 Task: Find connections with filter location Sagua de Tánamo with filter topic #homebuyers with filter profile language French with filter current company Verizon with filter school Miranda House College with filter industry Mattress and Blinds Manufacturing with filter service category Real Estate with filter keywords title Business Manager
Action: Mouse moved to (545, 103)
Screenshot: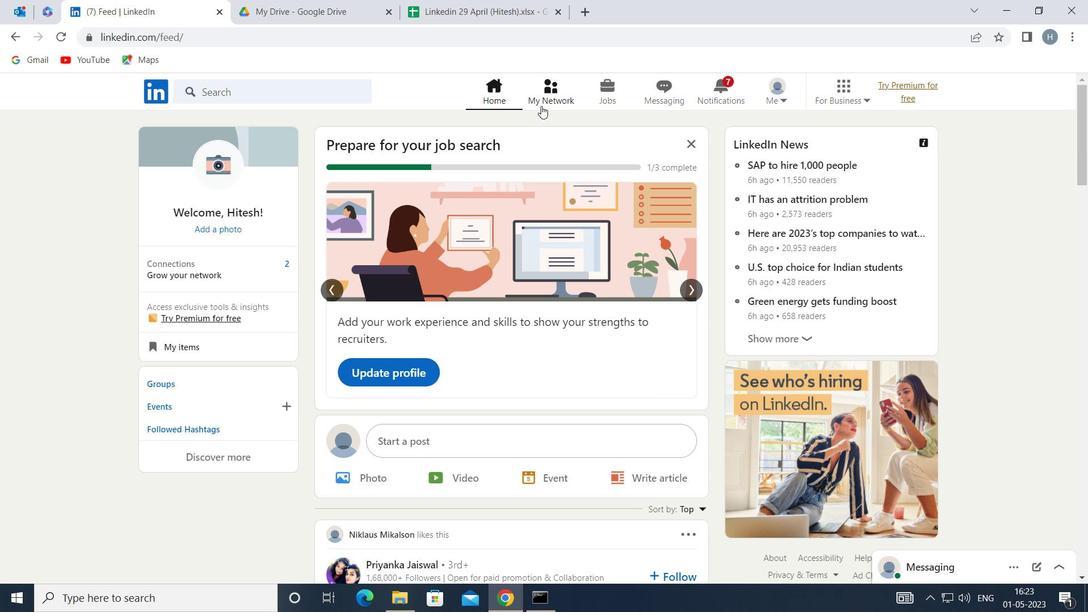 
Action: Mouse pressed left at (545, 103)
Screenshot: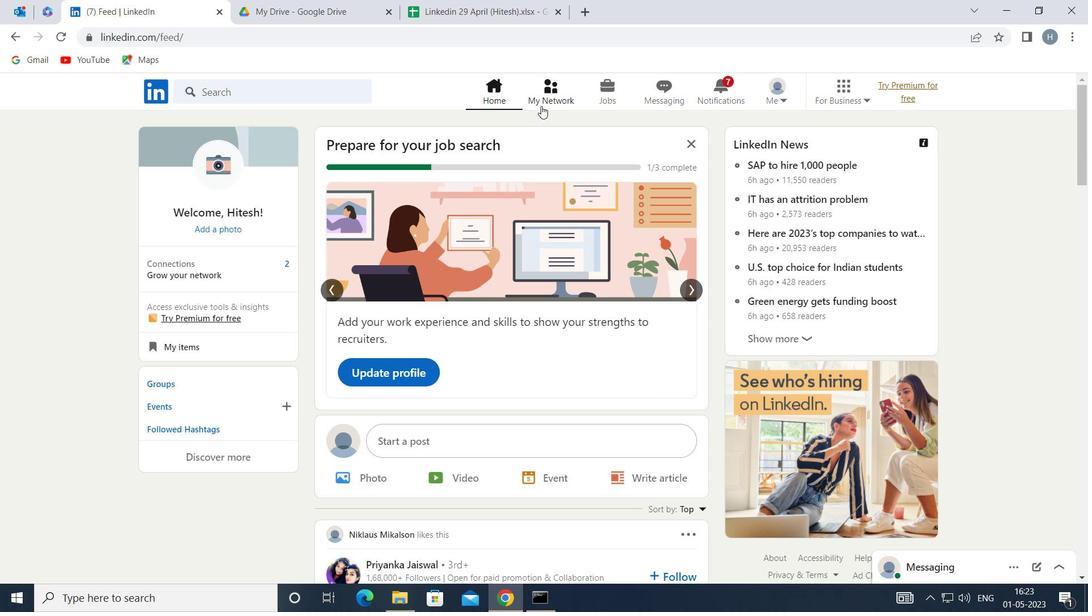
Action: Mouse moved to (318, 171)
Screenshot: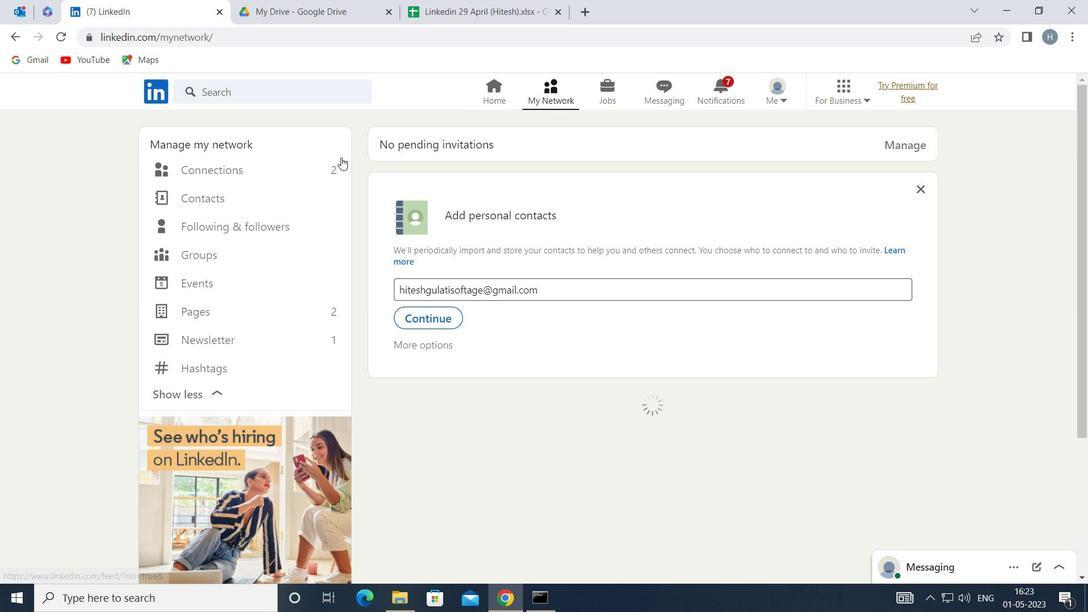 
Action: Mouse pressed left at (318, 171)
Screenshot: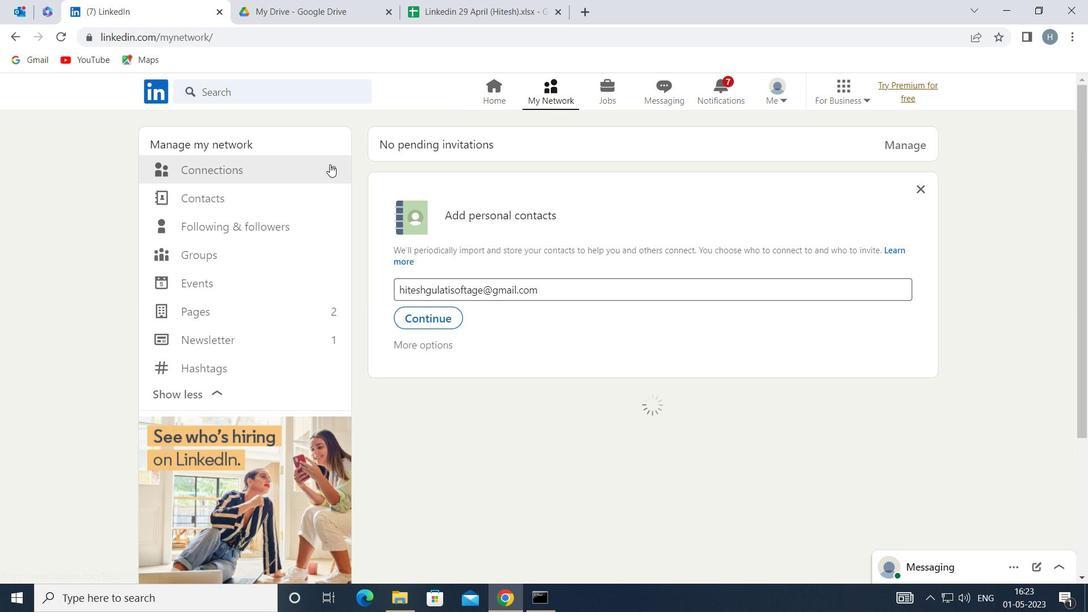 
Action: Mouse moved to (635, 167)
Screenshot: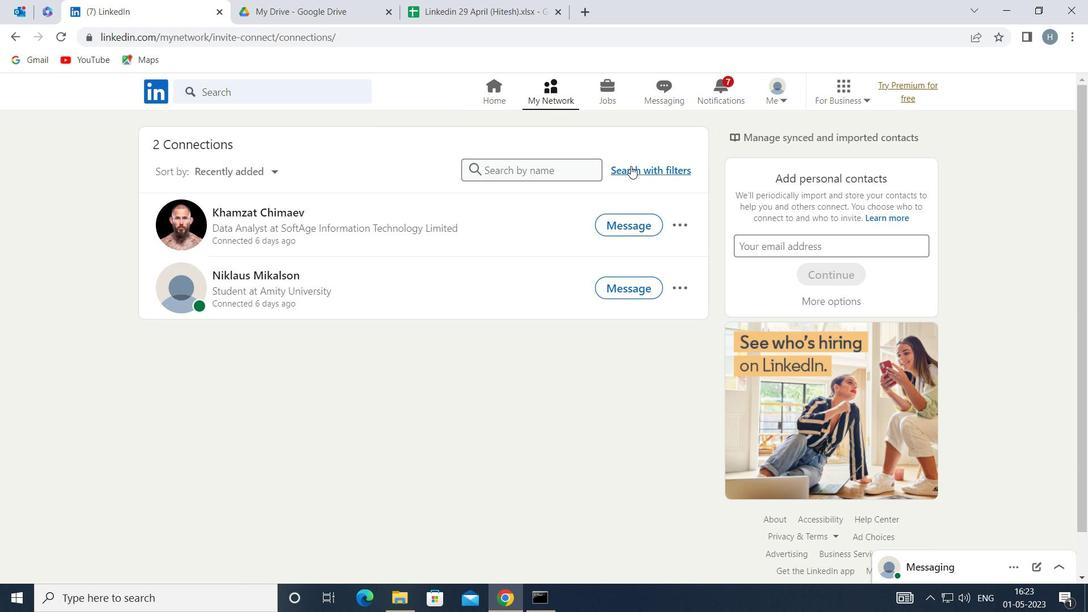 
Action: Mouse pressed left at (635, 167)
Screenshot: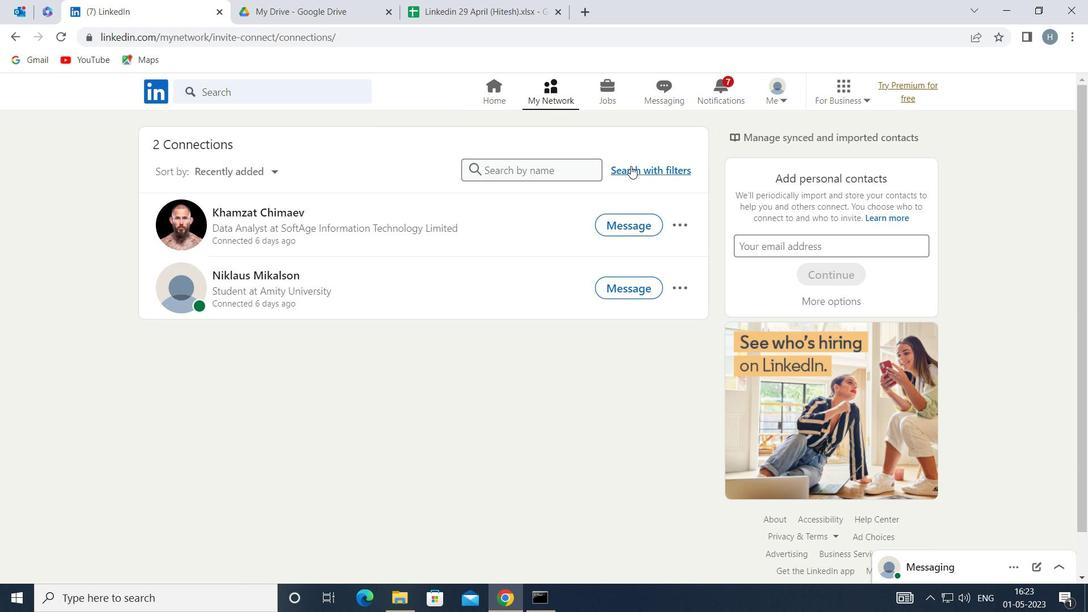 
Action: Mouse moved to (589, 132)
Screenshot: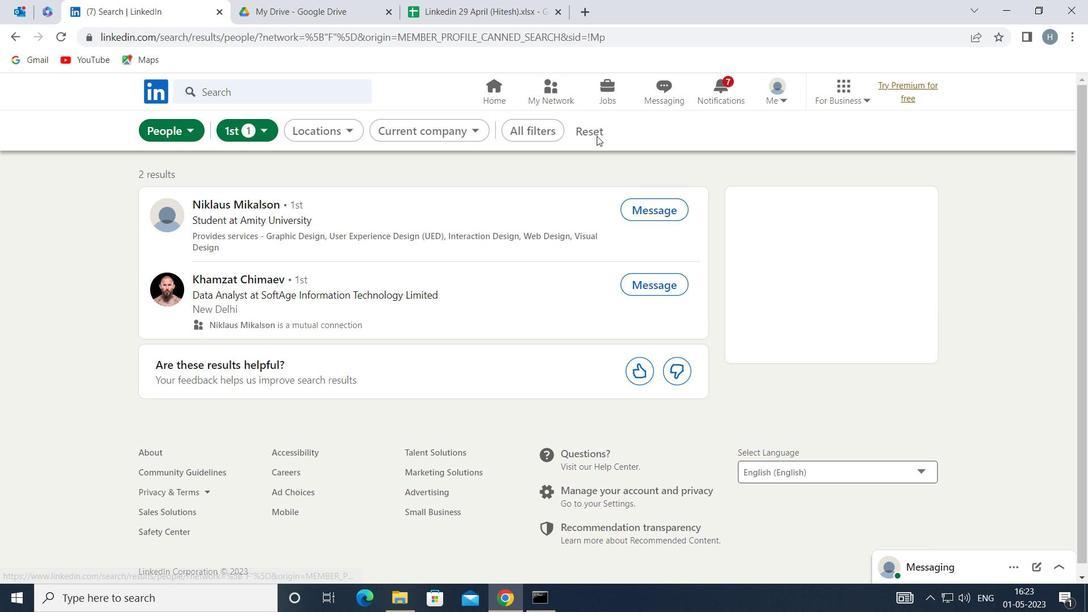 
Action: Mouse pressed left at (589, 132)
Screenshot: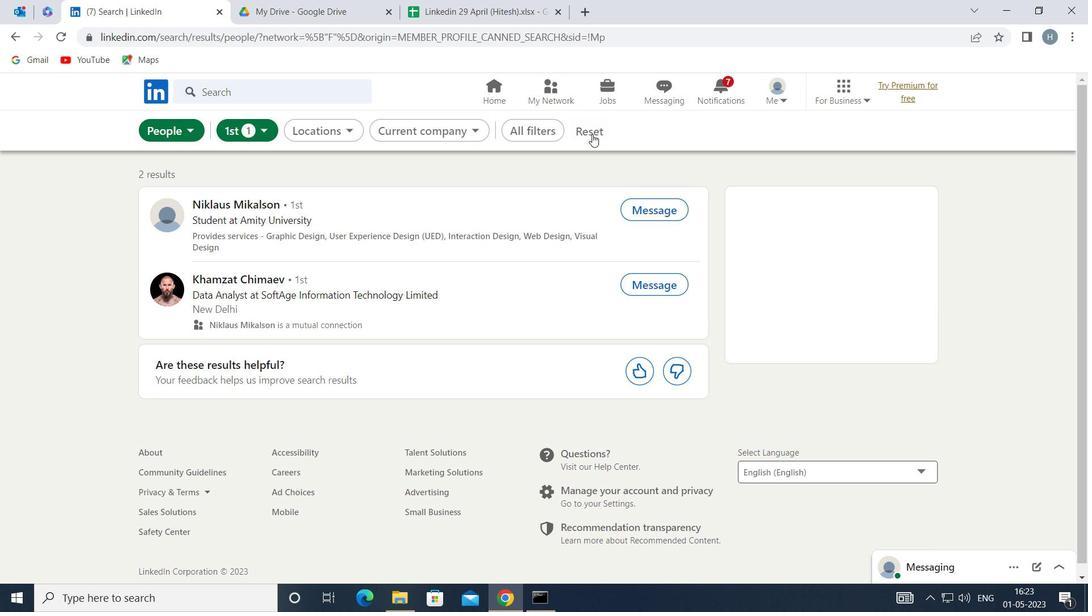 
Action: Mouse moved to (587, 129)
Screenshot: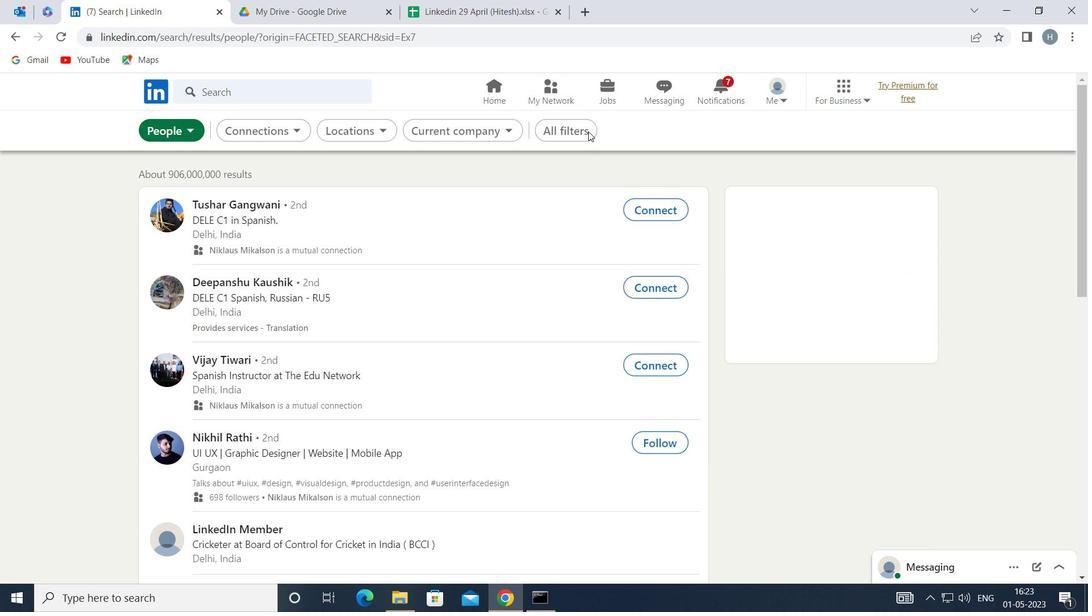 
Action: Mouse pressed left at (587, 129)
Screenshot: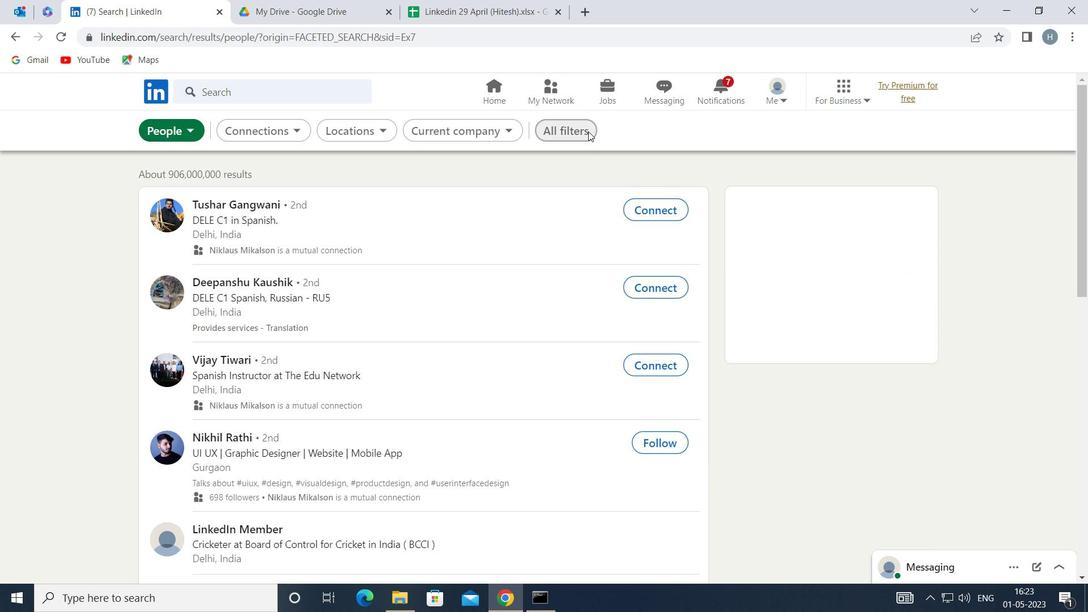 
Action: Mouse moved to (864, 320)
Screenshot: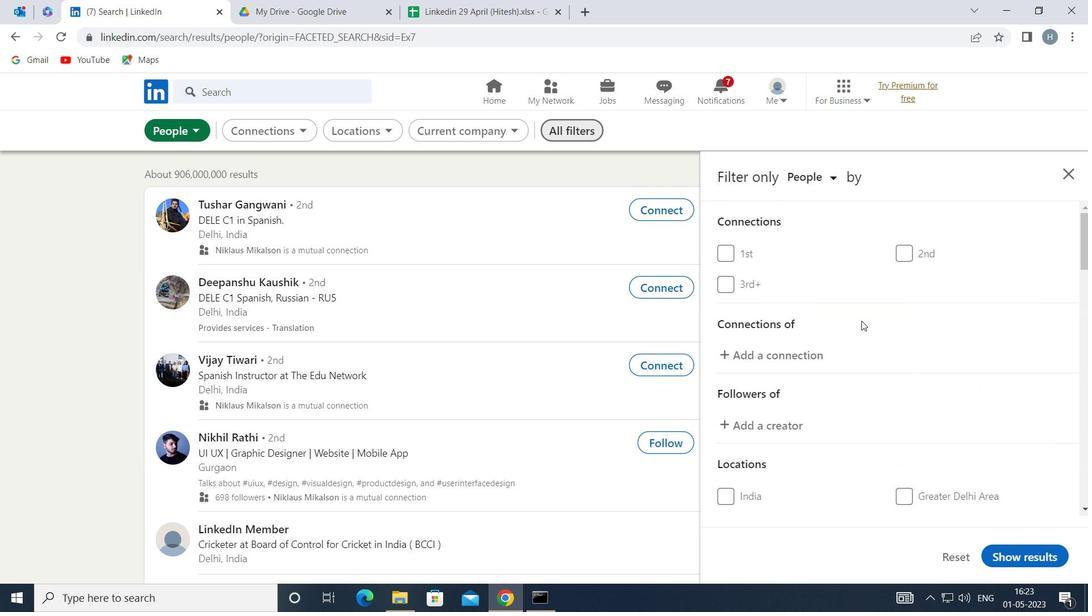 
Action: Mouse scrolled (864, 319) with delta (0, 0)
Screenshot: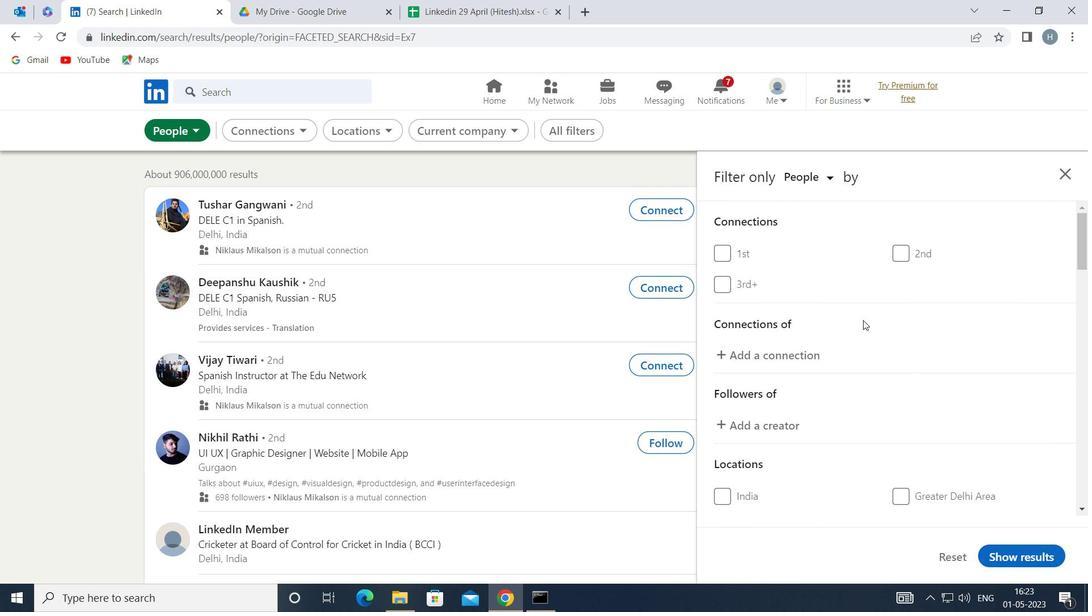 
Action: Mouse scrolled (864, 319) with delta (0, 0)
Screenshot: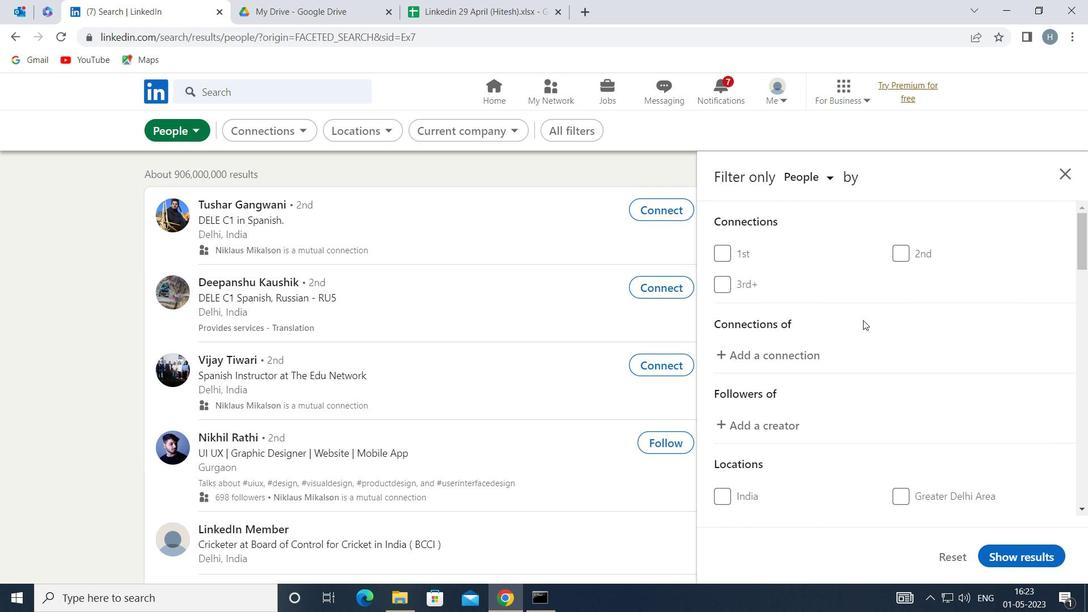 
Action: Mouse moved to (860, 317)
Screenshot: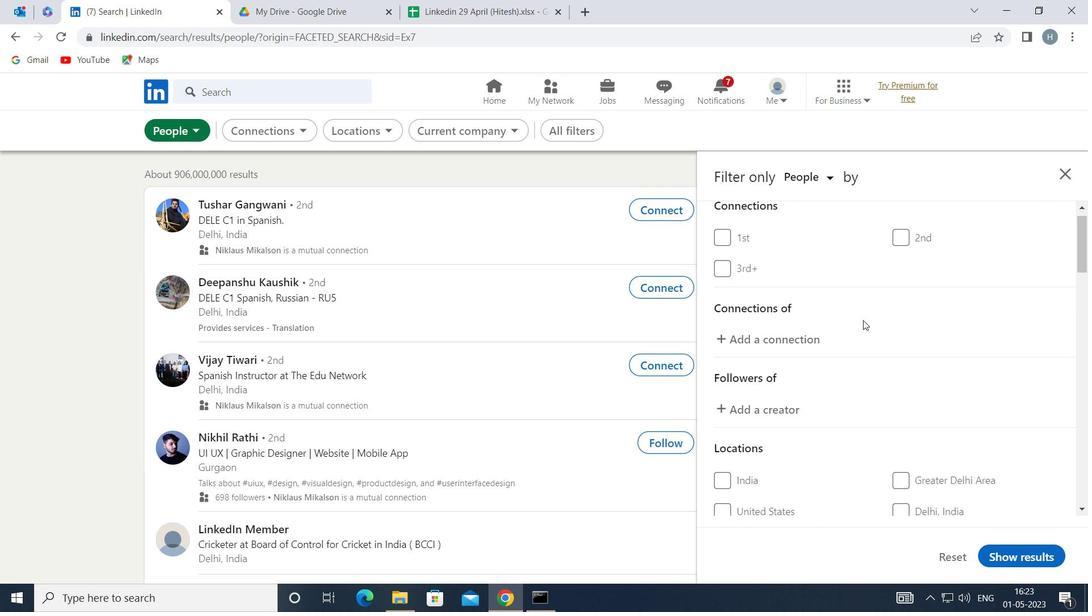 
Action: Mouse scrolled (860, 316) with delta (0, 0)
Screenshot: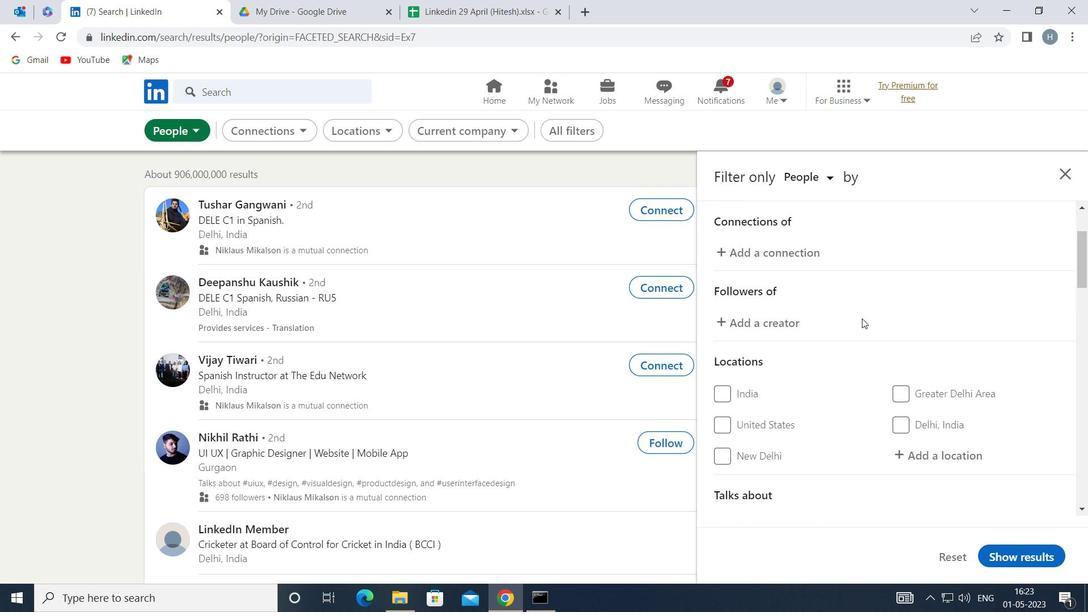 
Action: Mouse moved to (948, 339)
Screenshot: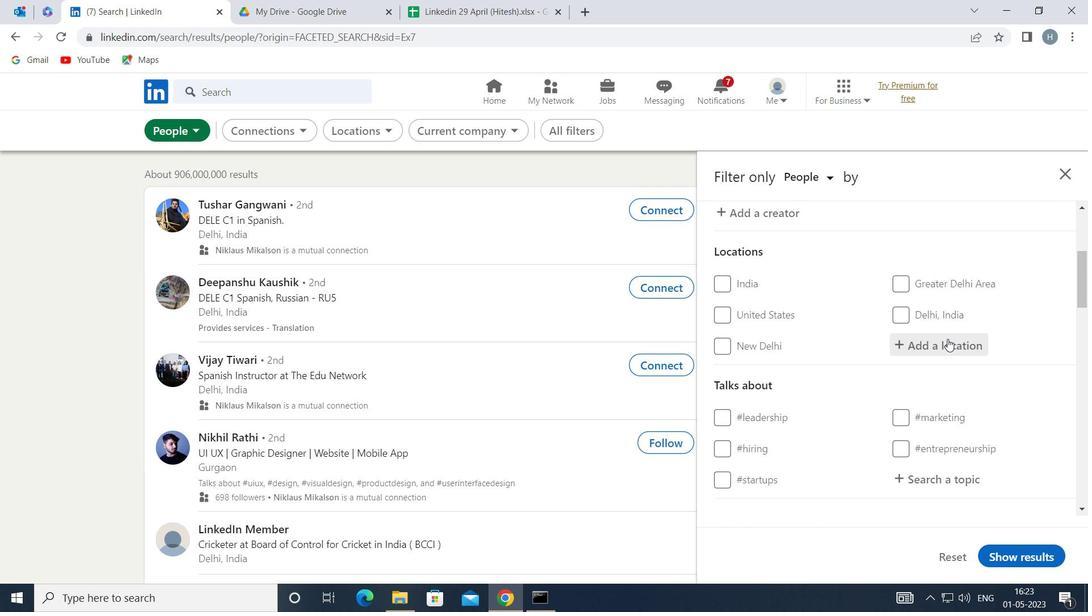 
Action: Mouse pressed left at (948, 339)
Screenshot: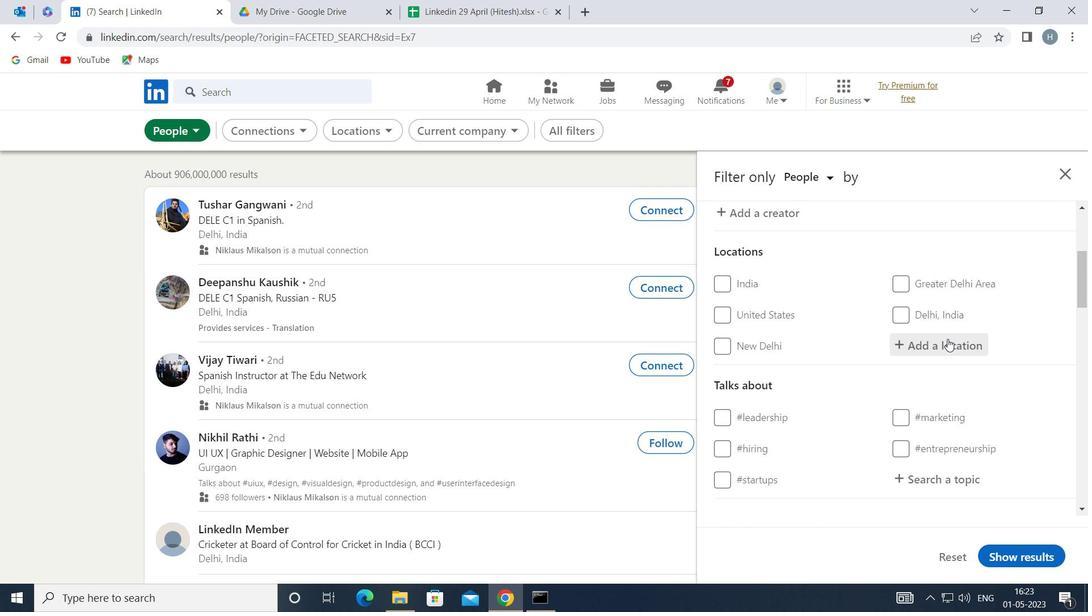 
Action: Mouse moved to (941, 336)
Screenshot: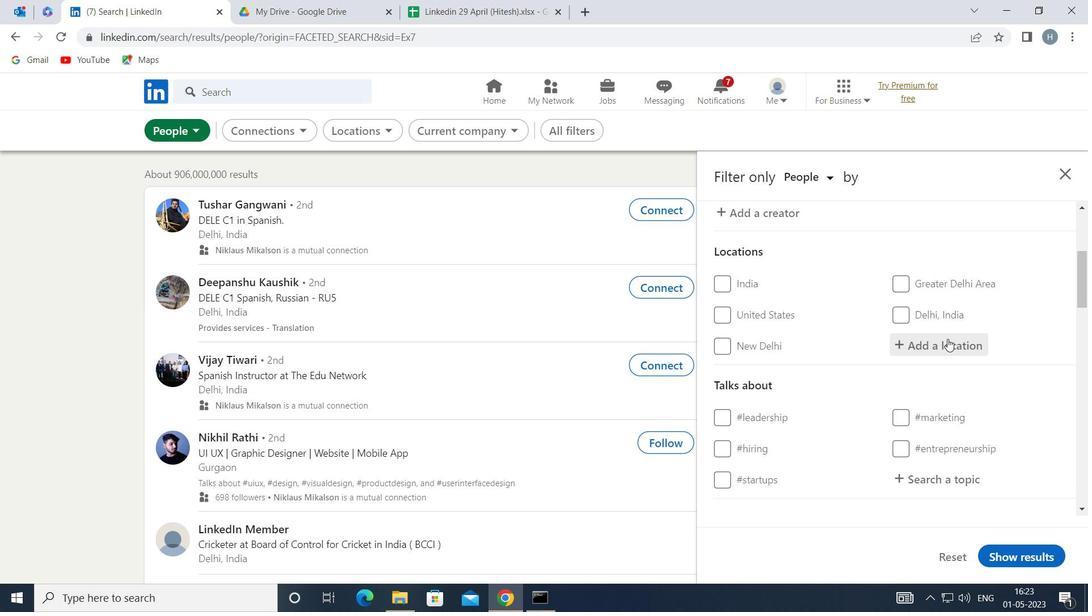 
Action: Key pressed <Key.shift>SAGUA<Key.space>DE<Key.space><Key.shift>TANAMO<Key.enter>
Screenshot: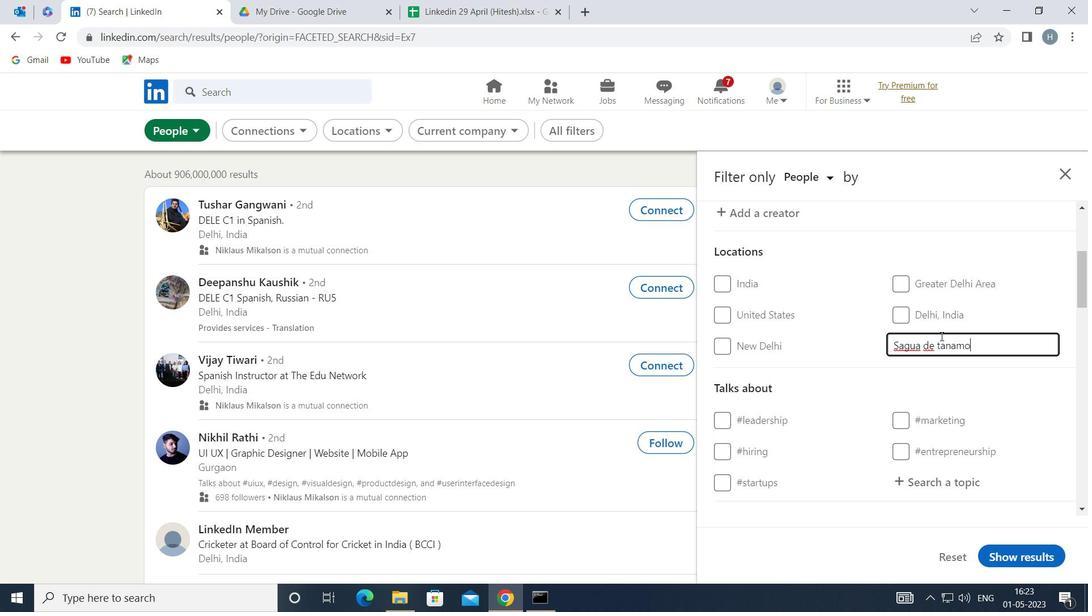 
Action: Mouse moved to (988, 362)
Screenshot: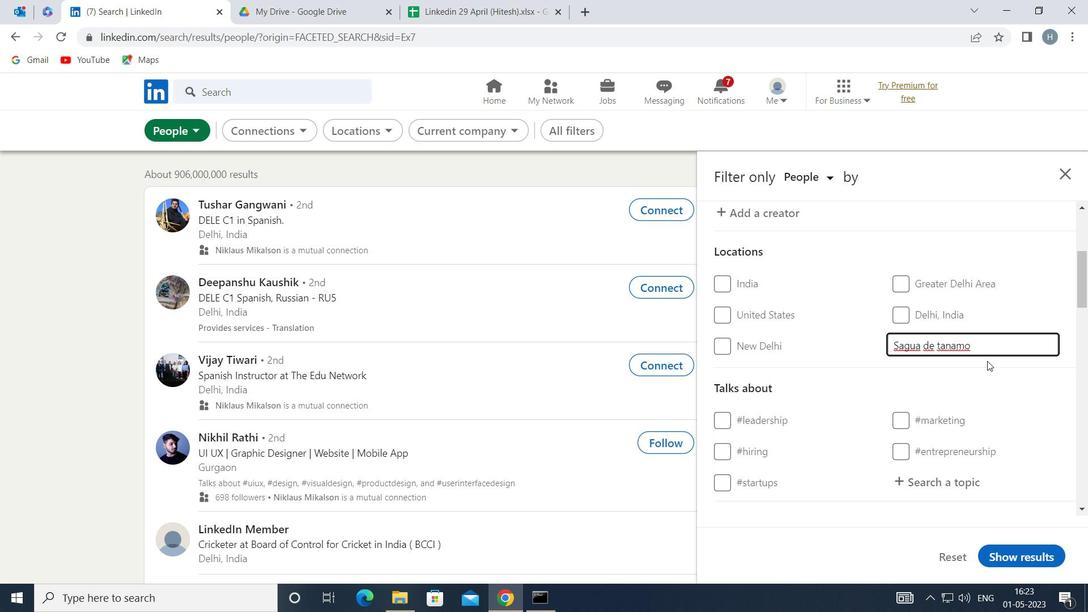 
Action: Mouse pressed left at (988, 362)
Screenshot: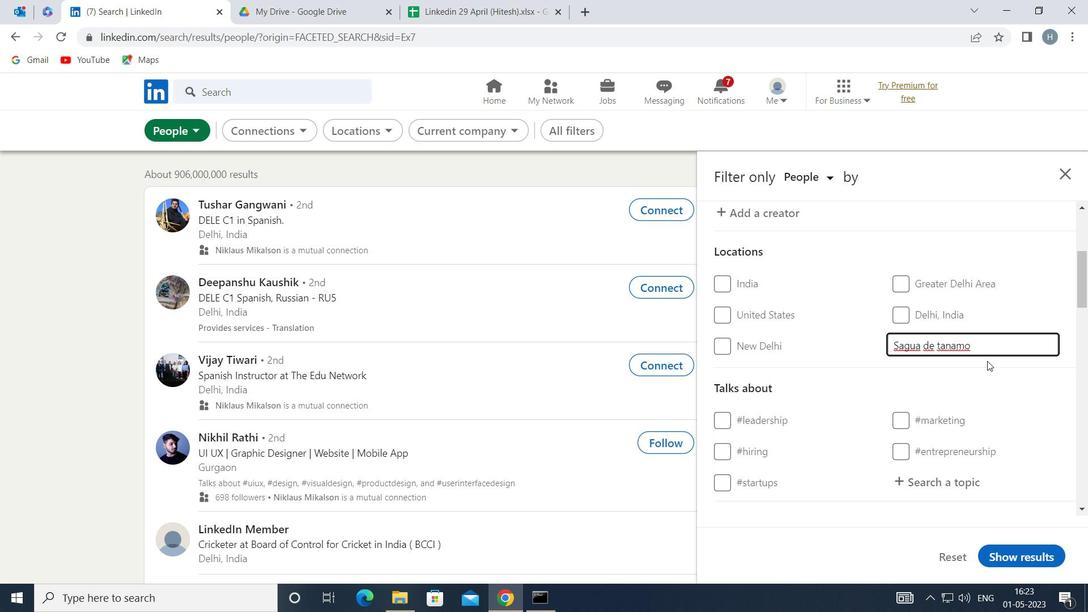 
Action: Mouse moved to (952, 406)
Screenshot: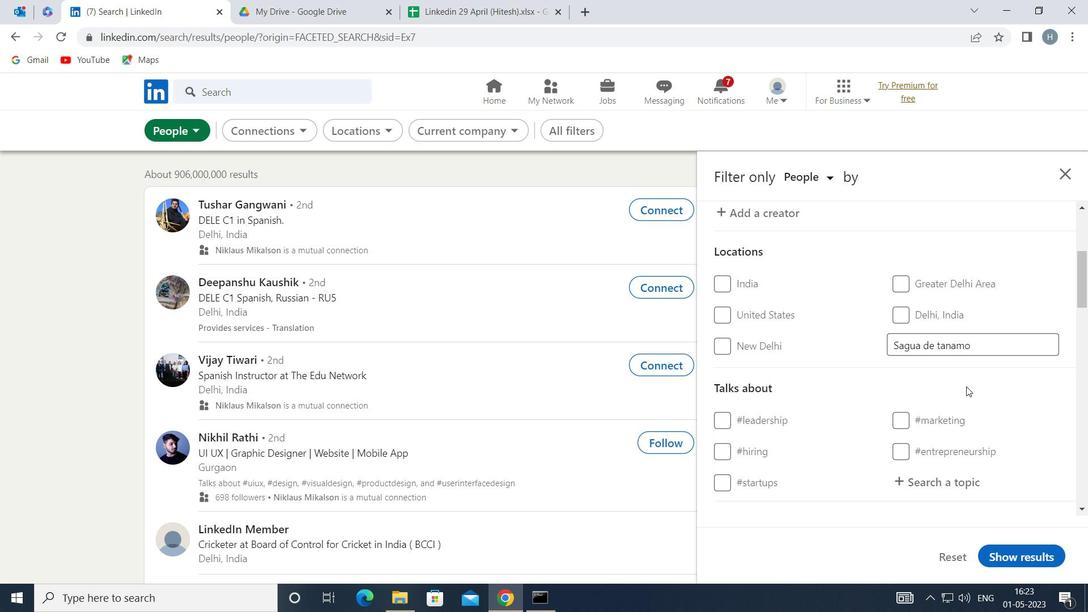 
Action: Mouse scrolled (952, 405) with delta (0, 0)
Screenshot: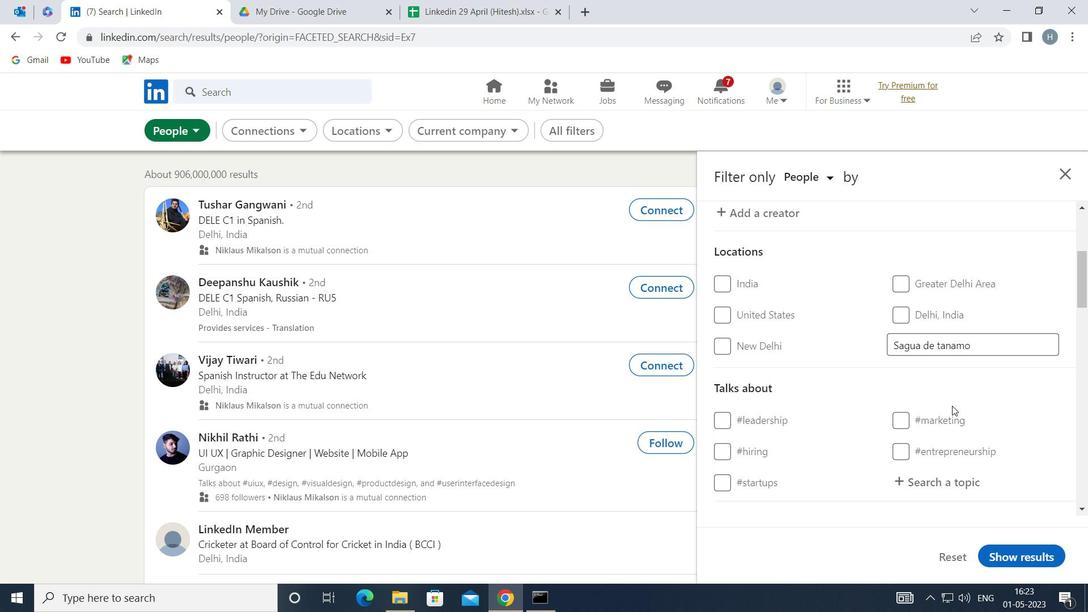 
Action: Mouse moved to (960, 406)
Screenshot: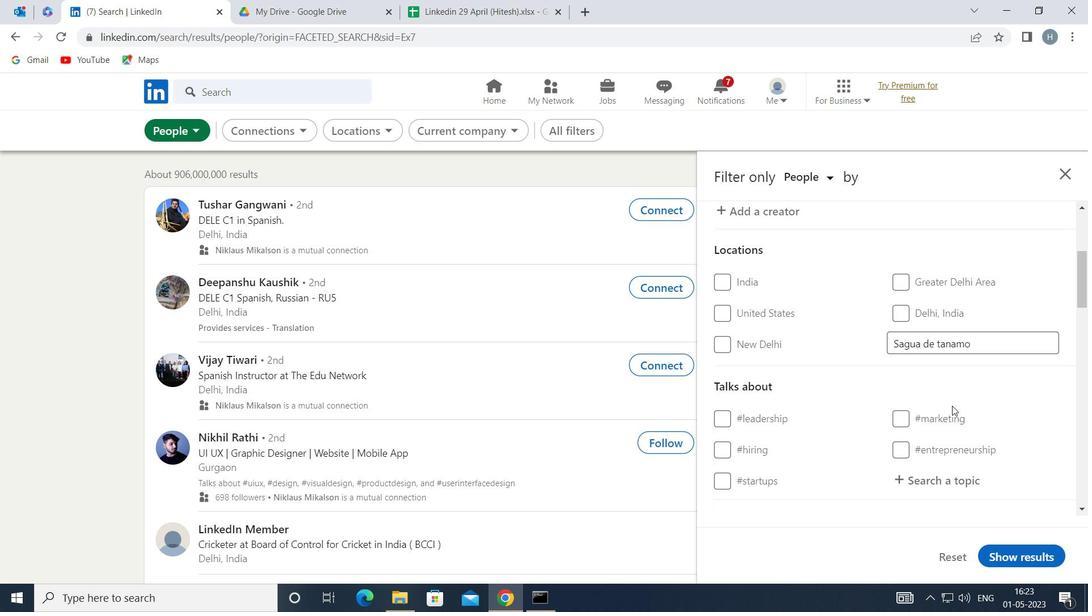 
Action: Mouse pressed left at (960, 406)
Screenshot: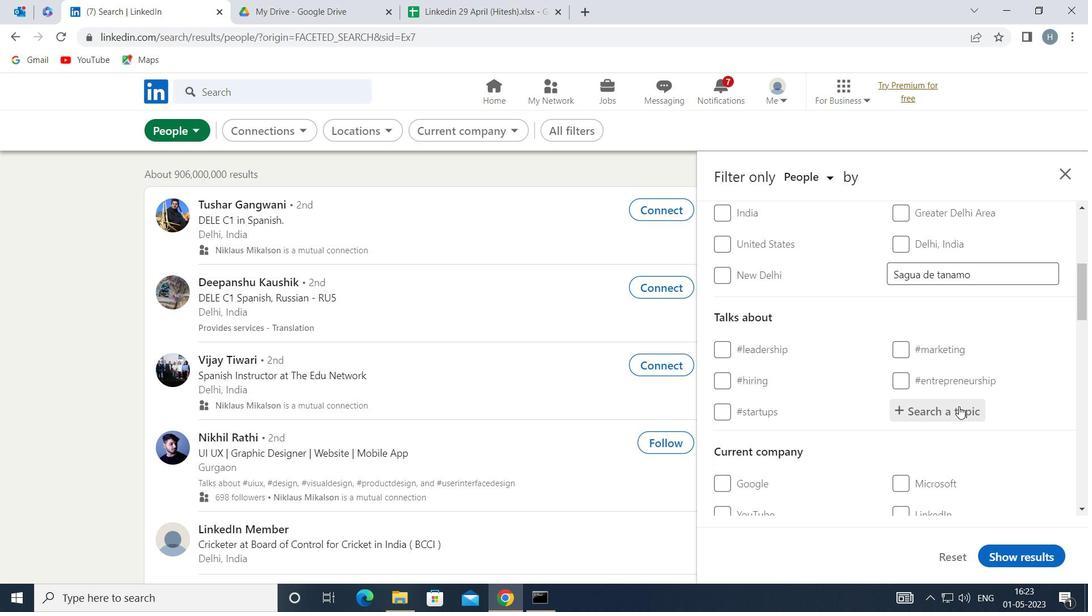 
Action: Key pressed <Key.shift>HOMEBUY
Screenshot: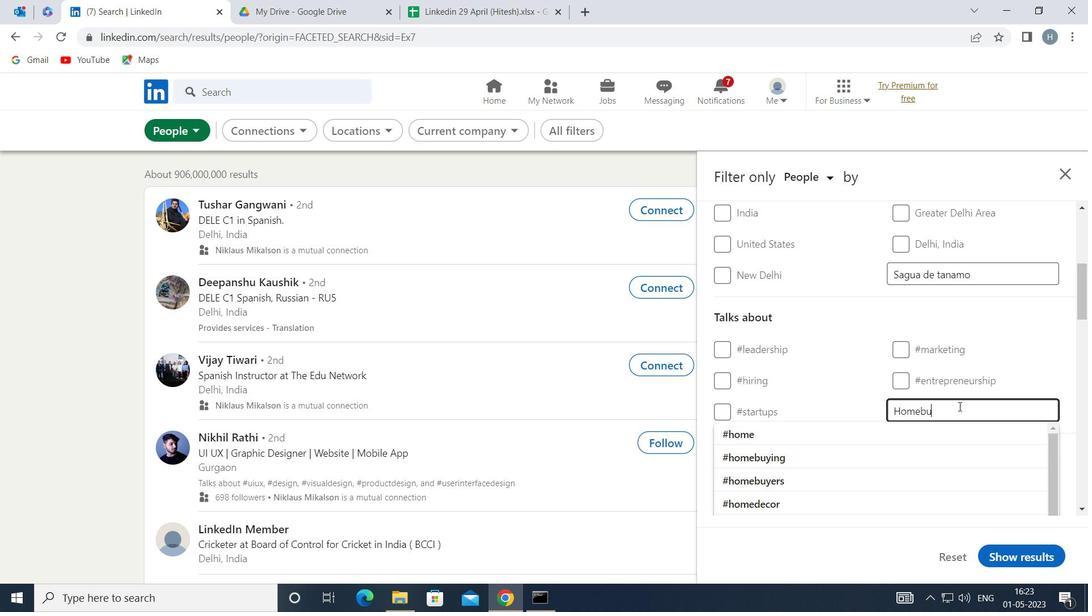 
Action: Mouse moved to (885, 454)
Screenshot: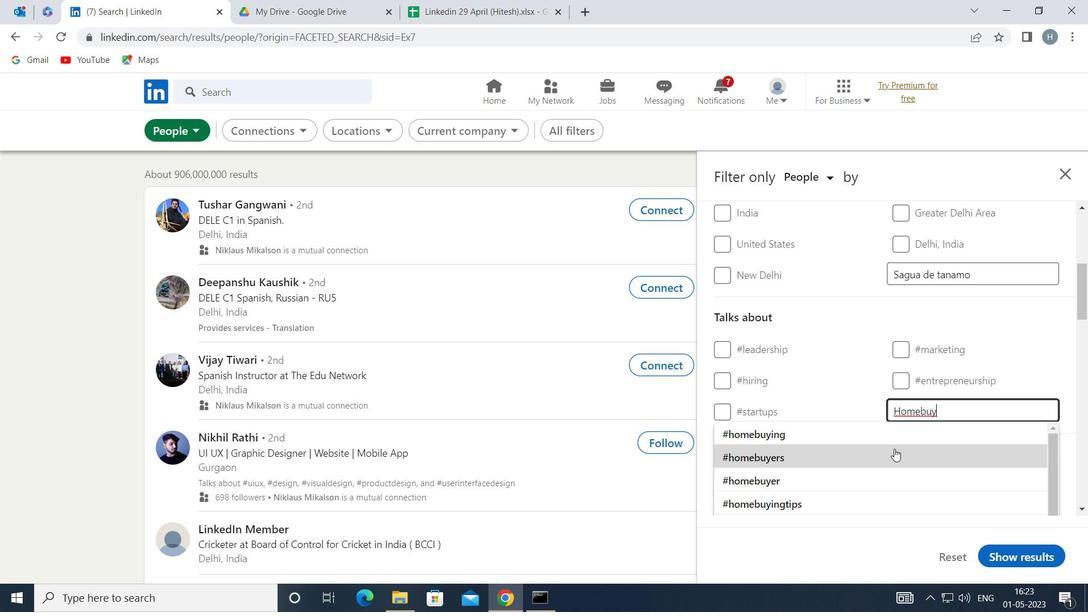 
Action: Mouse pressed left at (885, 454)
Screenshot: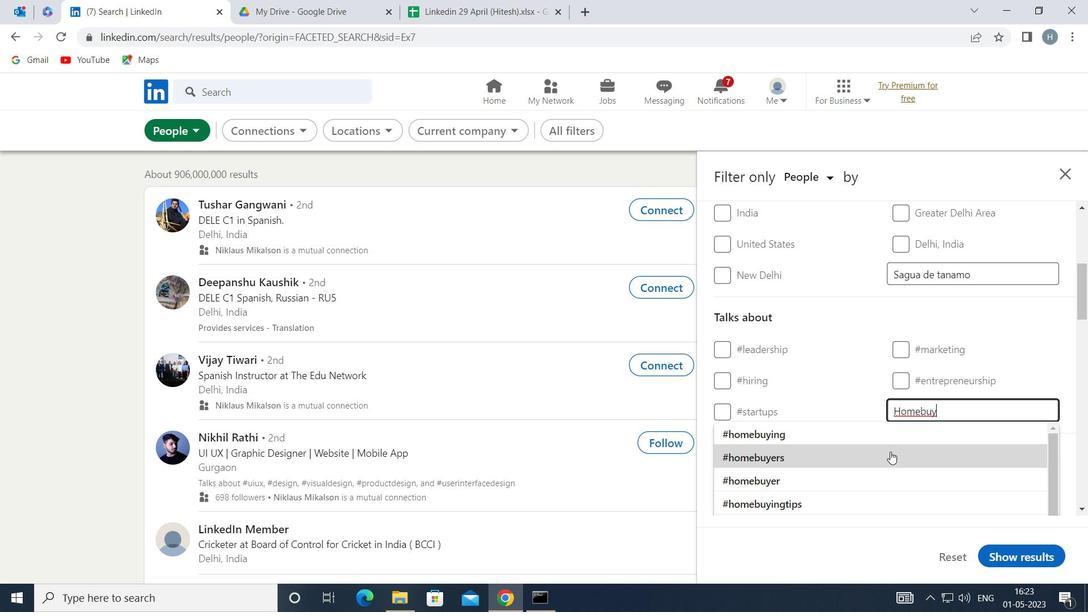 
Action: Mouse moved to (885, 442)
Screenshot: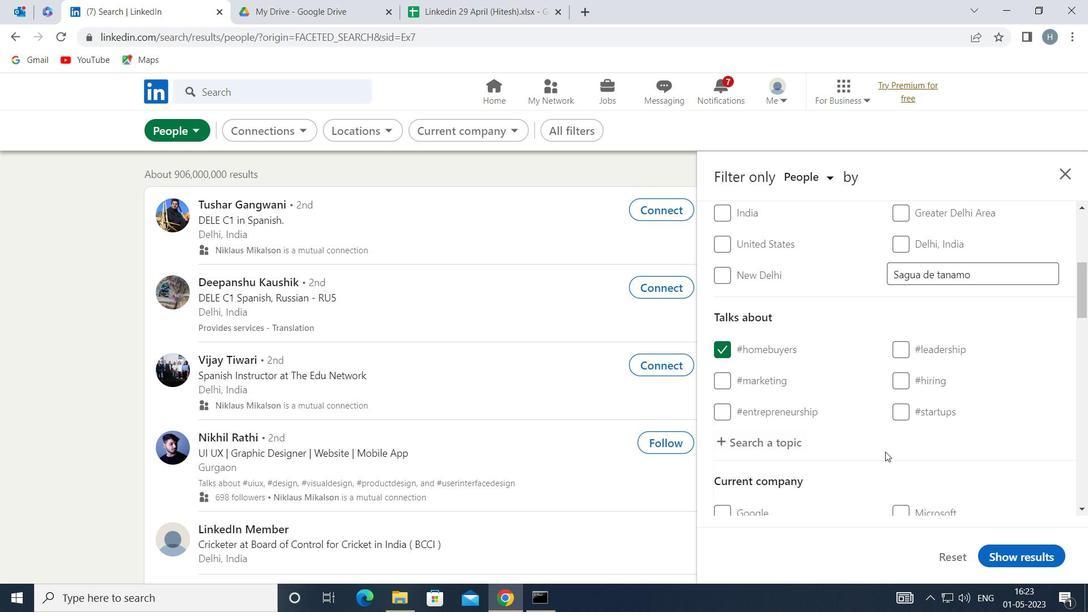 
Action: Mouse scrolled (885, 442) with delta (0, 0)
Screenshot: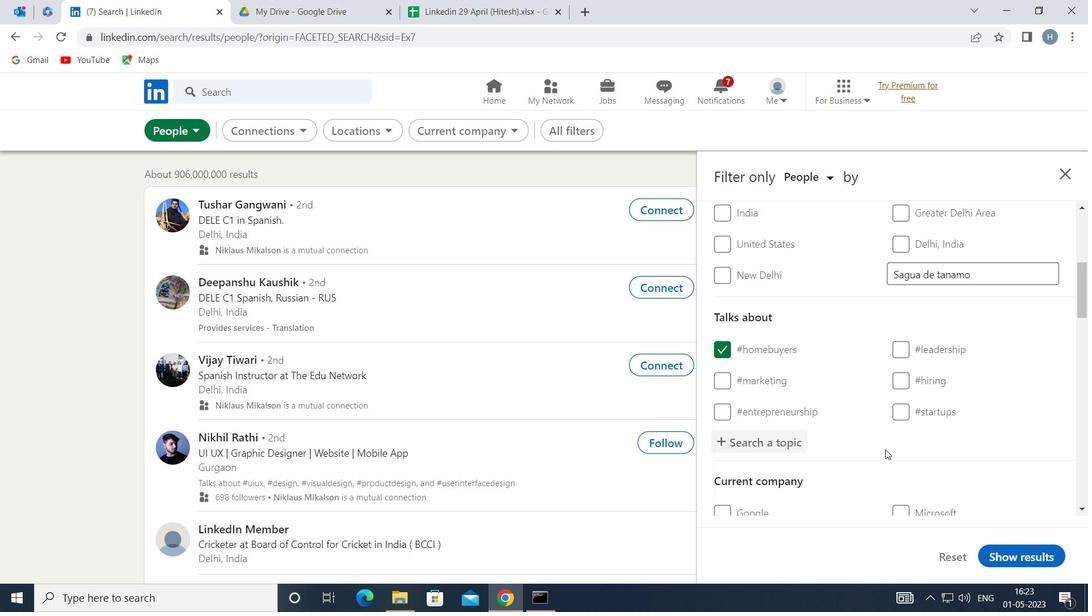 
Action: Mouse scrolled (885, 442) with delta (0, 0)
Screenshot: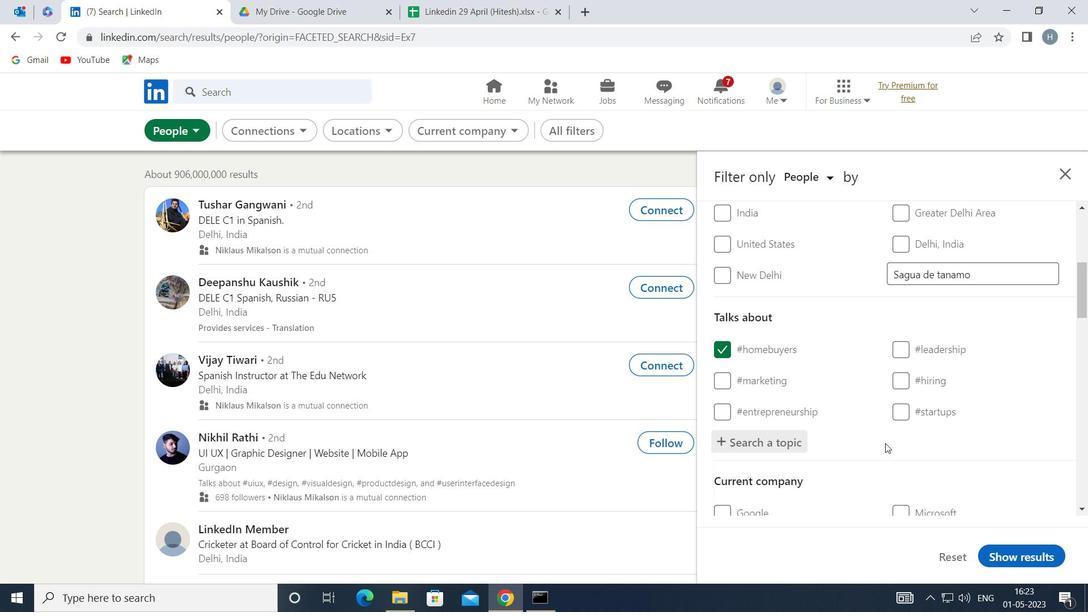 
Action: Mouse moved to (885, 436)
Screenshot: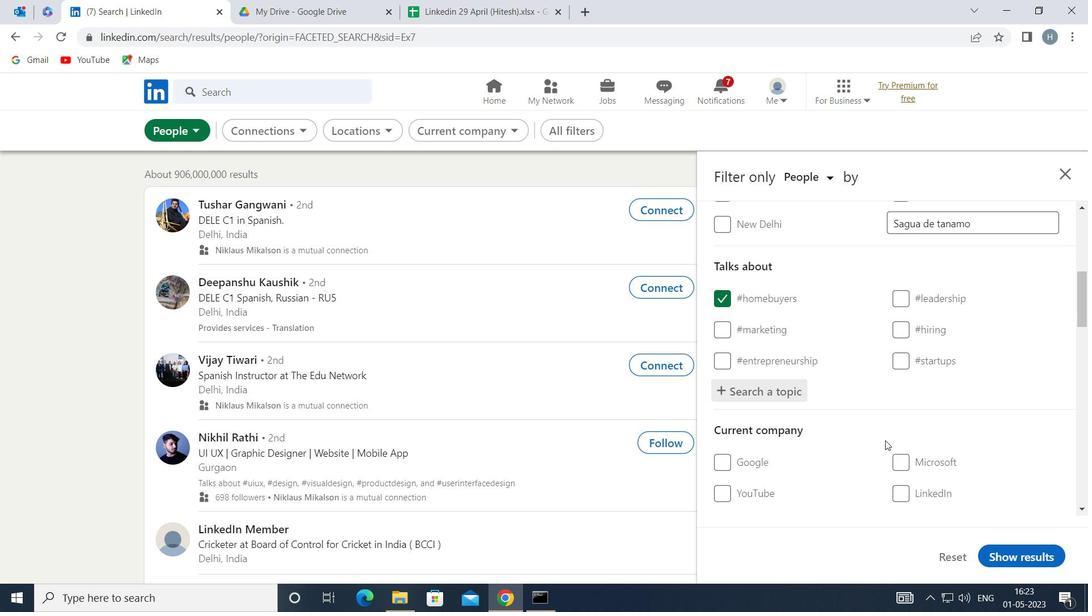 
Action: Mouse scrolled (885, 435) with delta (0, 0)
Screenshot: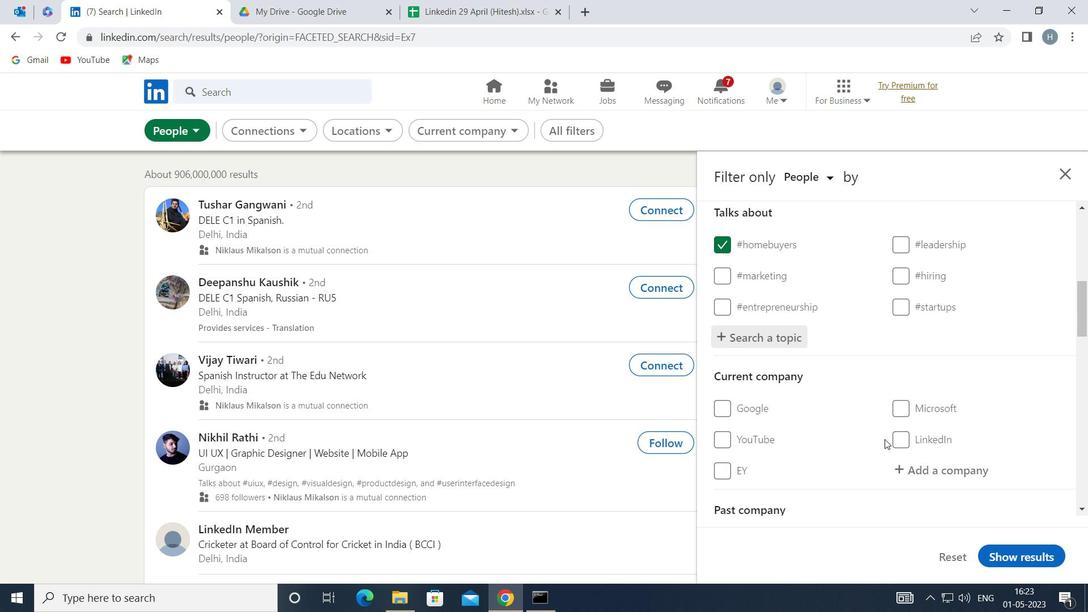 
Action: Mouse moved to (859, 426)
Screenshot: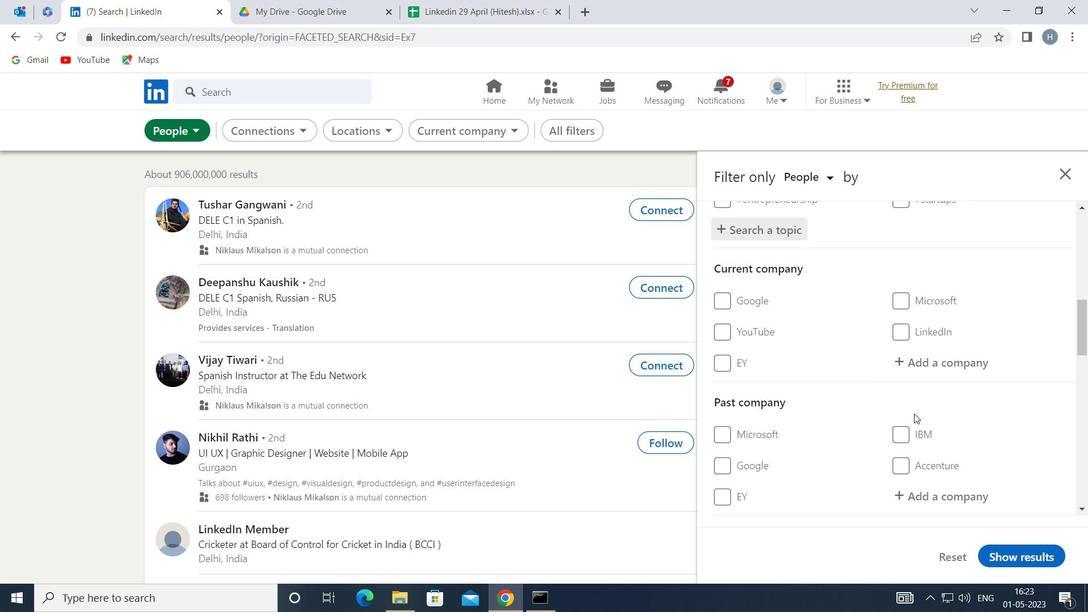 
Action: Mouse scrolled (859, 425) with delta (0, 0)
Screenshot: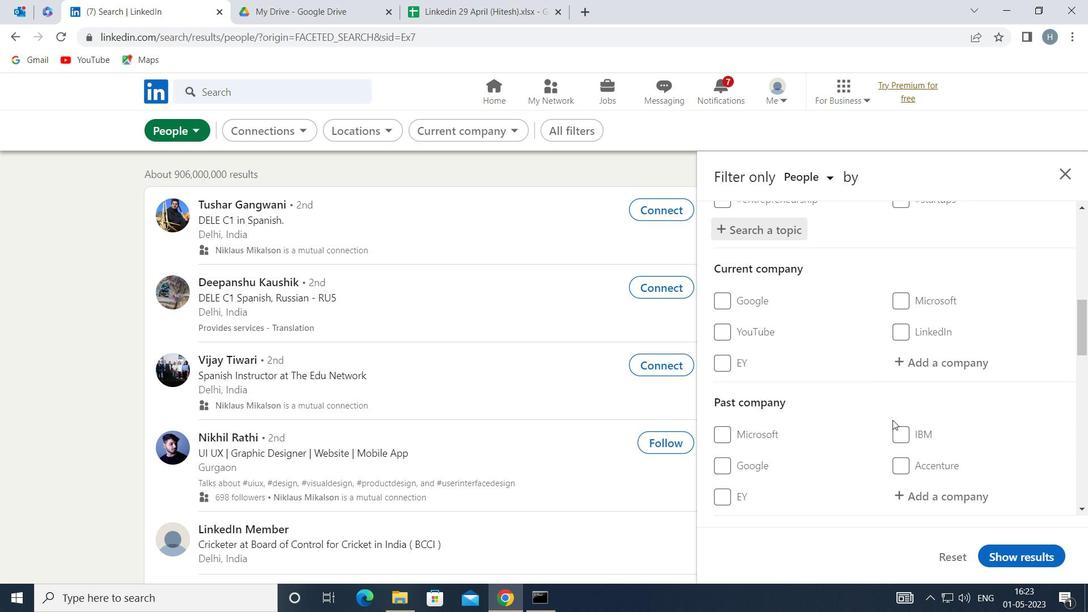 
Action: Mouse scrolled (859, 425) with delta (0, 0)
Screenshot: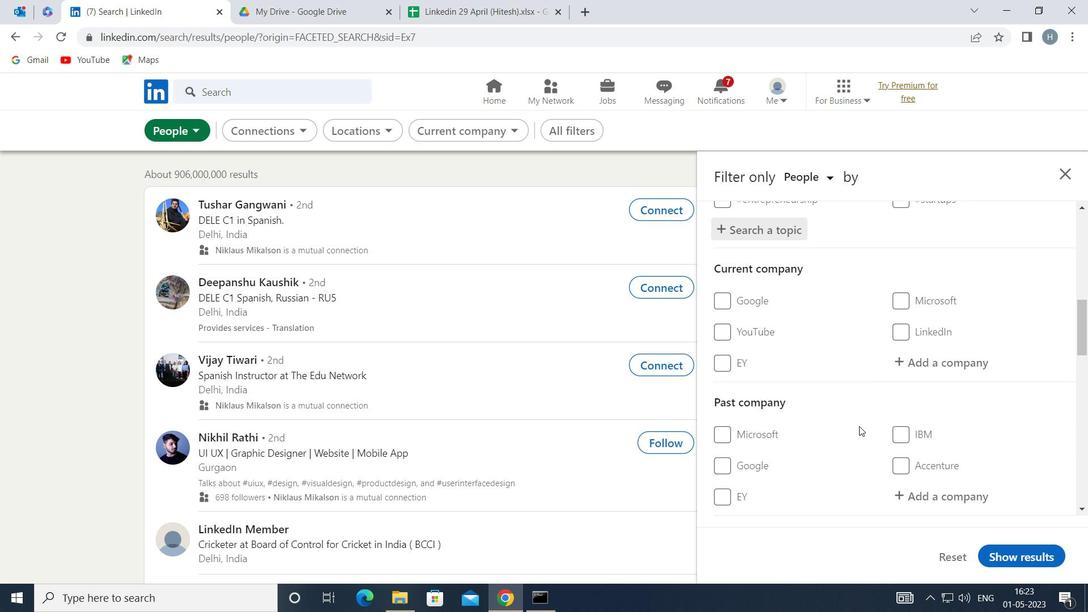 
Action: Mouse scrolled (859, 425) with delta (0, 0)
Screenshot: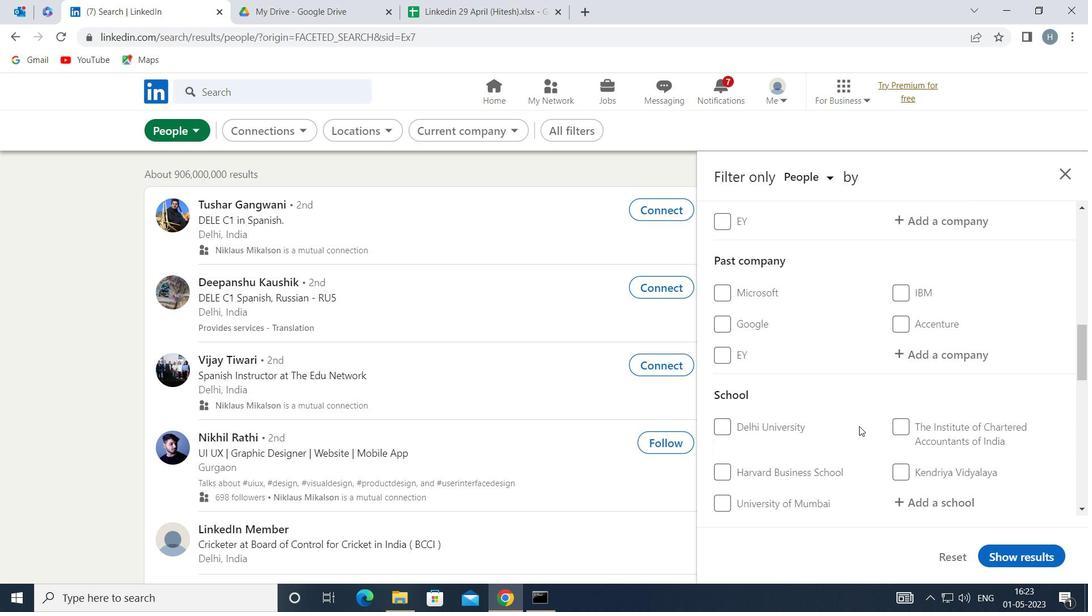 
Action: Mouse scrolled (859, 425) with delta (0, 0)
Screenshot: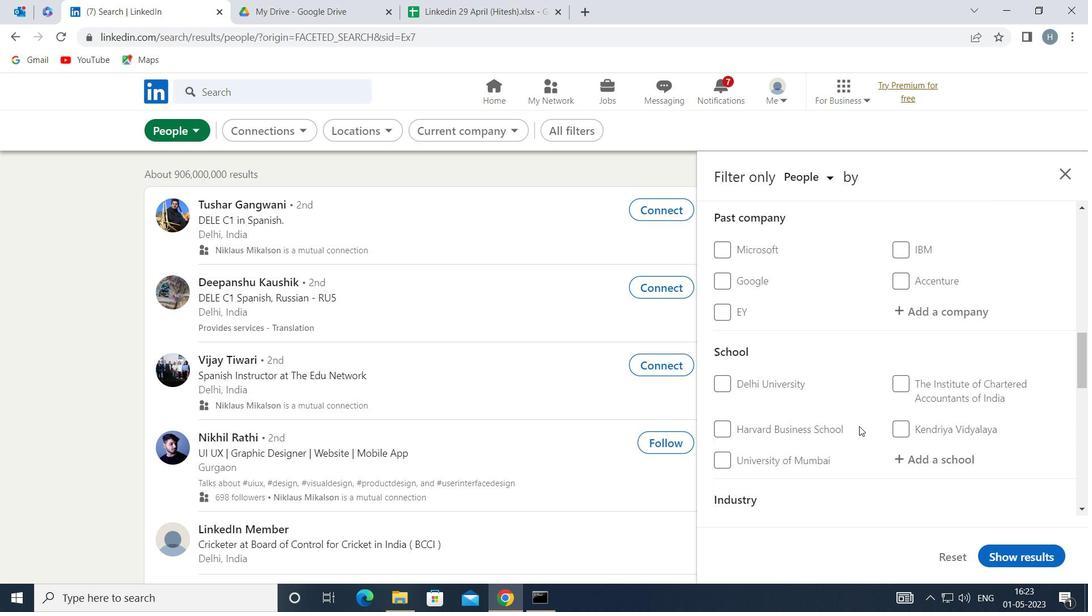 
Action: Mouse scrolled (859, 425) with delta (0, 0)
Screenshot: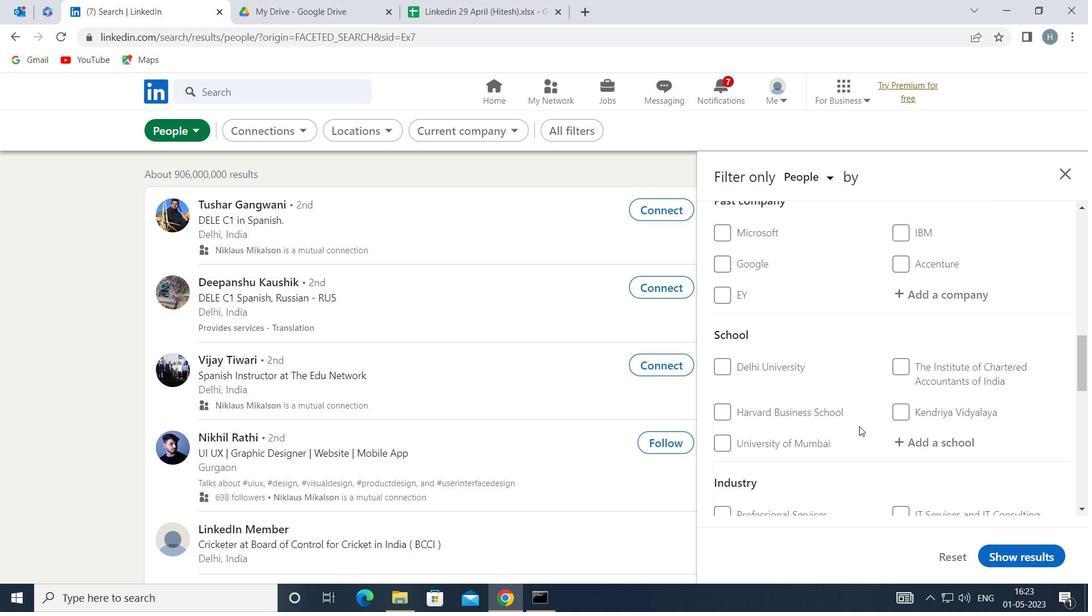 
Action: Mouse scrolled (859, 425) with delta (0, 0)
Screenshot: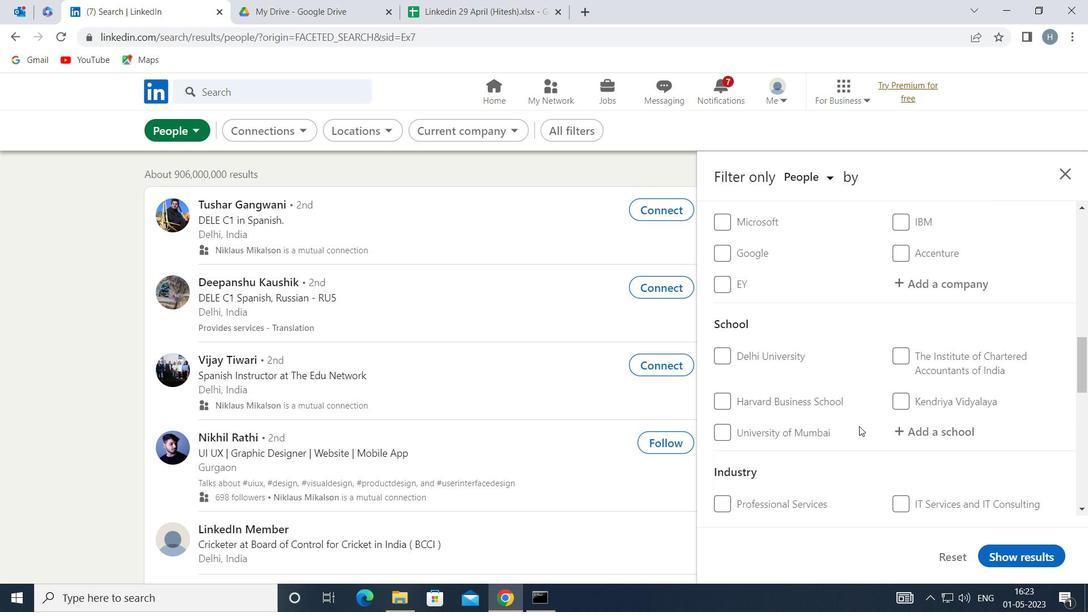 
Action: Mouse moved to (872, 437)
Screenshot: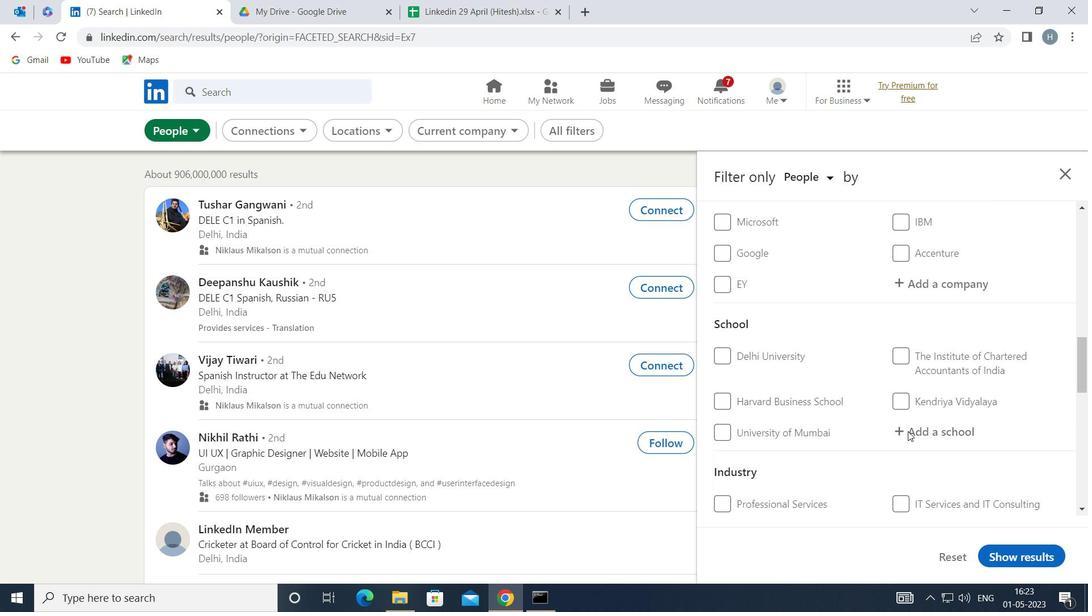 
Action: Mouse scrolled (872, 437) with delta (0, 0)
Screenshot: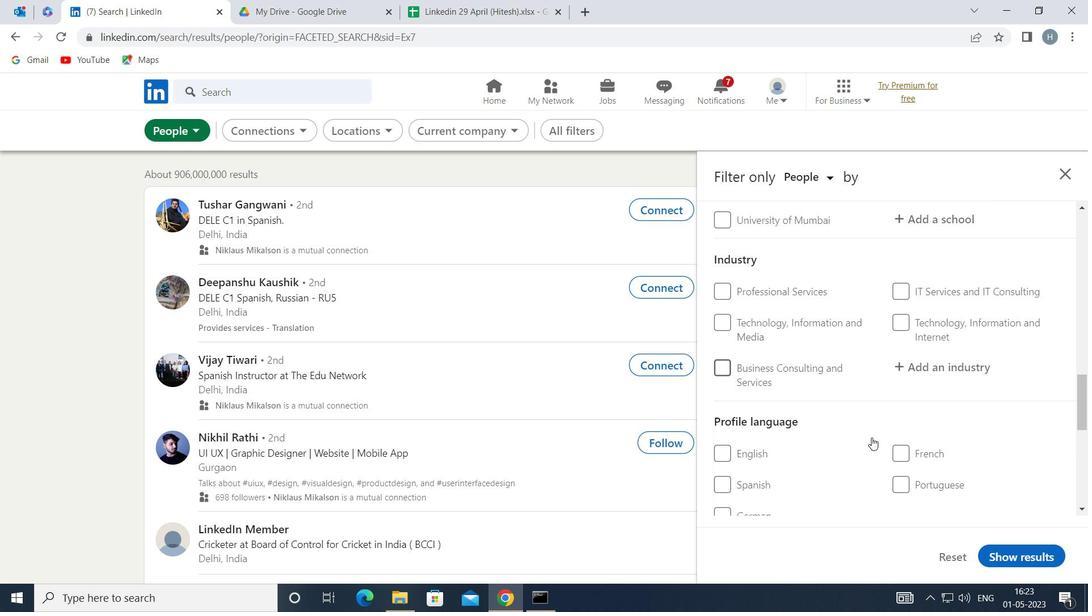 
Action: Mouse moved to (905, 388)
Screenshot: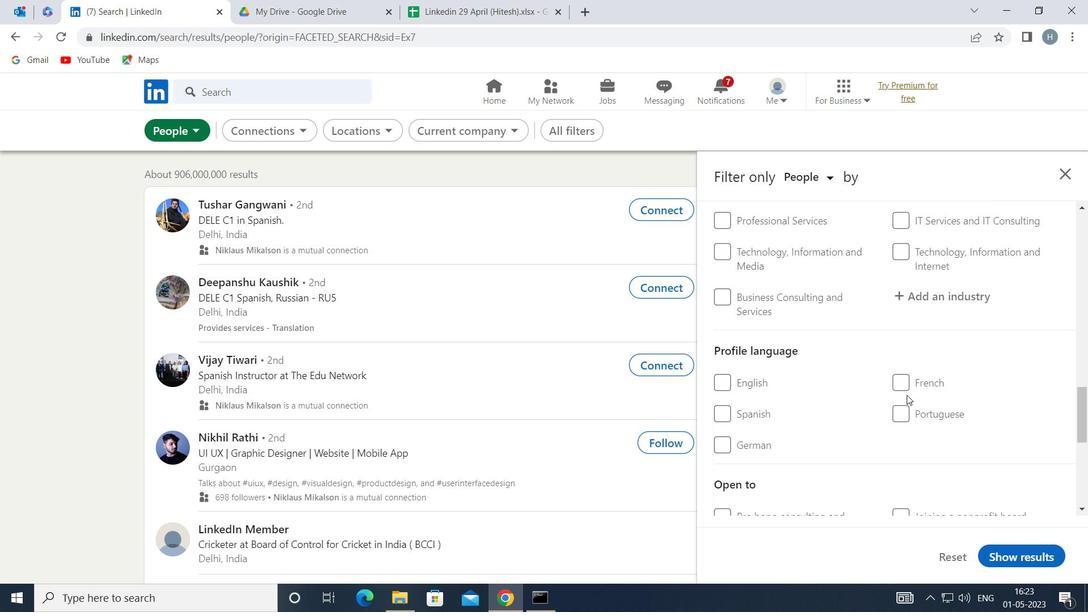 
Action: Mouse pressed left at (905, 388)
Screenshot: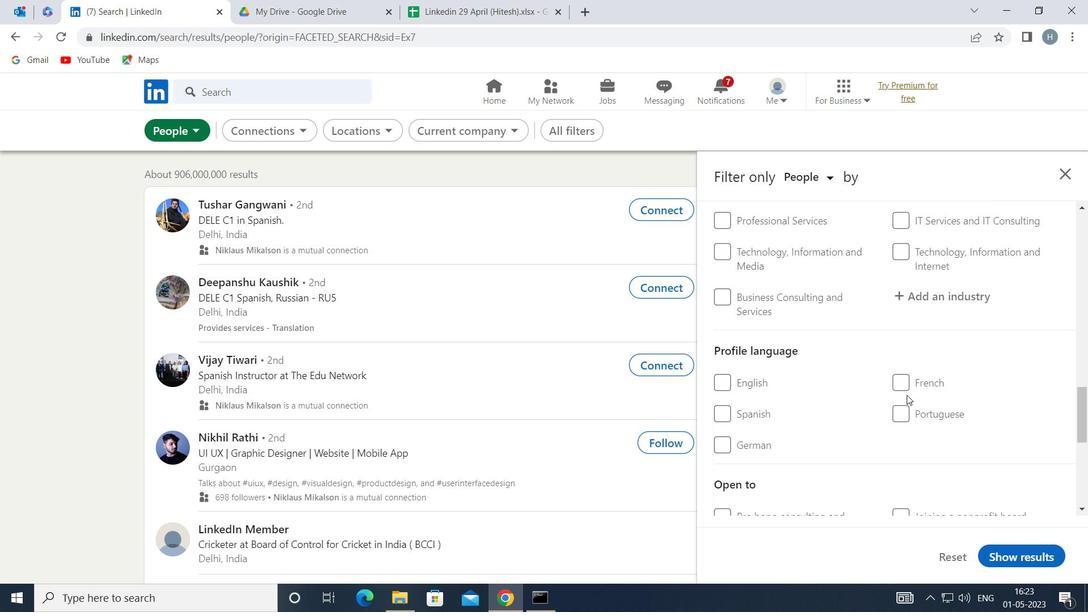 
Action: Mouse moved to (857, 424)
Screenshot: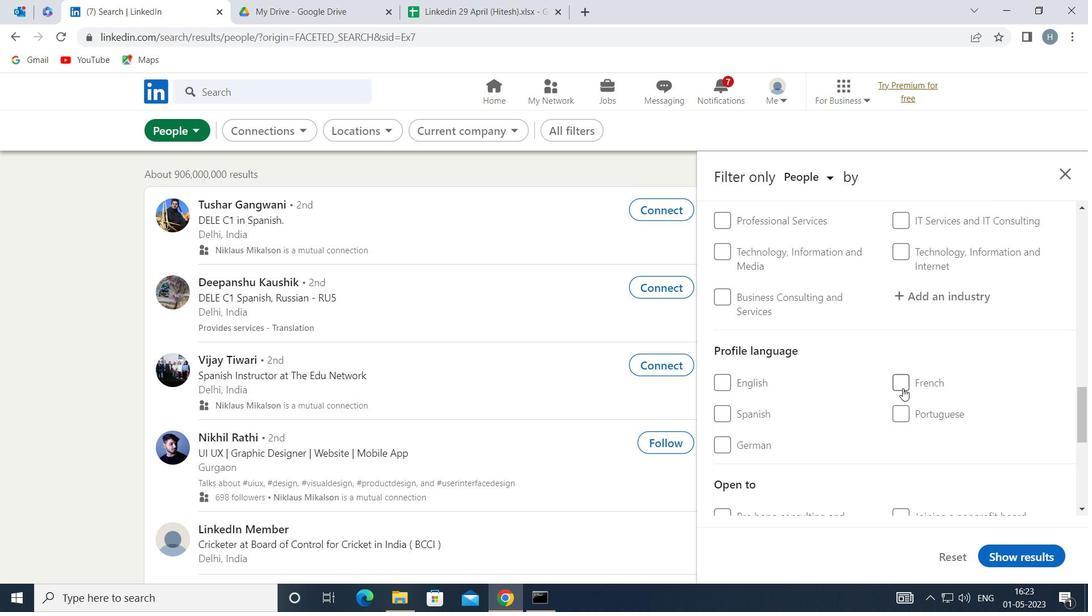 
Action: Mouse scrolled (857, 424) with delta (0, 0)
Screenshot: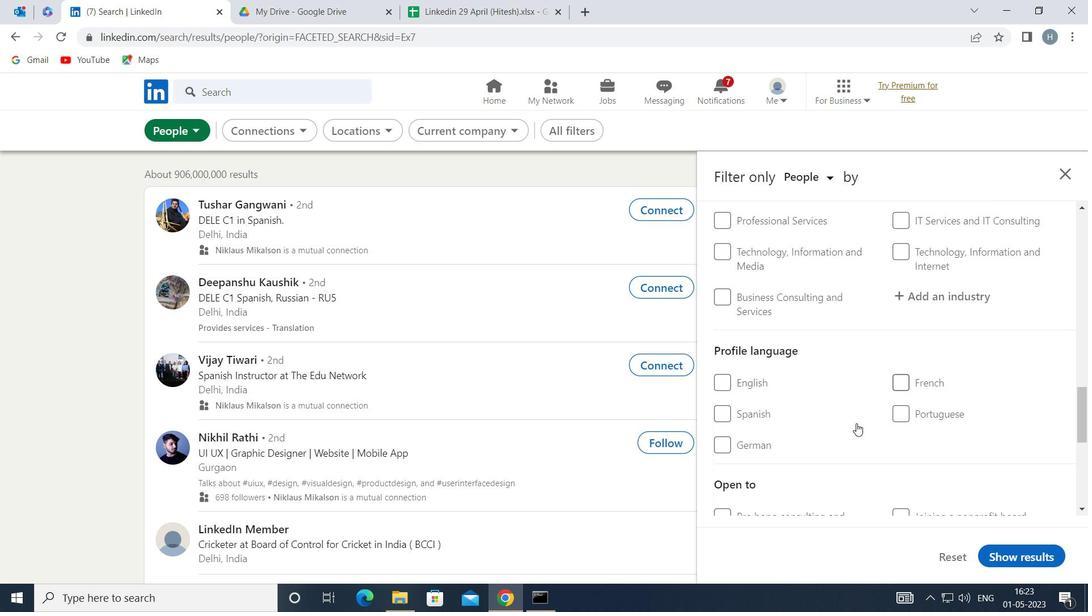 
Action: Mouse scrolled (857, 424) with delta (0, 0)
Screenshot: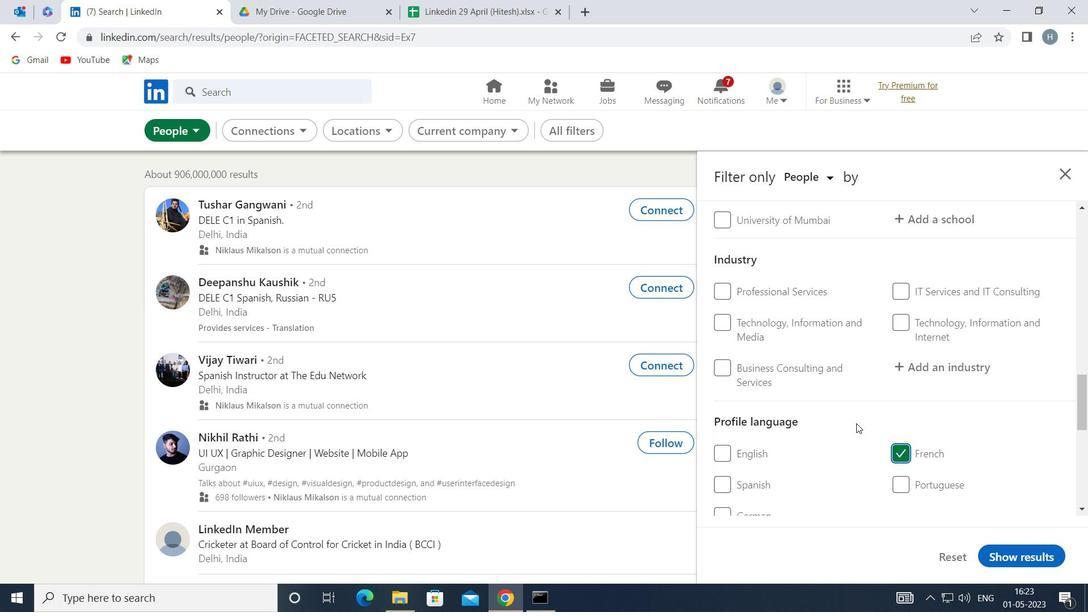 
Action: Mouse scrolled (857, 424) with delta (0, 0)
Screenshot: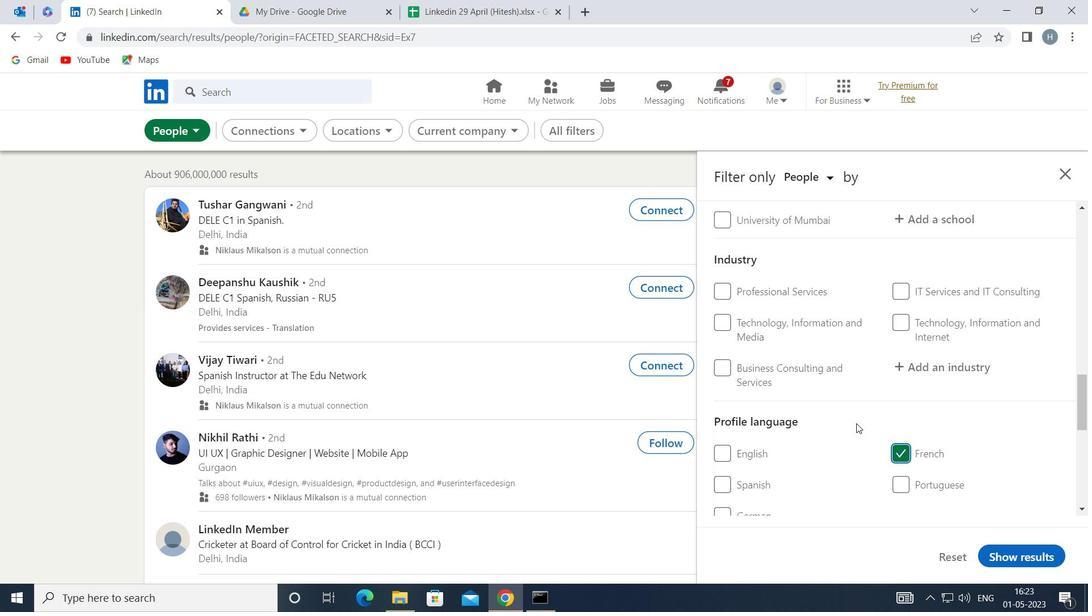 
Action: Mouse scrolled (857, 424) with delta (0, 0)
Screenshot: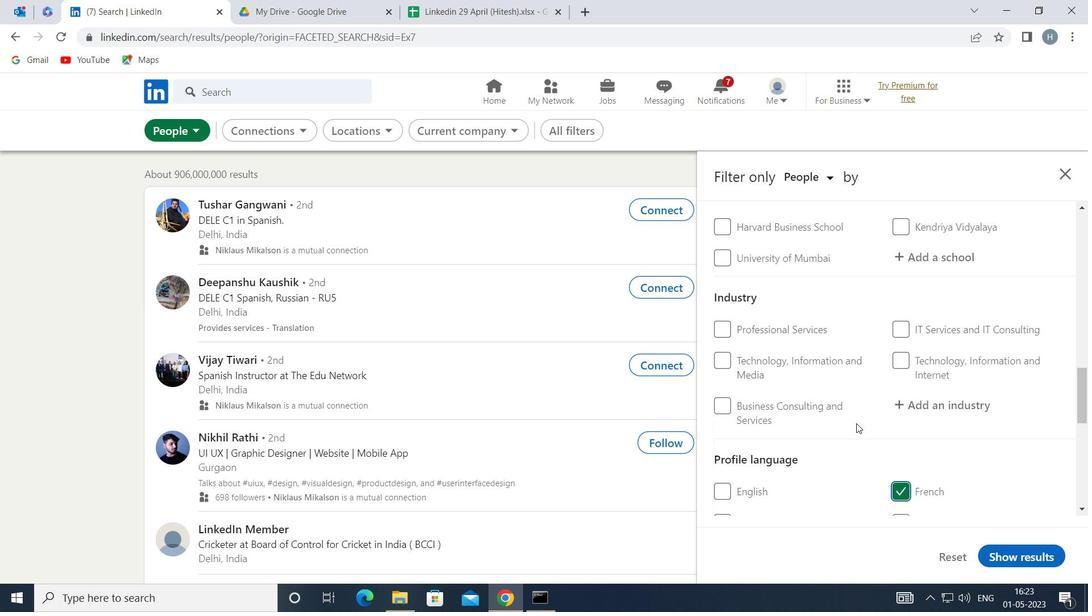 
Action: Mouse scrolled (857, 424) with delta (0, 0)
Screenshot: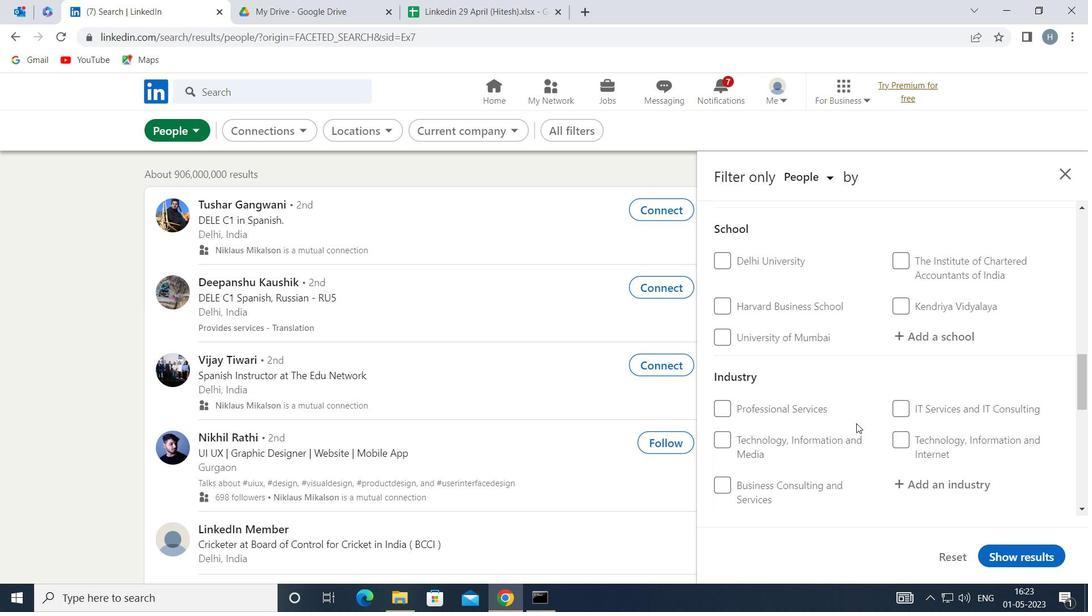 
Action: Mouse scrolled (857, 424) with delta (0, 0)
Screenshot: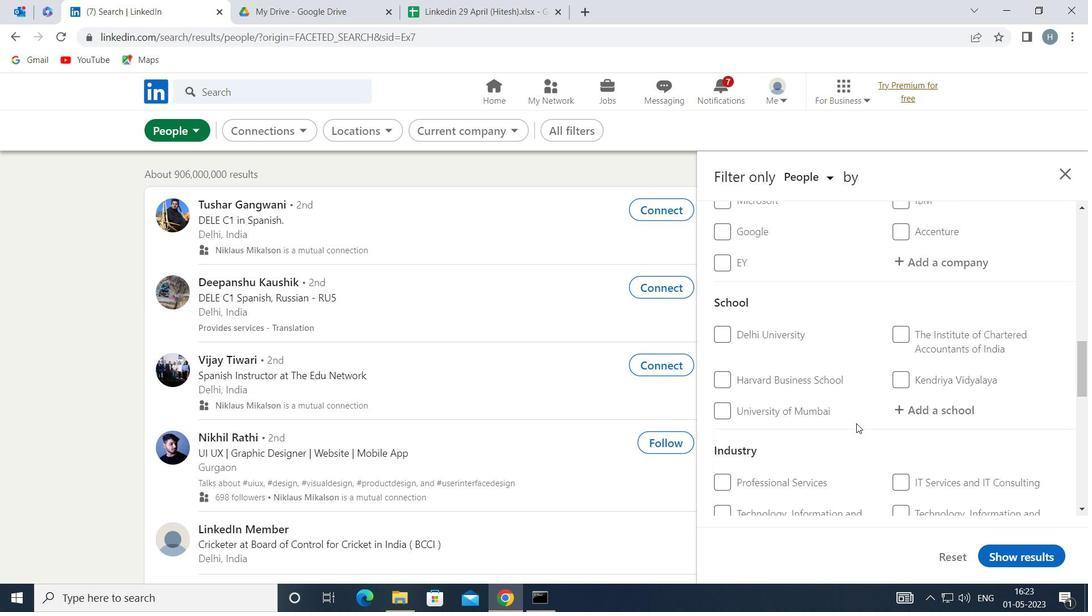 
Action: Mouse scrolled (857, 424) with delta (0, 0)
Screenshot: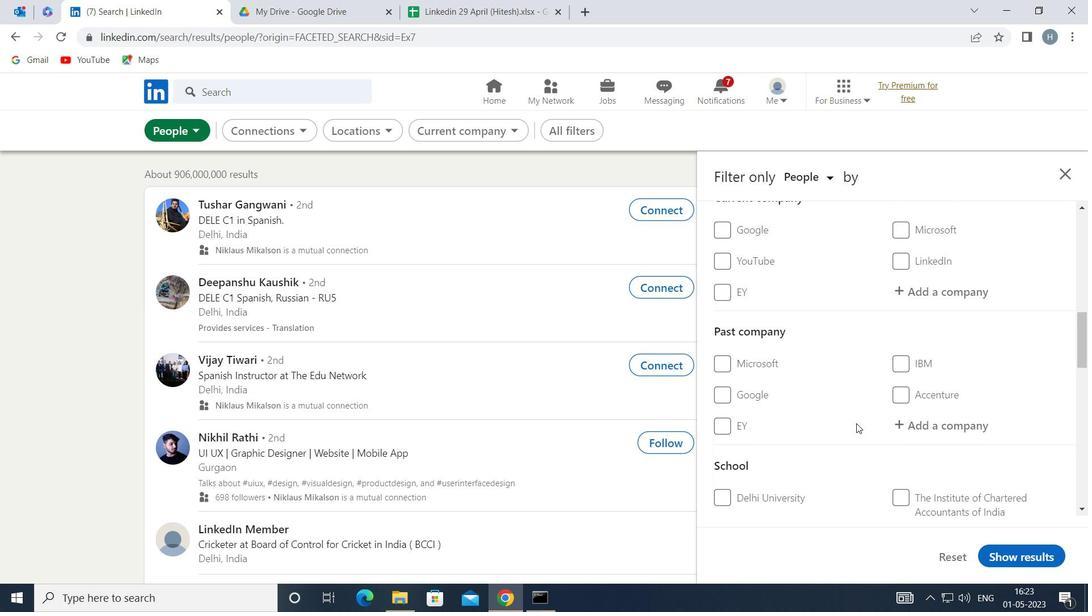 
Action: Mouse scrolled (857, 424) with delta (0, 0)
Screenshot: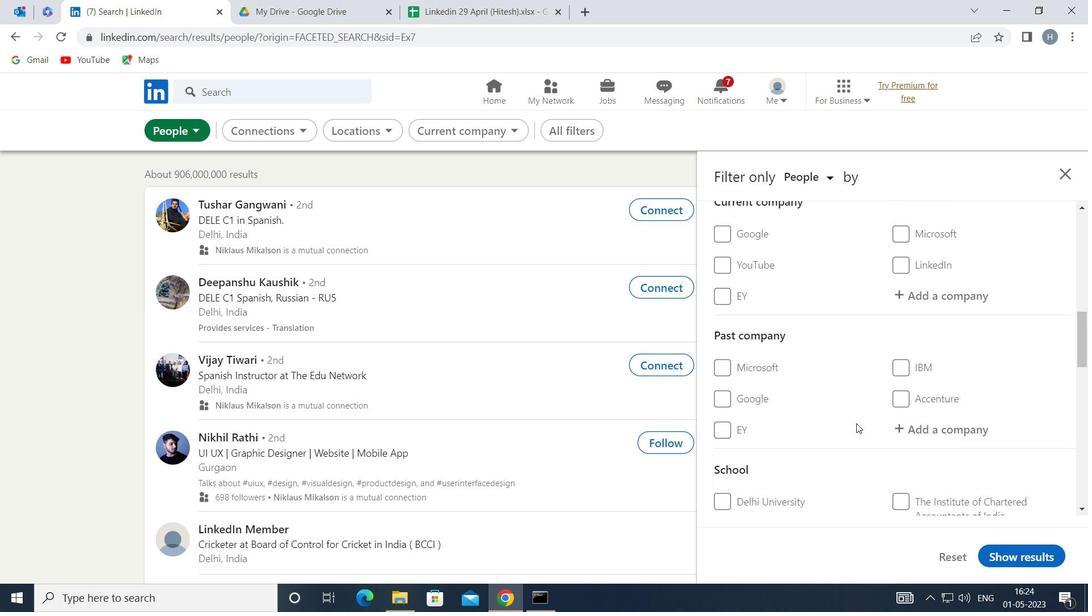 
Action: Mouse moved to (919, 436)
Screenshot: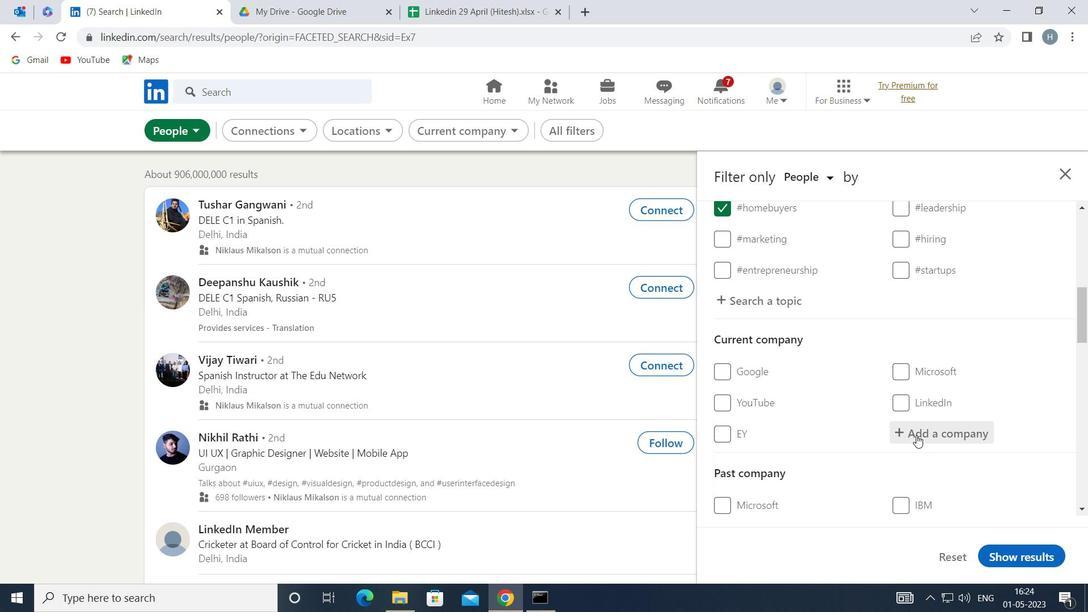 
Action: Mouse pressed left at (919, 436)
Screenshot: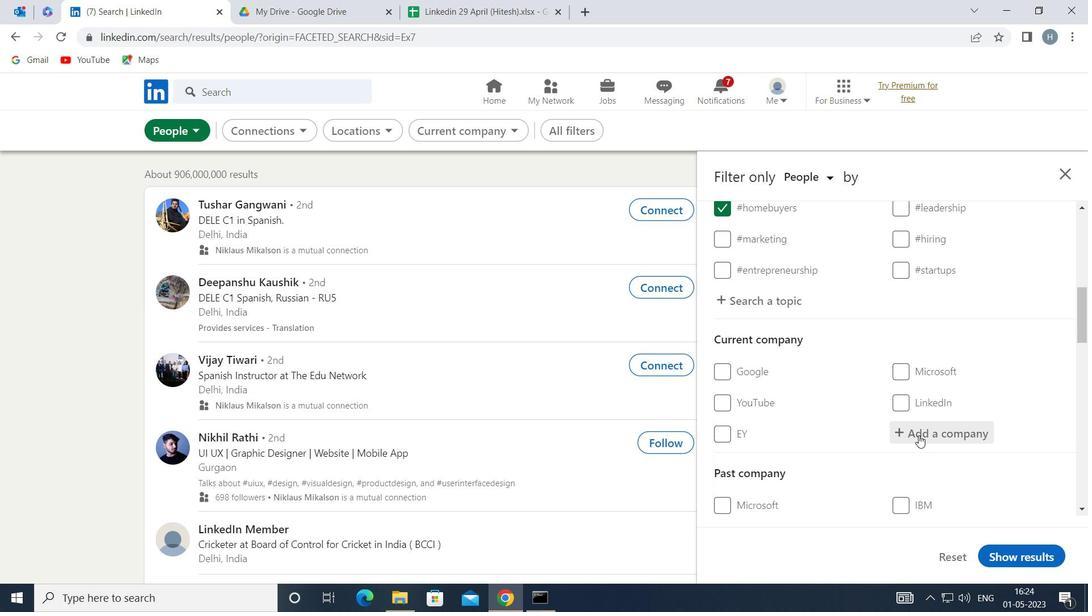 
Action: Key pressed <Key.shift>VERIZON
Screenshot: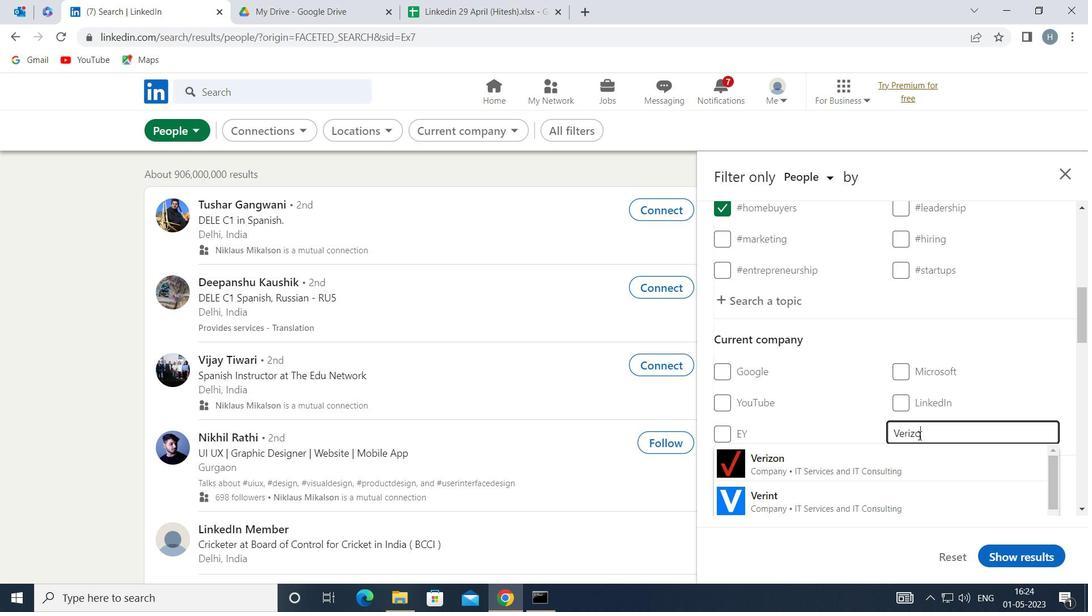 
Action: Mouse moved to (879, 459)
Screenshot: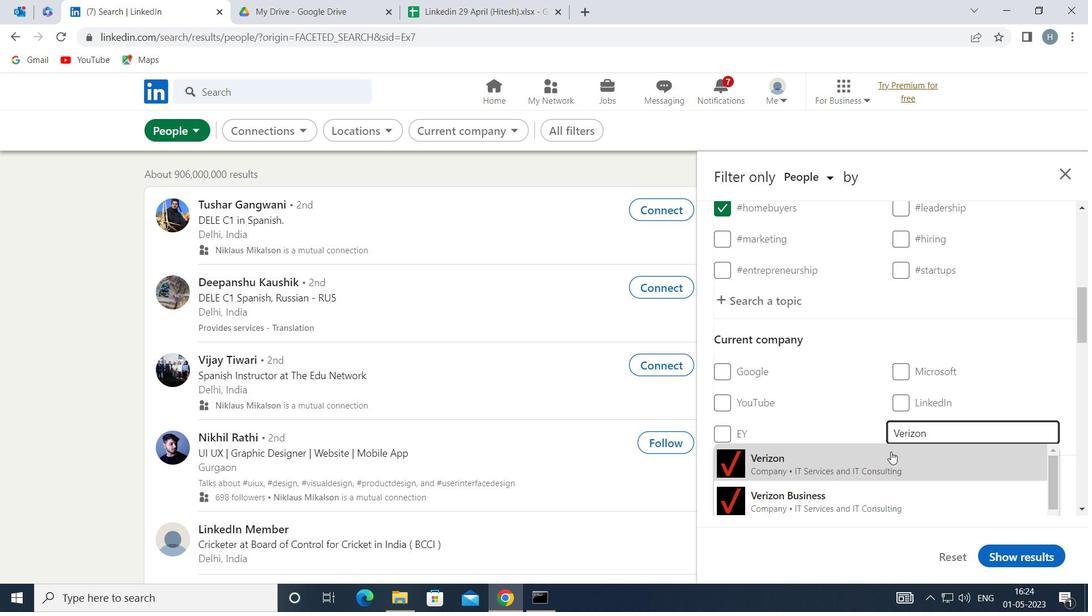
Action: Mouse pressed left at (879, 459)
Screenshot: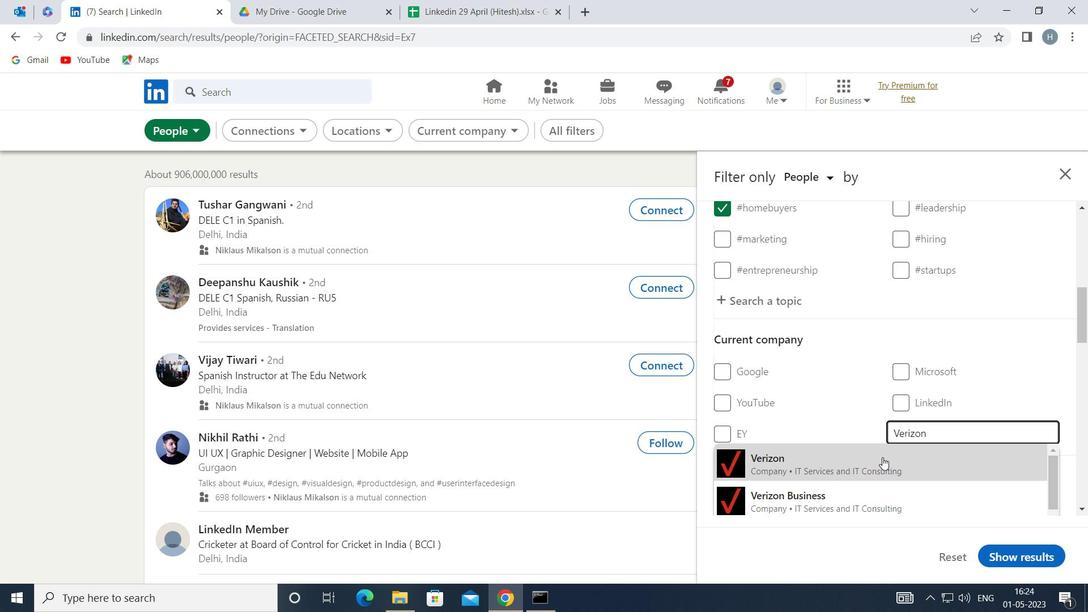 
Action: Mouse moved to (863, 419)
Screenshot: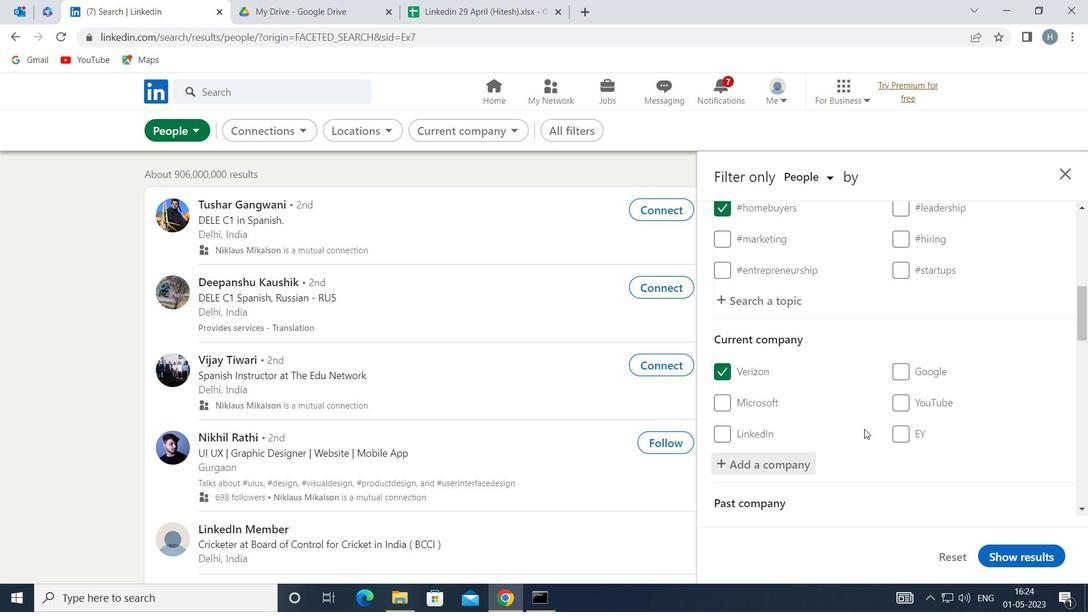
Action: Mouse scrolled (863, 418) with delta (0, 0)
Screenshot: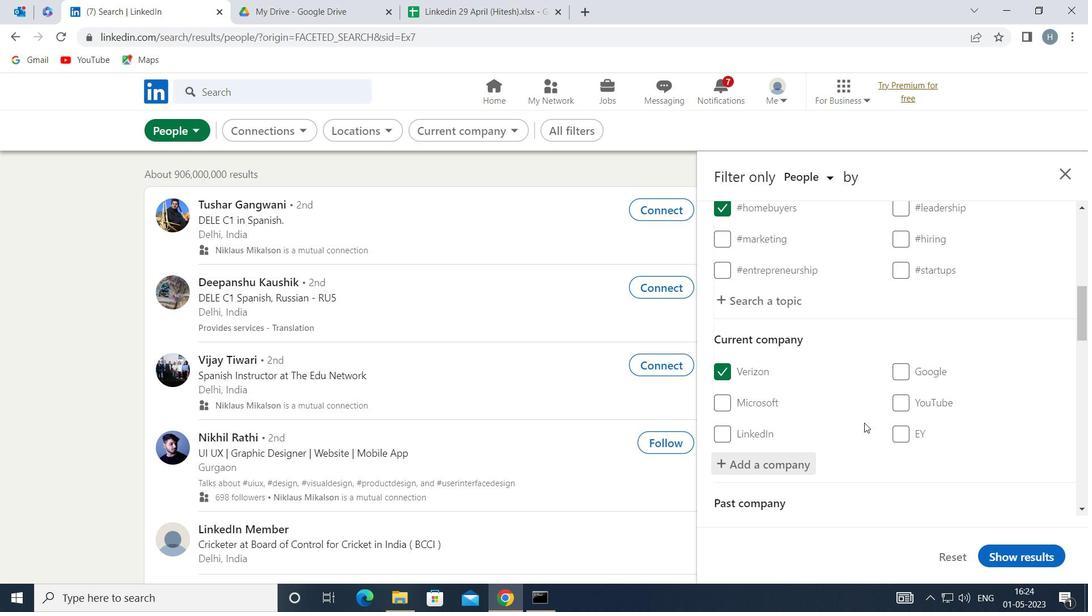 
Action: Mouse scrolled (863, 418) with delta (0, 0)
Screenshot: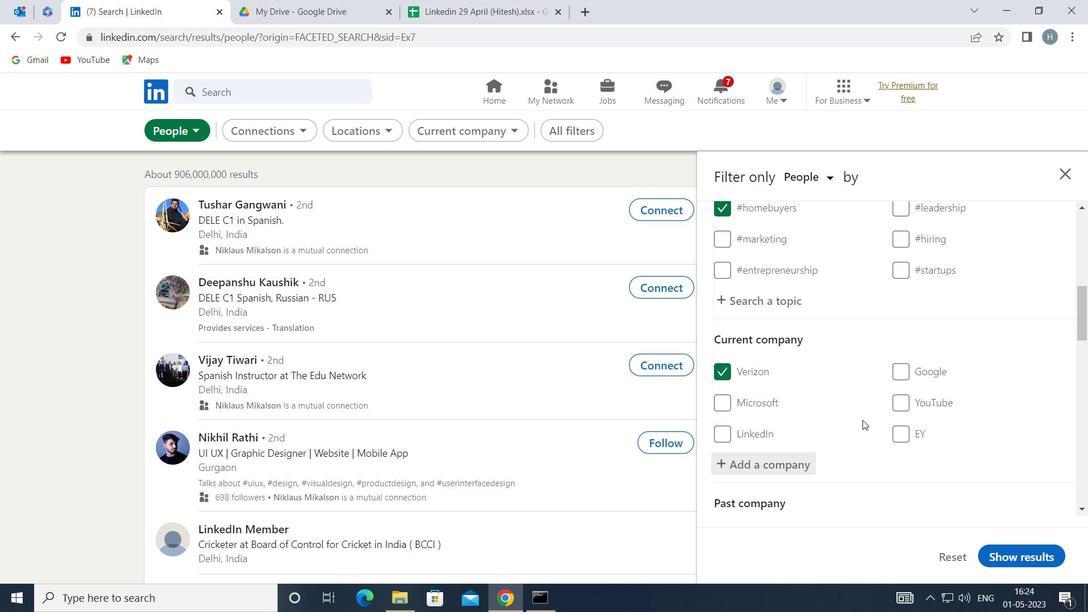 
Action: Mouse moved to (865, 418)
Screenshot: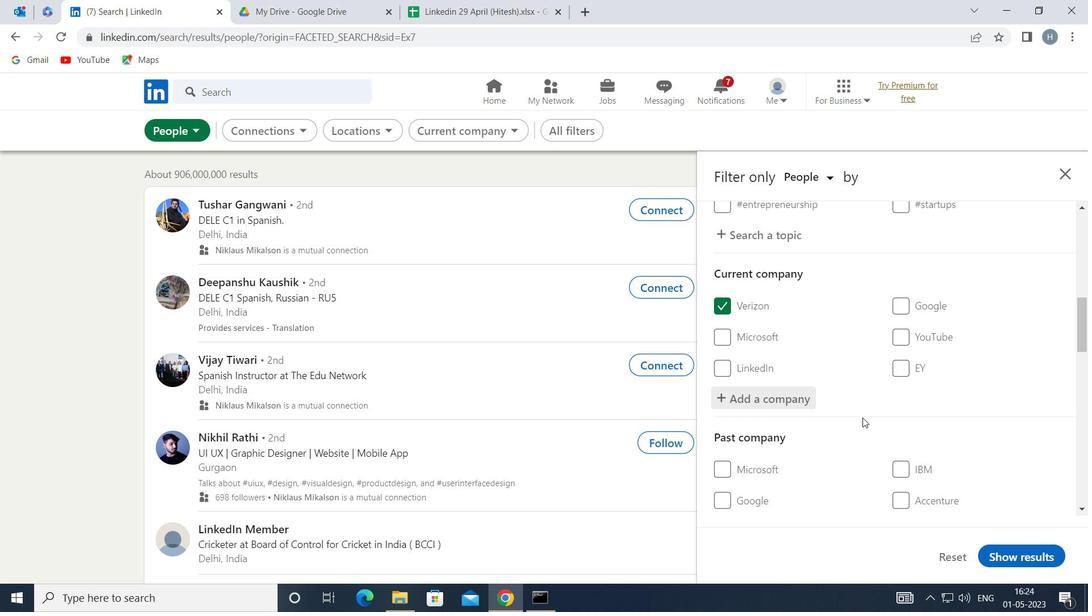 
Action: Mouse scrolled (865, 417) with delta (0, 0)
Screenshot: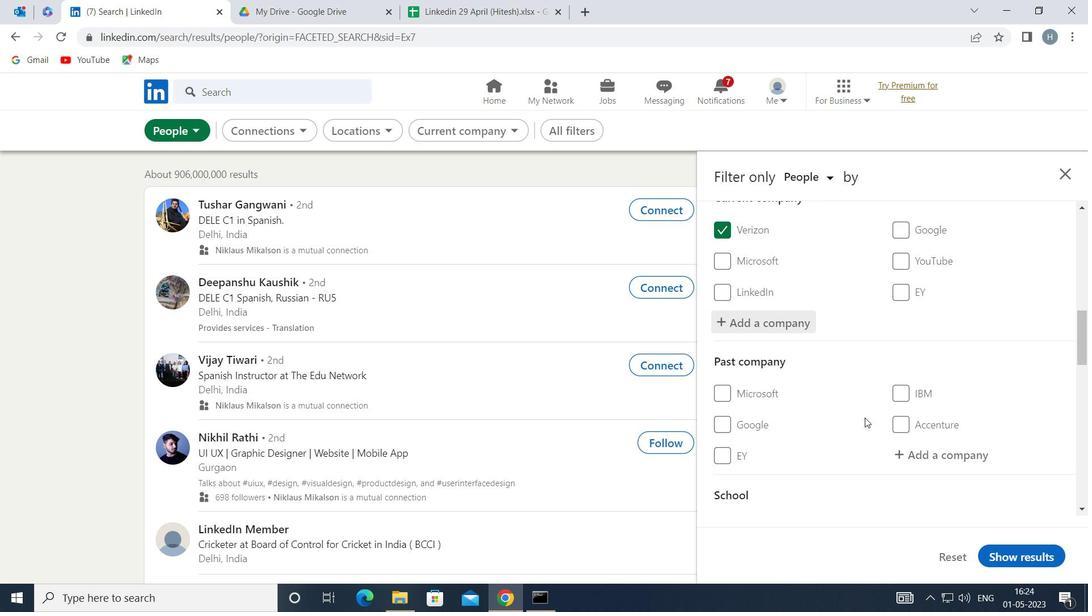 
Action: Mouse scrolled (865, 417) with delta (0, 0)
Screenshot: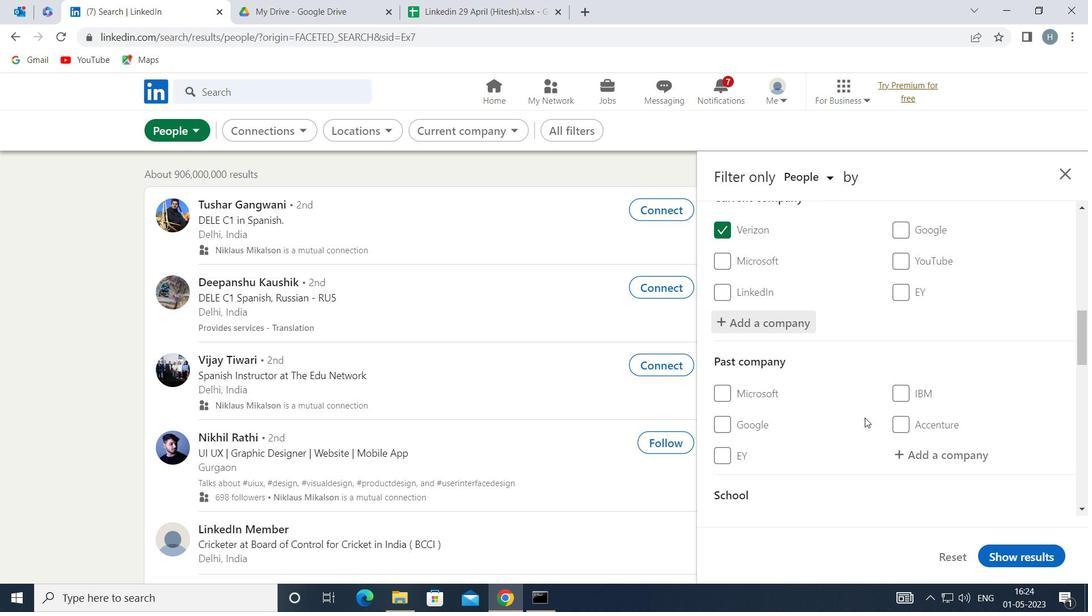 
Action: Mouse scrolled (865, 418) with delta (0, 0)
Screenshot: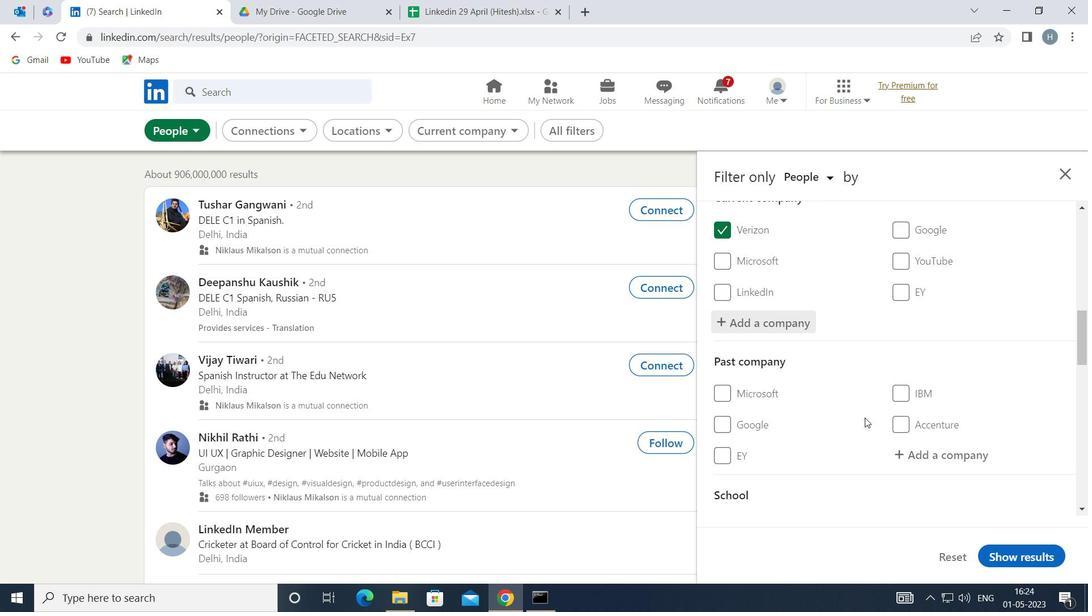 
Action: Mouse scrolled (865, 417) with delta (0, 0)
Screenshot: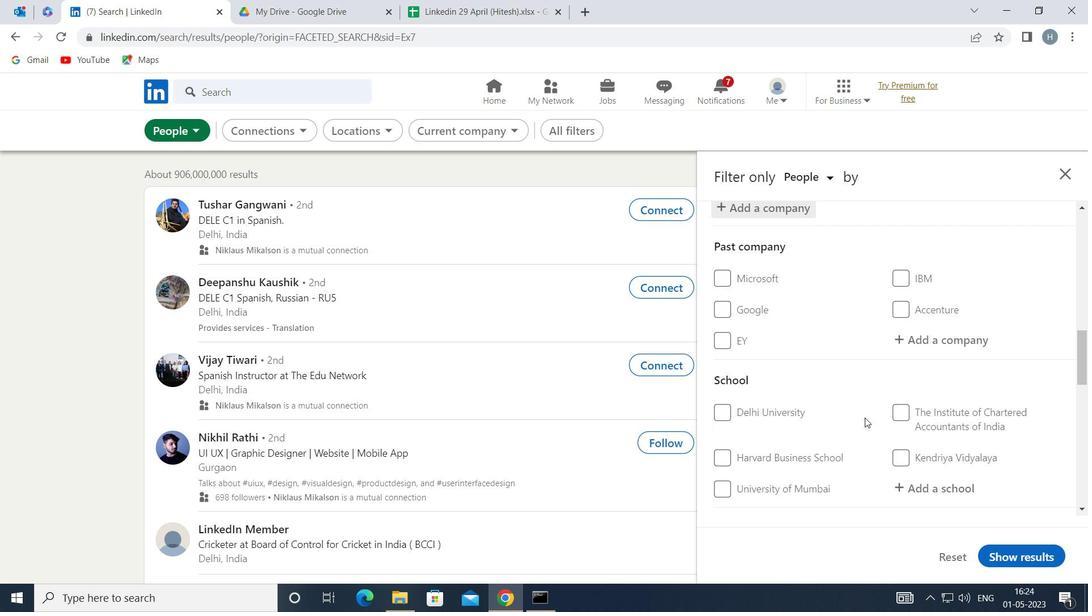 
Action: Mouse scrolled (865, 417) with delta (0, 0)
Screenshot: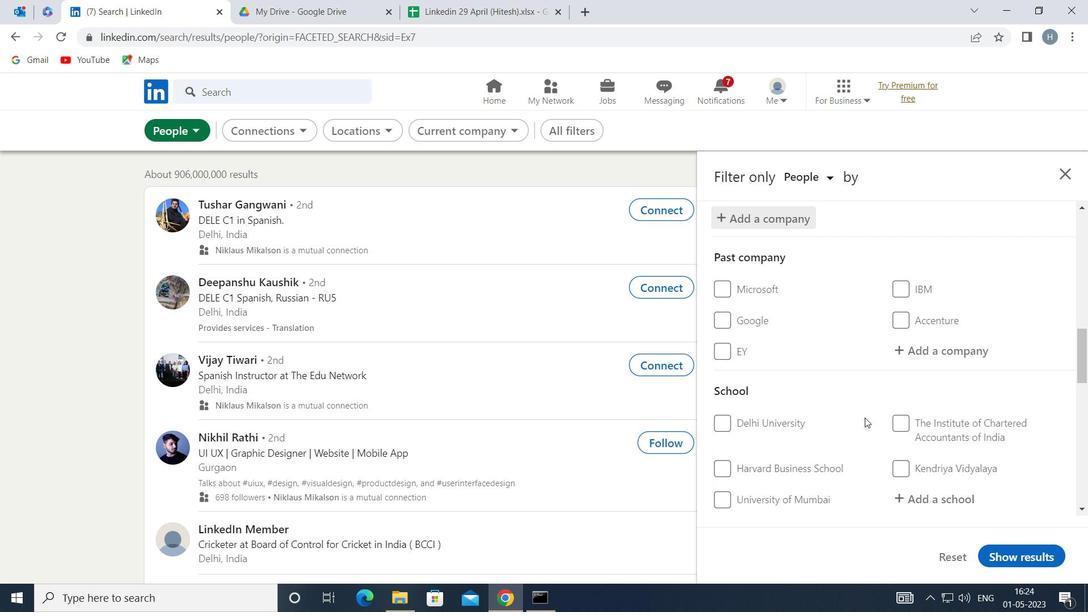 
Action: Mouse moved to (940, 388)
Screenshot: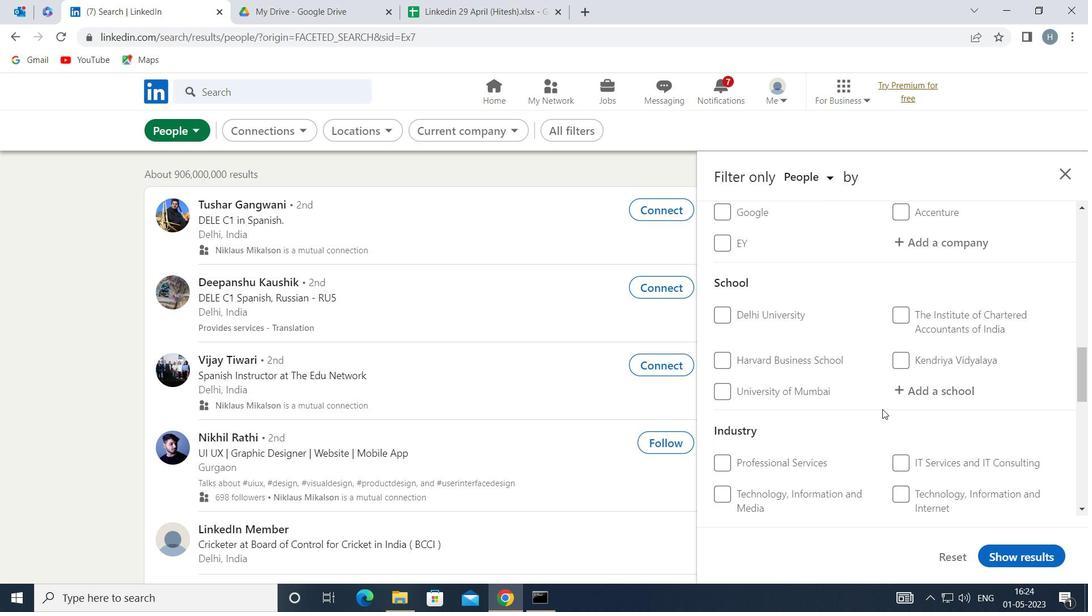 
Action: Mouse pressed left at (940, 388)
Screenshot: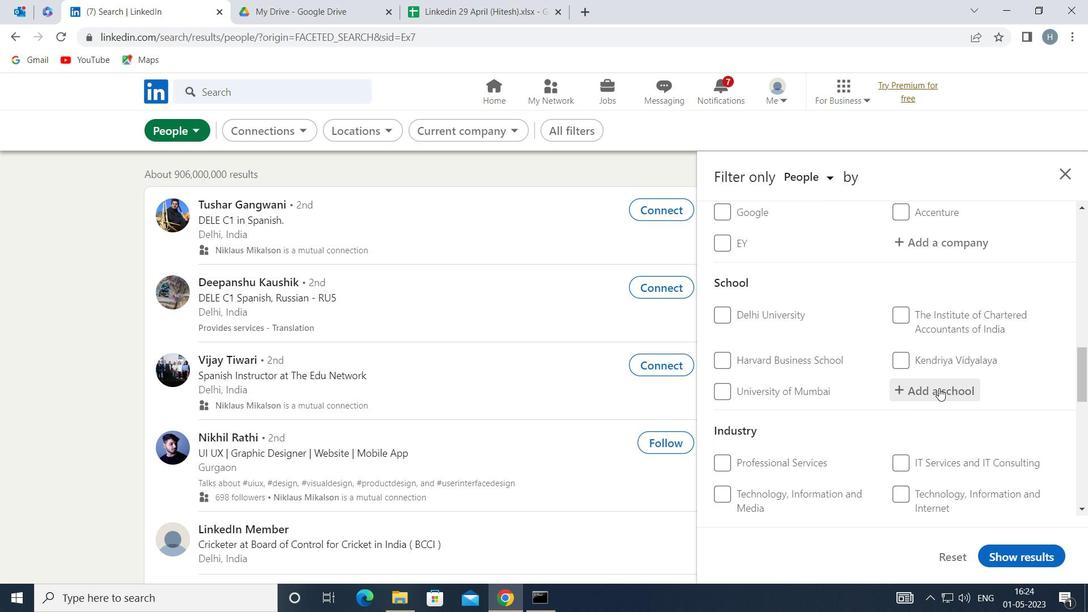 
Action: Key pressed <Key.shift>MIRANDA
Screenshot: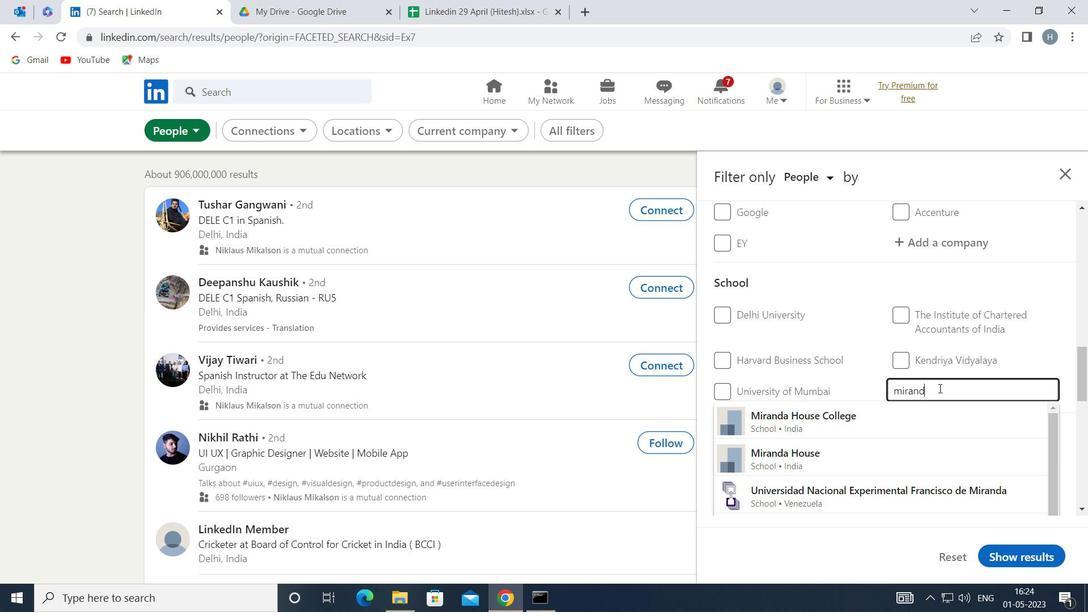 
Action: Mouse moved to (899, 420)
Screenshot: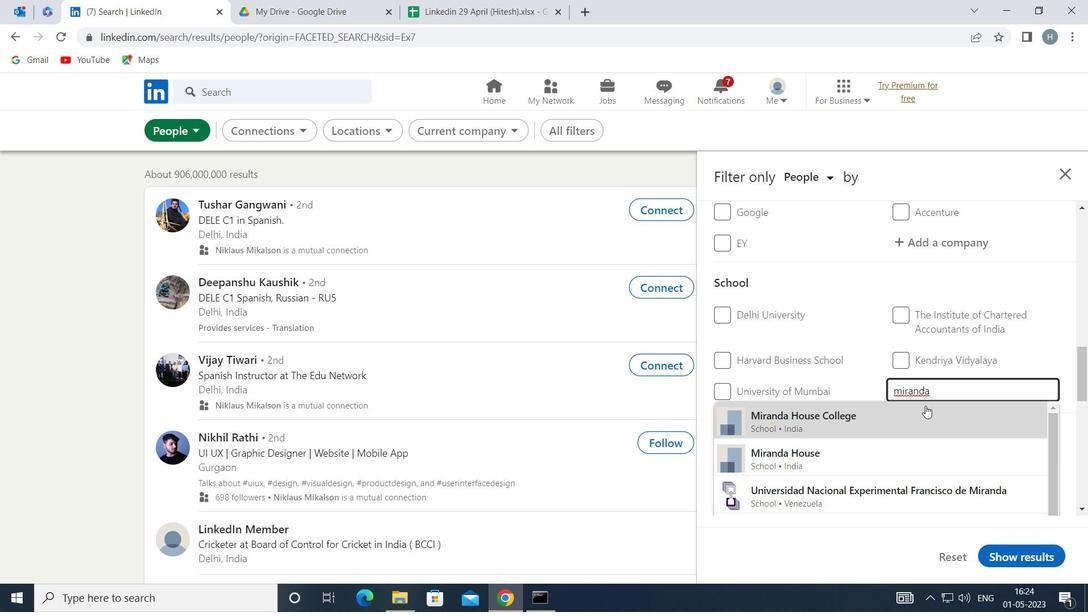 
Action: Mouse pressed left at (899, 420)
Screenshot: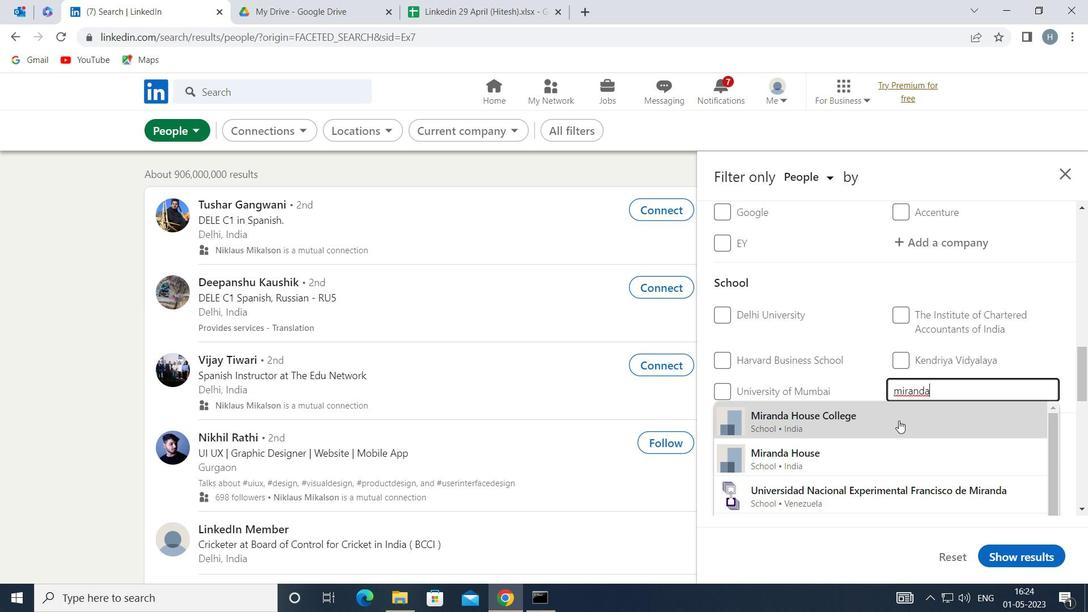 
Action: Mouse moved to (878, 401)
Screenshot: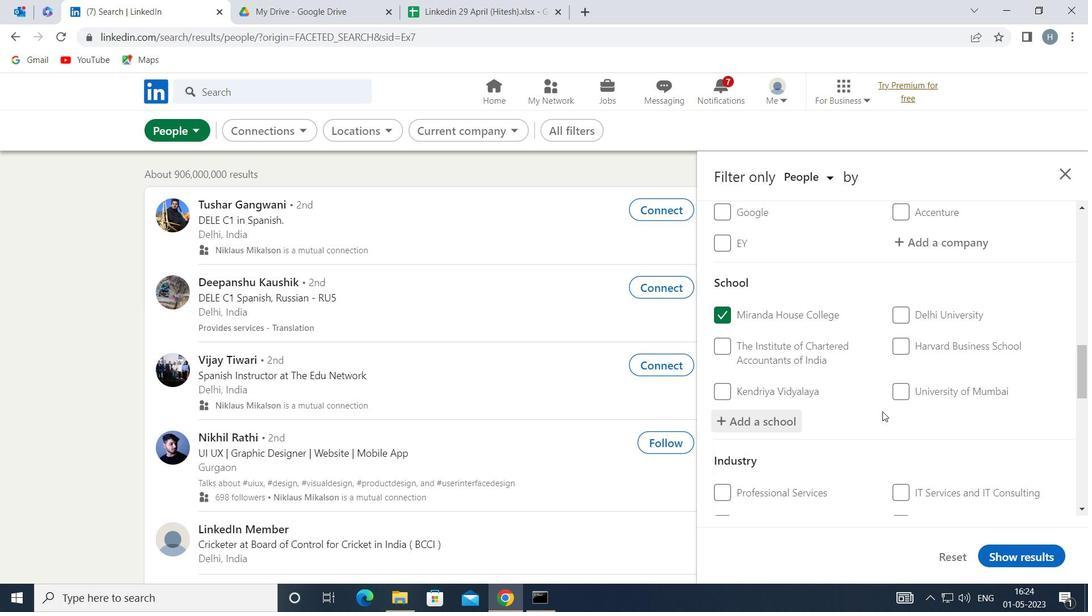 
Action: Mouse scrolled (878, 401) with delta (0, 0)
Screenshot: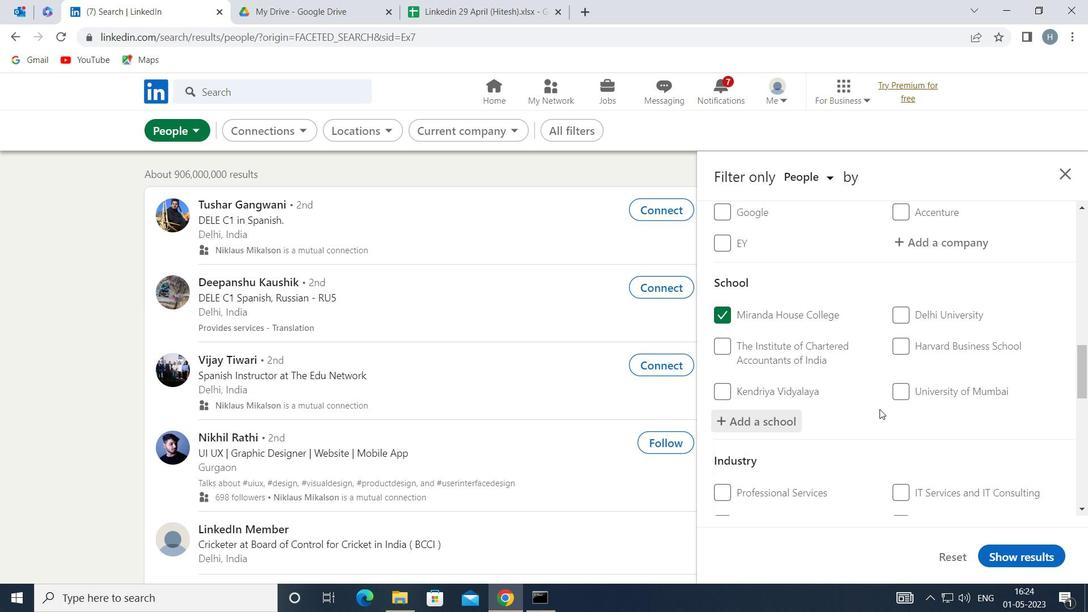 
Action: Mouse scrolled (878, 401) with delta (0, 0)
Screenshot: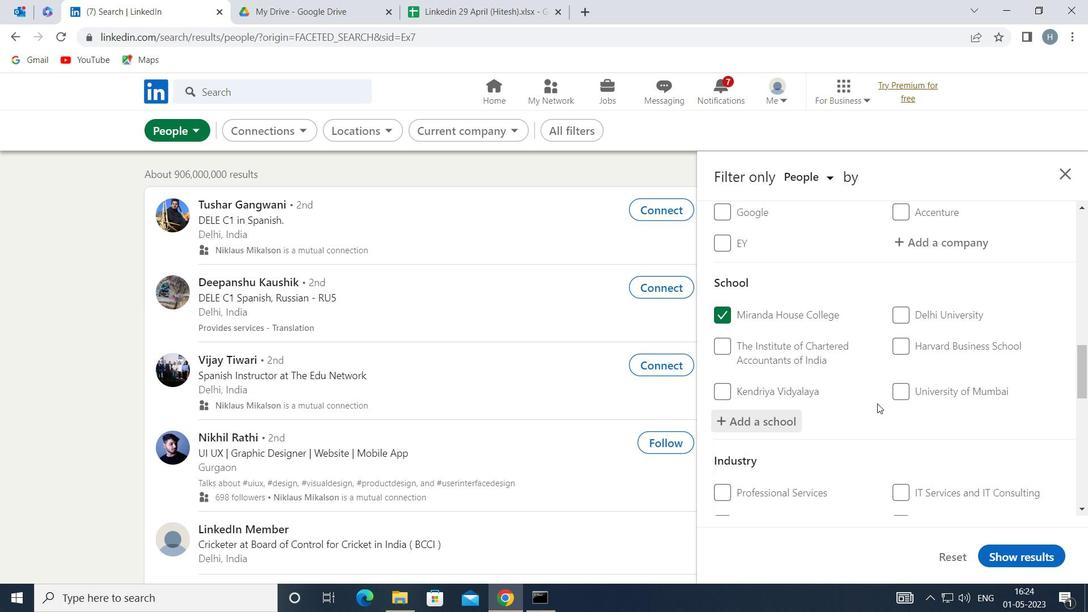 
Action: Mouse moved to (880, 394)
Screenshot: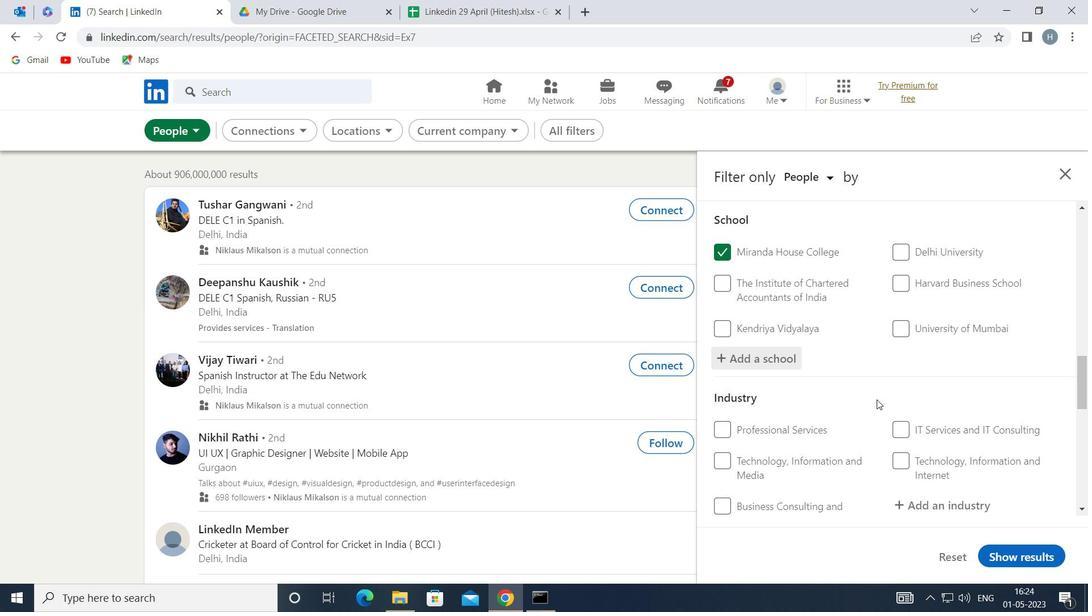 
Action: Mouse scrolled (880, 394) with delta (0, 0)
Screenshot: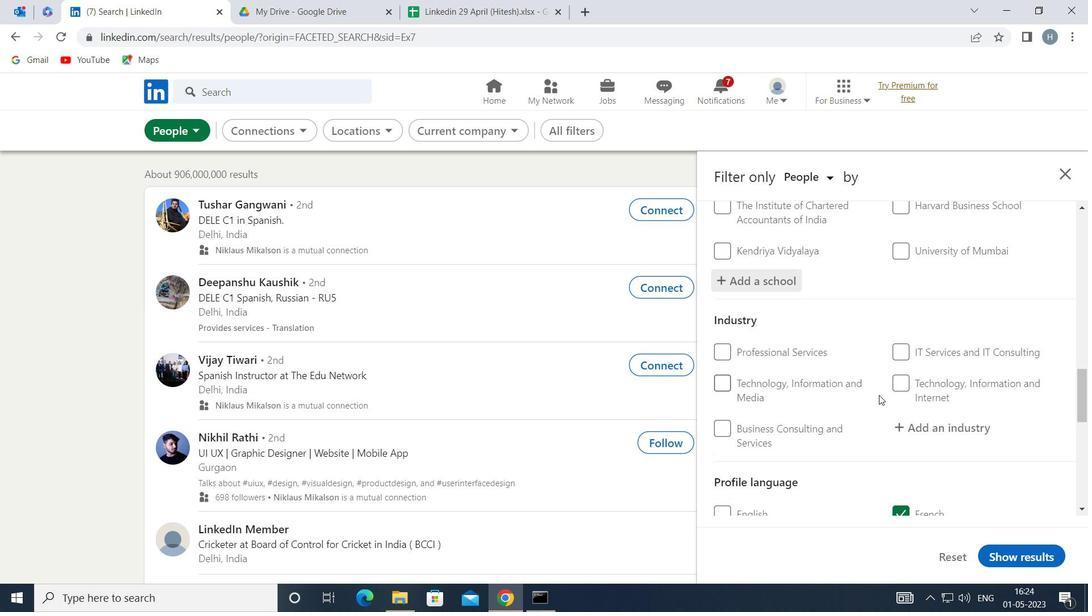 
Action: Mouse moved to (922, 357)
Screenshot: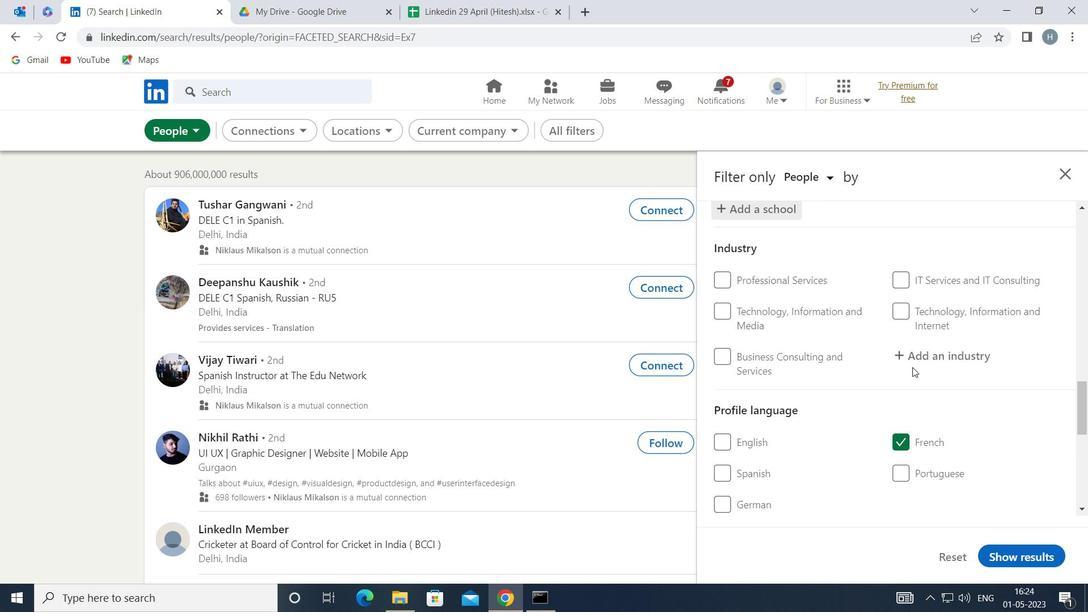 
Action: Mouse pressed left at (922, 357)
Screenshot: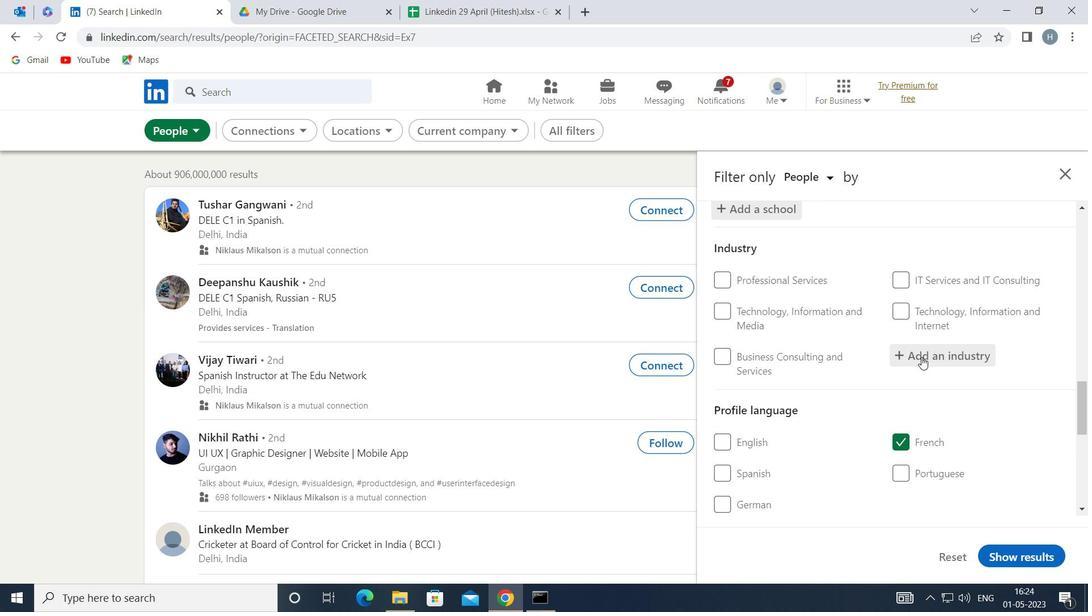 
Action: Key pressed <Key.shift>MATTRESS
Screenshot: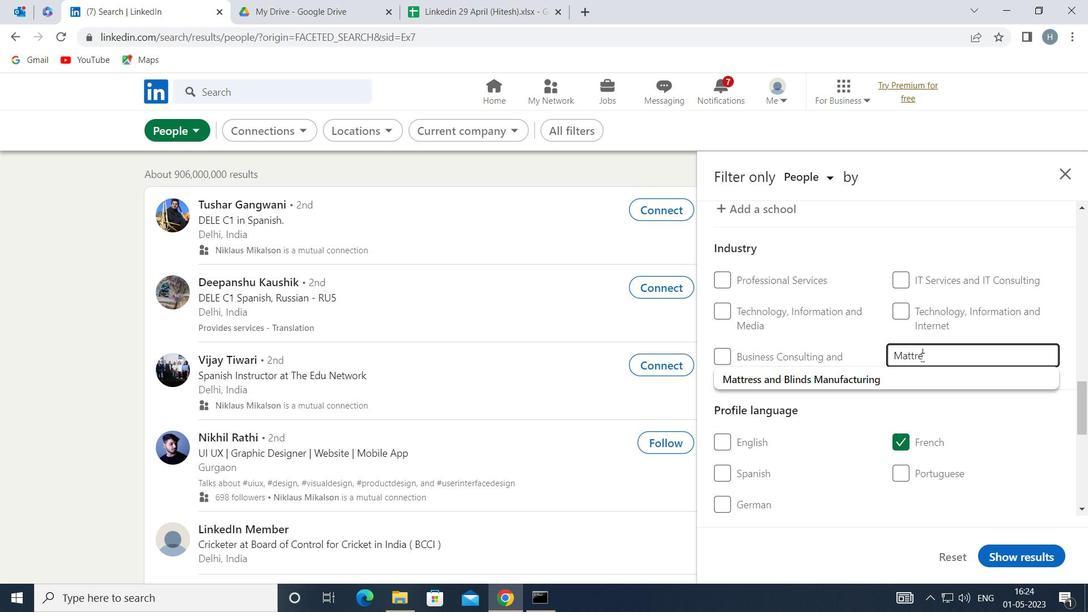 
Action: Mouse moved to (889, 376)
Screenshot: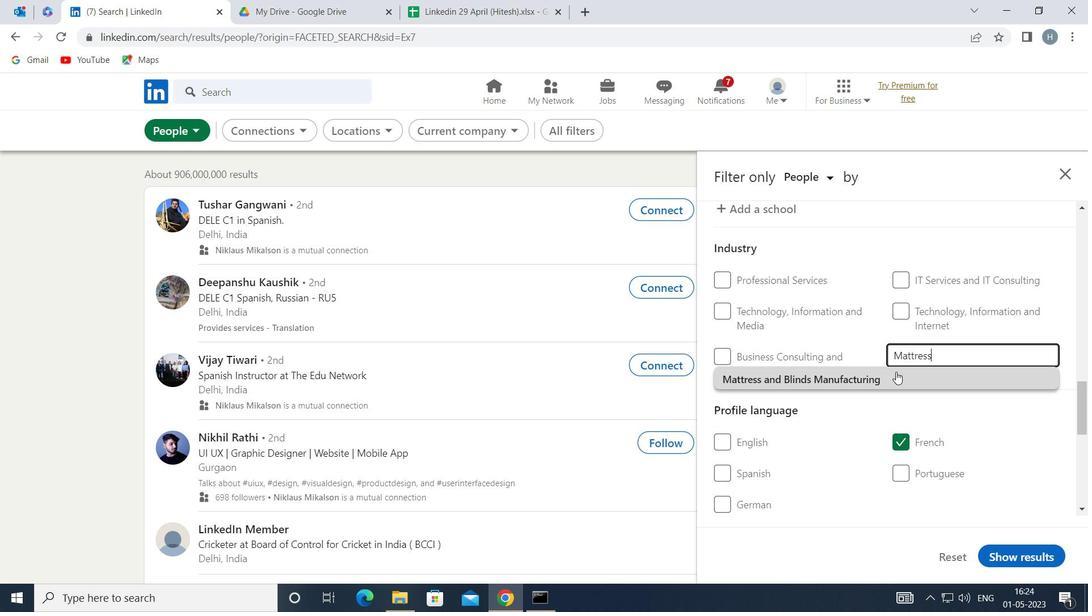 
Action: Mouse pressed left at (889, 376)
Screenshot: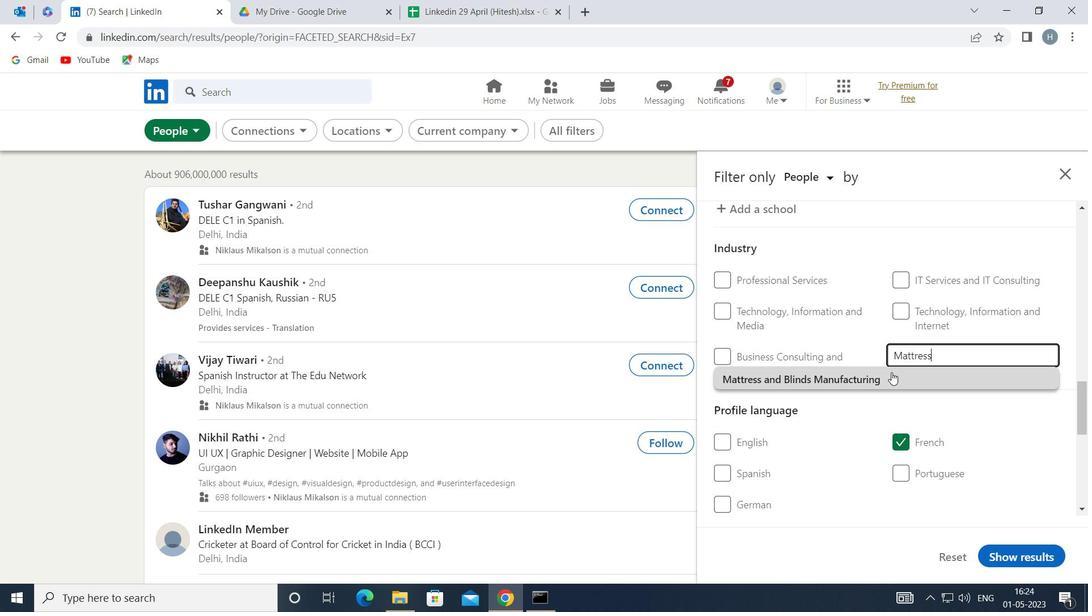 
Action: Mouse moved to (876, 368)
Screenshot: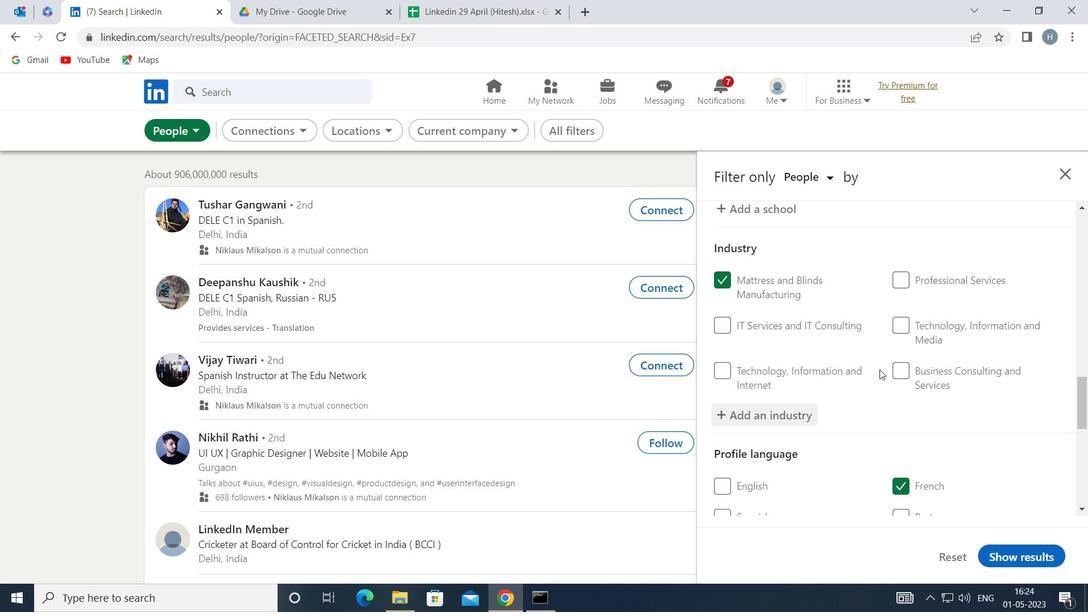 
Action: Mouse scrolled (876, 368) with delta (0, 0)
Screenshot: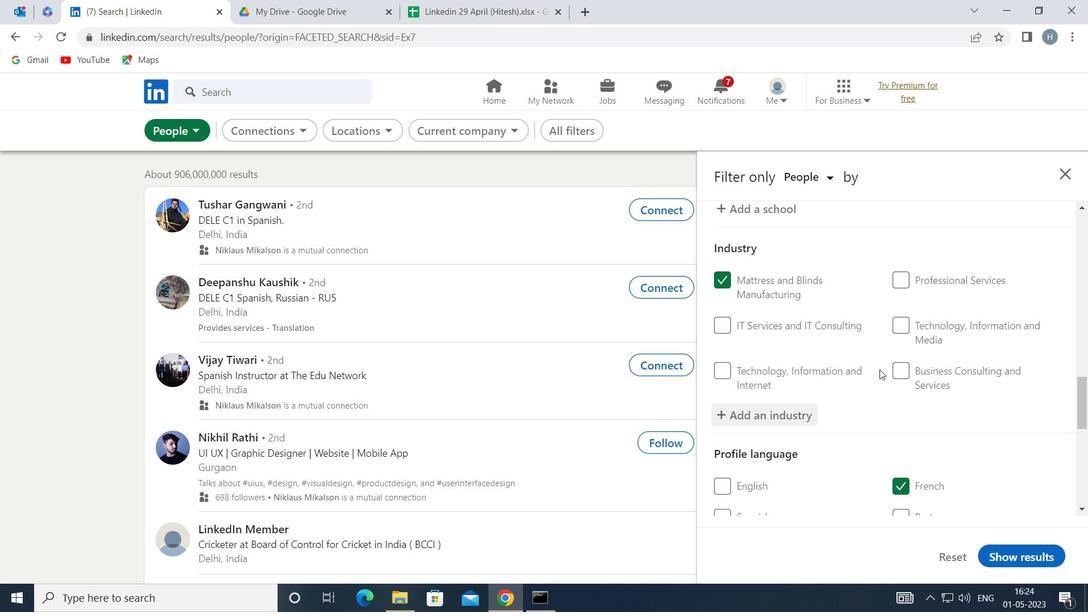 
Action: Mouse moved to (864, 375)
Screenshot: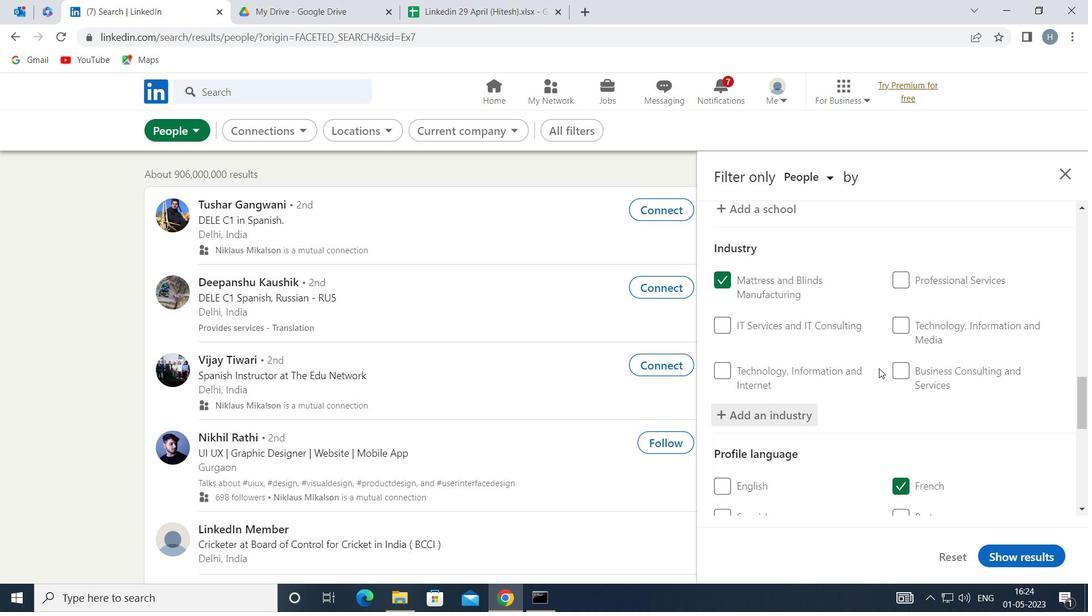 
Action: Mouse scrolled (864, 374) with delta (0, 0)
Screenshot: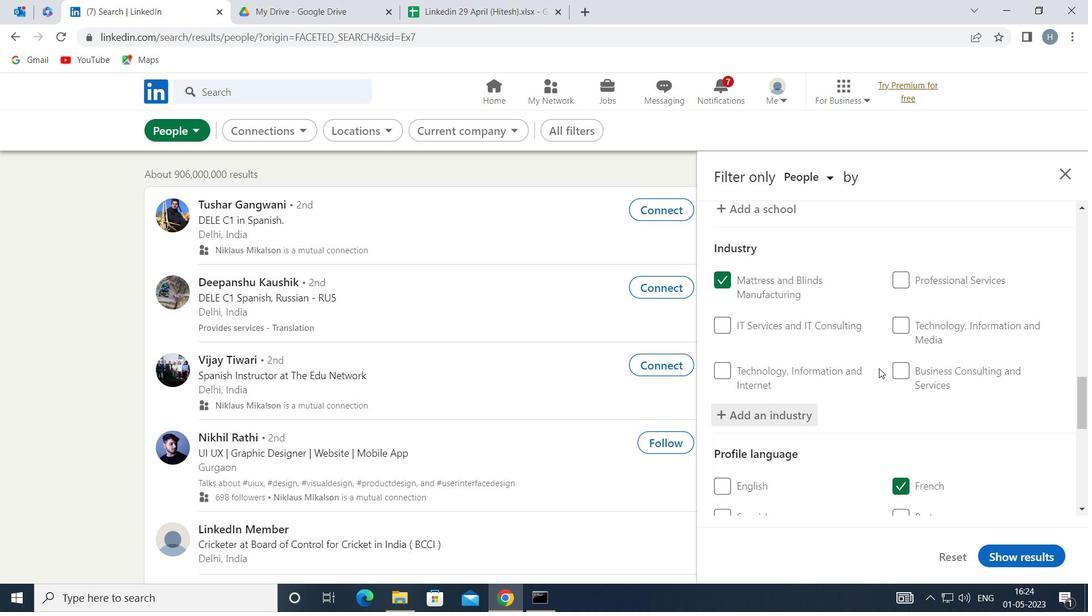 
Action: Mouse moved to (859, 376)
Screenshot: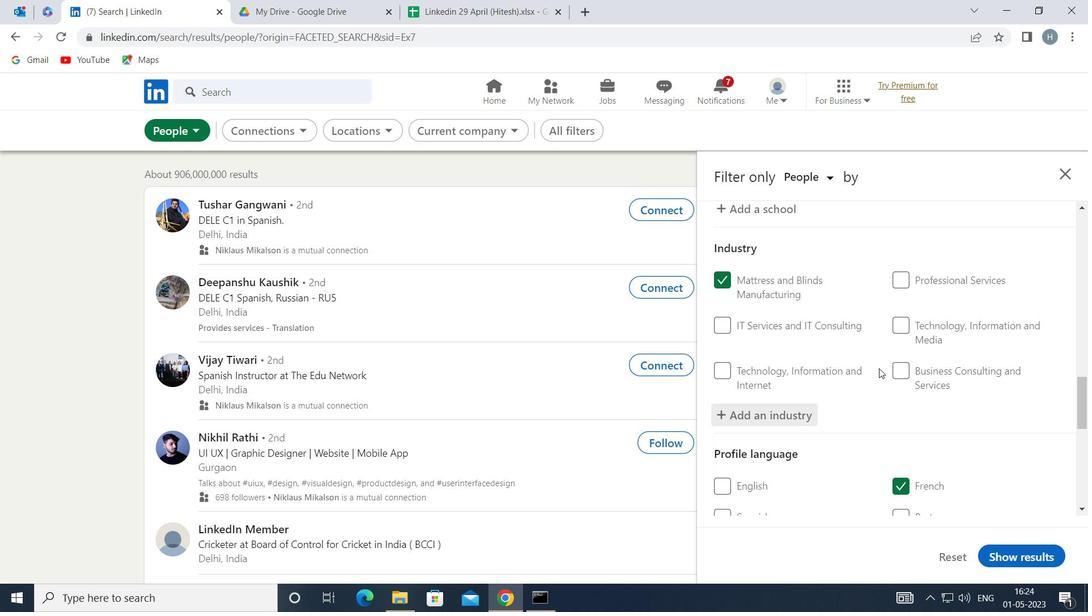 
Action: Mouse scrolled (859, 376) with delta (0, 0)
Screenshot: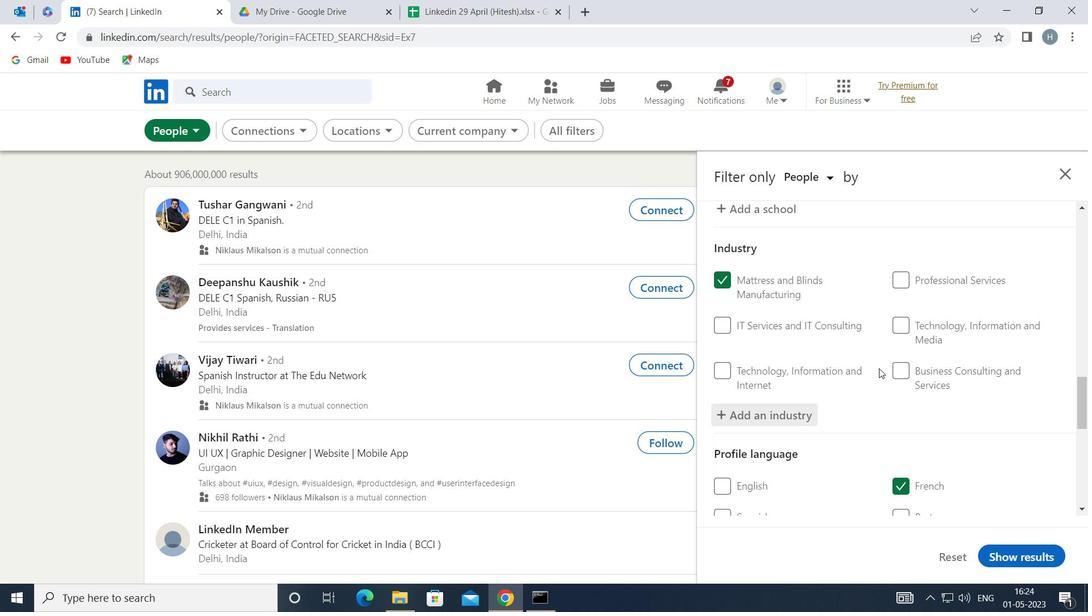 
Action: Mouse moved to (857, 377)
Screenshot: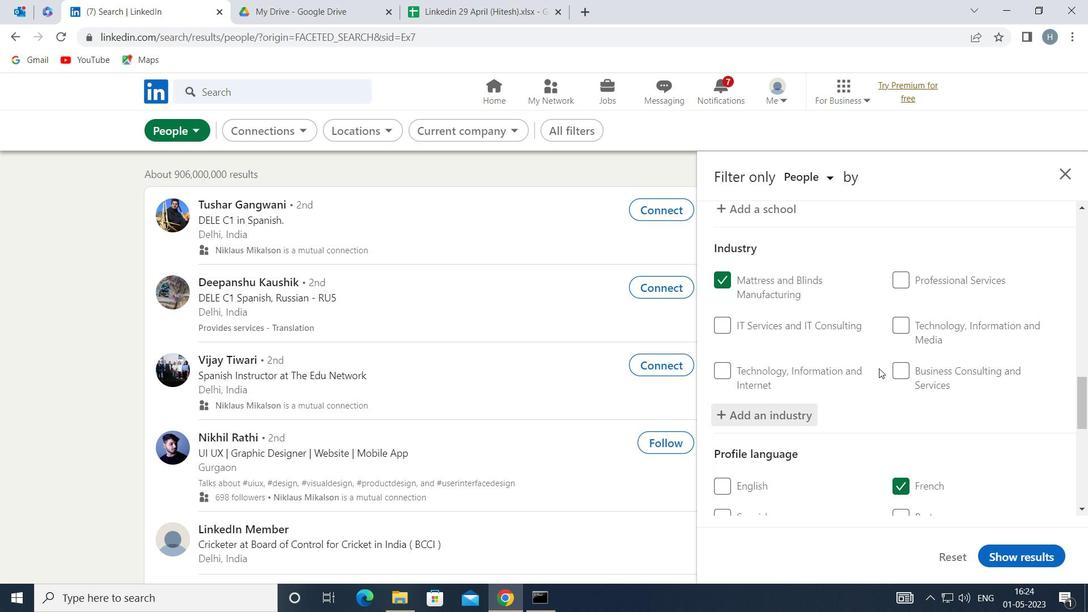 
Action: Mouse scrolled (857, 377) with delta (0, 0)
Screenshot: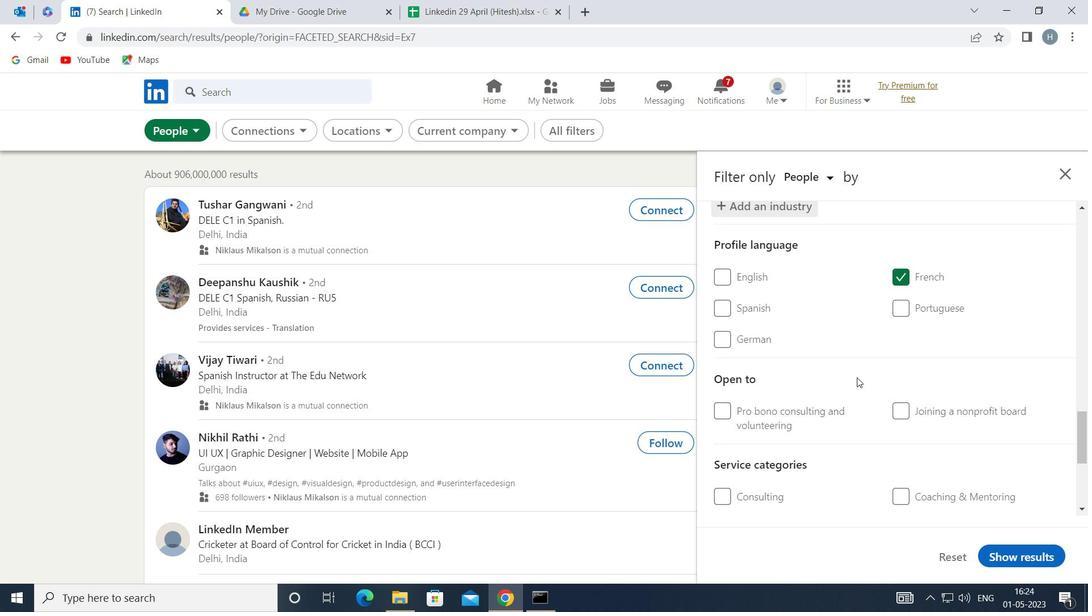 
Action: Mouse moved to (856, 378)
Screenshot: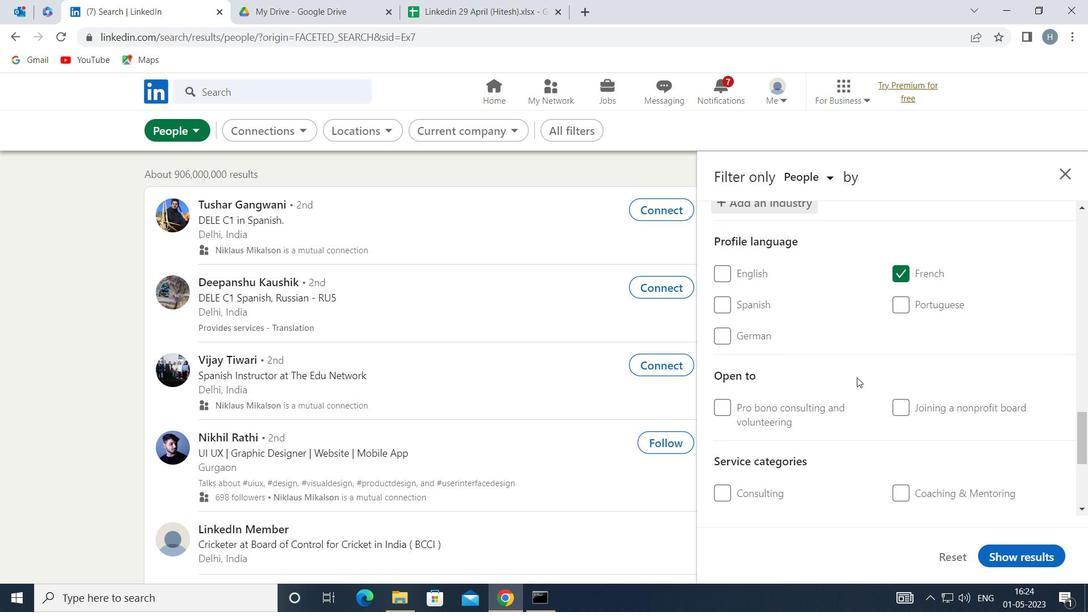 
Action: Mouse scrolled (856, 377) with delta (0, 0)
Screenshot: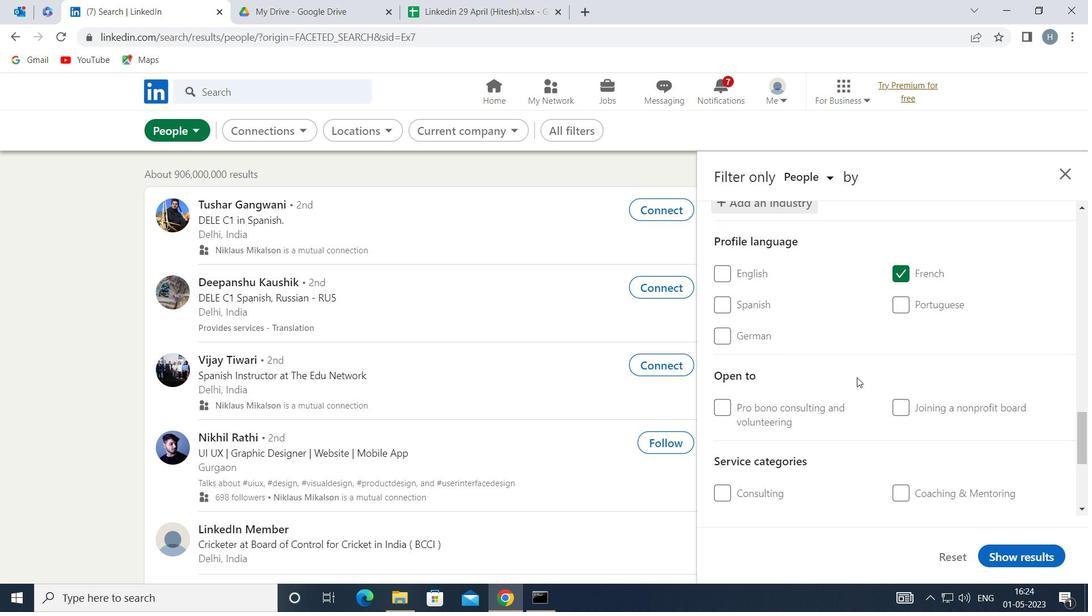 
Action: Mouse moved to (916, 410)
Screenshot: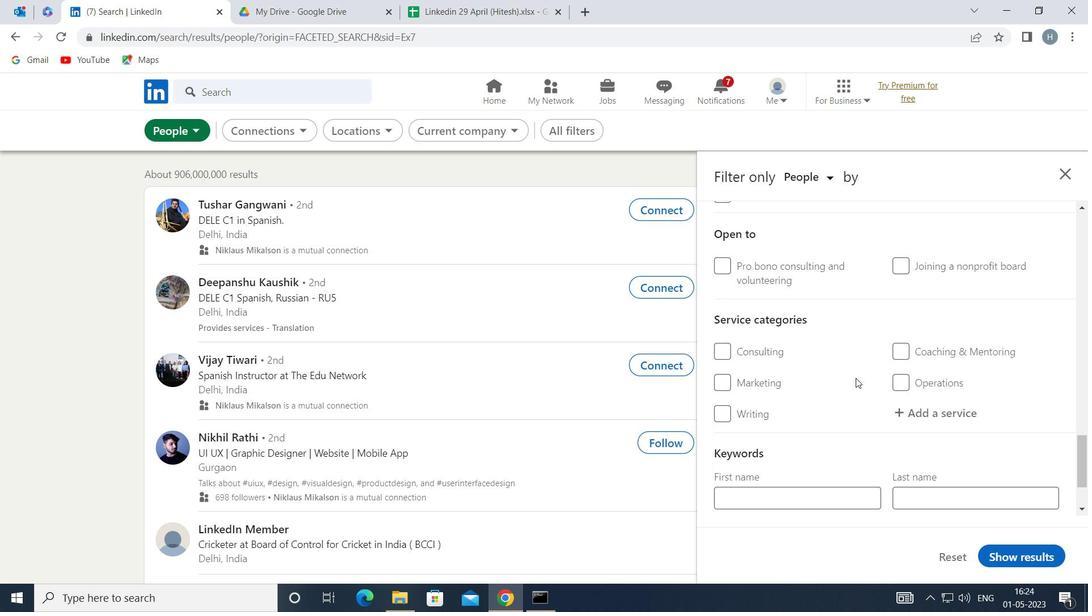 
Action: Mouse pressed left at (916, 410)
Screenshot: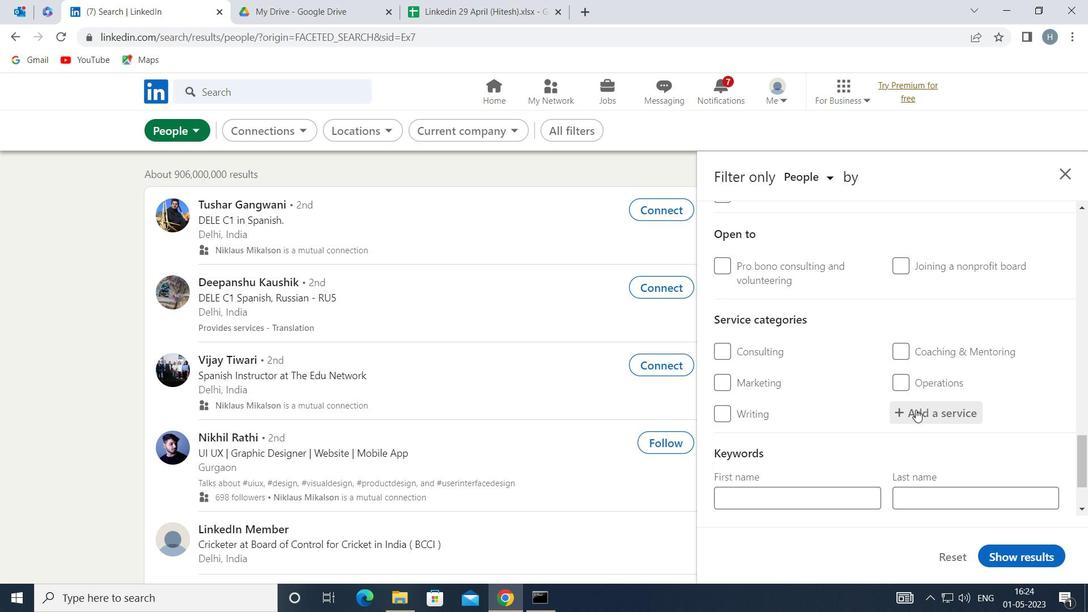 
Action: Key pressed <Key.shift>REAL<Key.space><Key.shift>EST
Screenshot: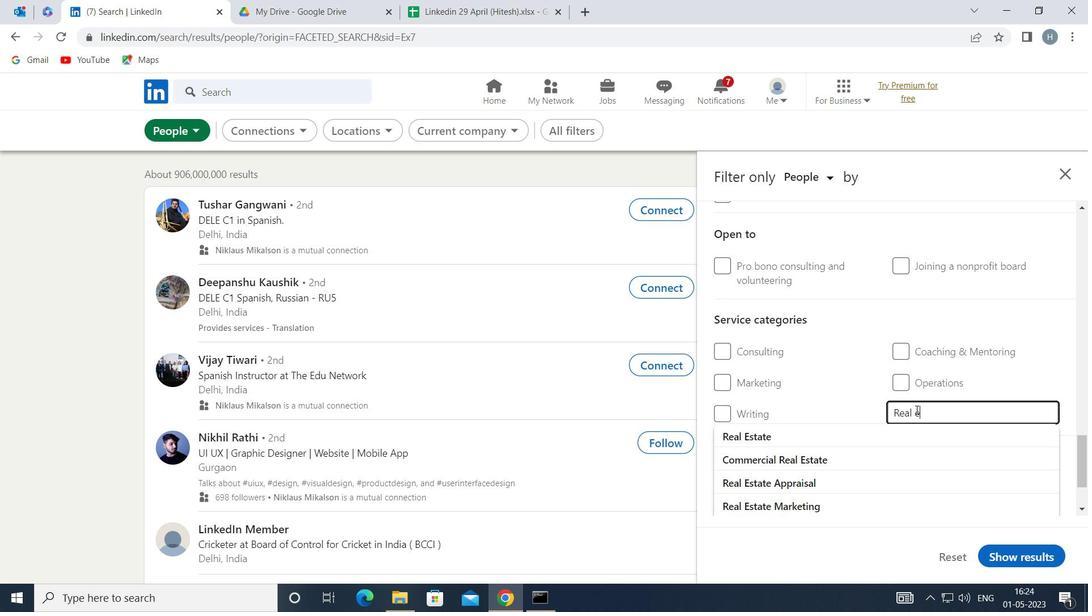 
Action: Mouse moved to (843, 432)
Screenshot: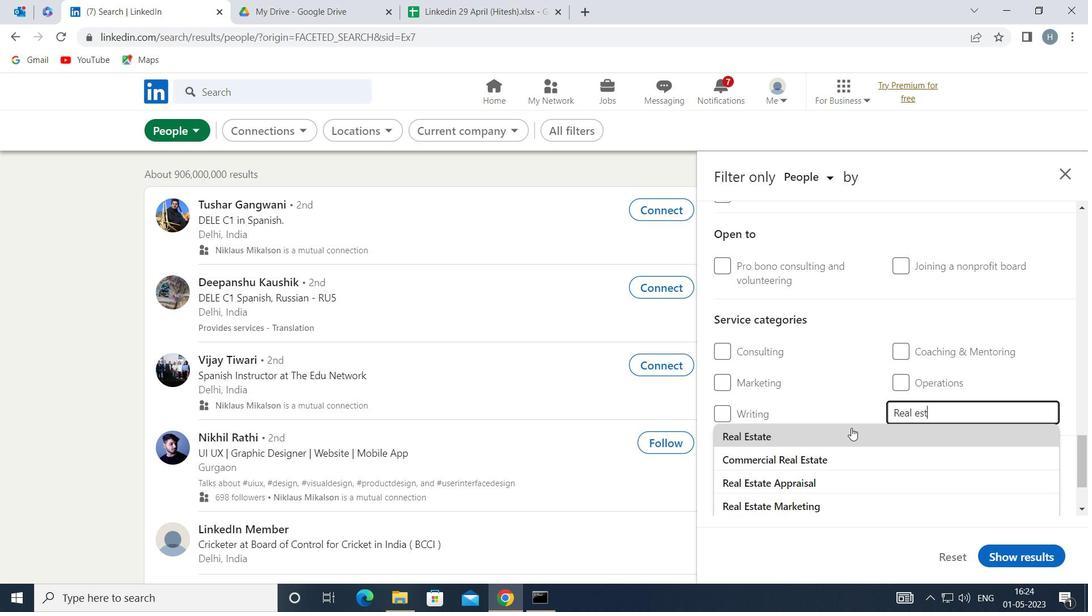 
Action: Mouse pressed left at (843, 432)
Screenshot: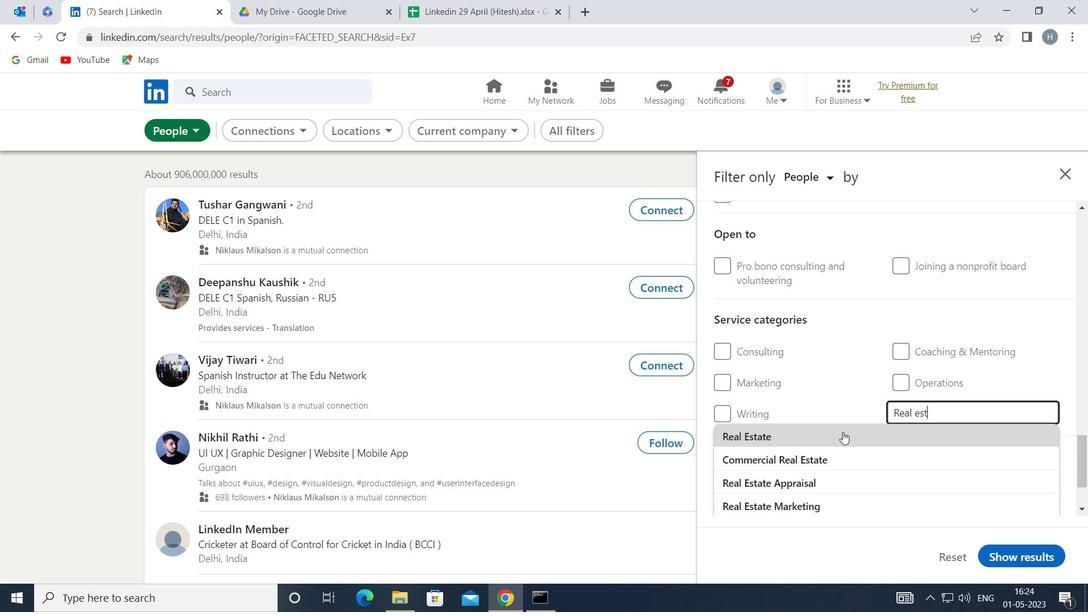 
Action: Mouse moved to (821, 427)
Screenshot: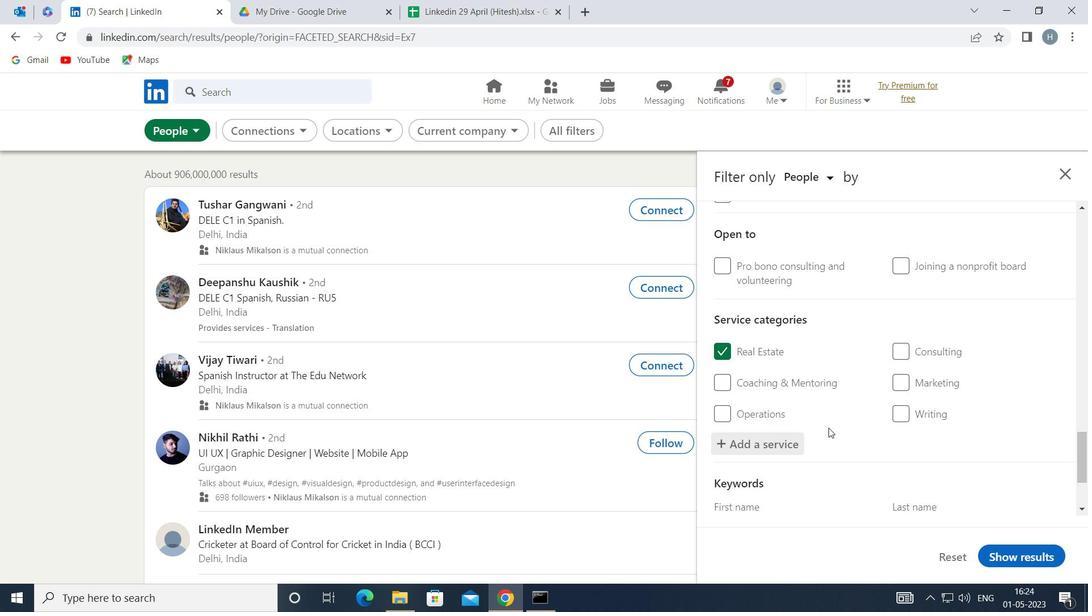 
Action: Mouse scrolled (821, 426) with delta (0, 0)
Screenshot: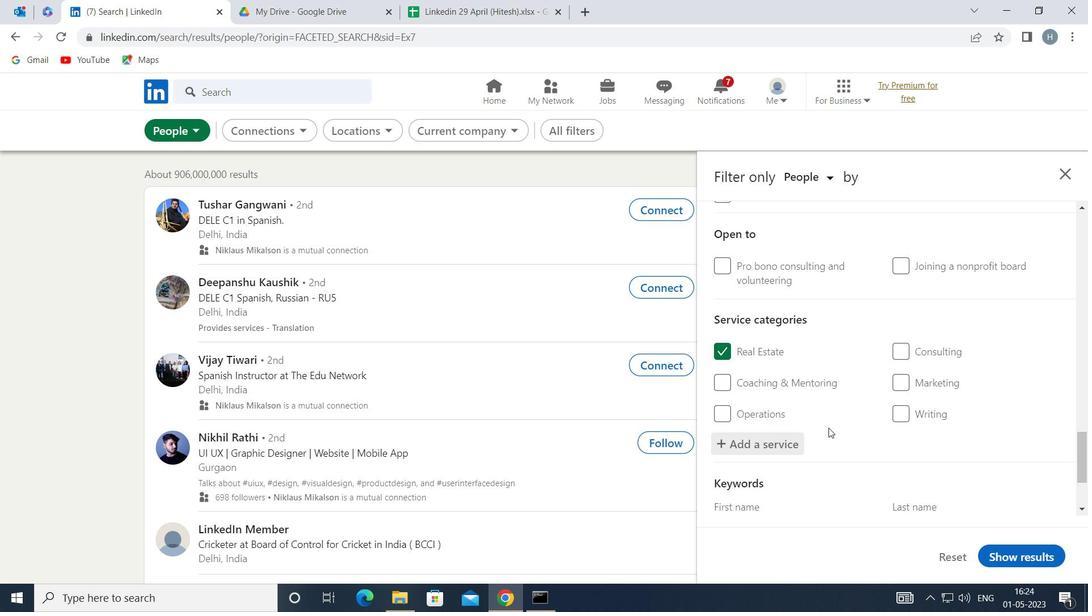 
Action: Mouse scrolled (821, 426) with delta (0, 0)
Screenshot: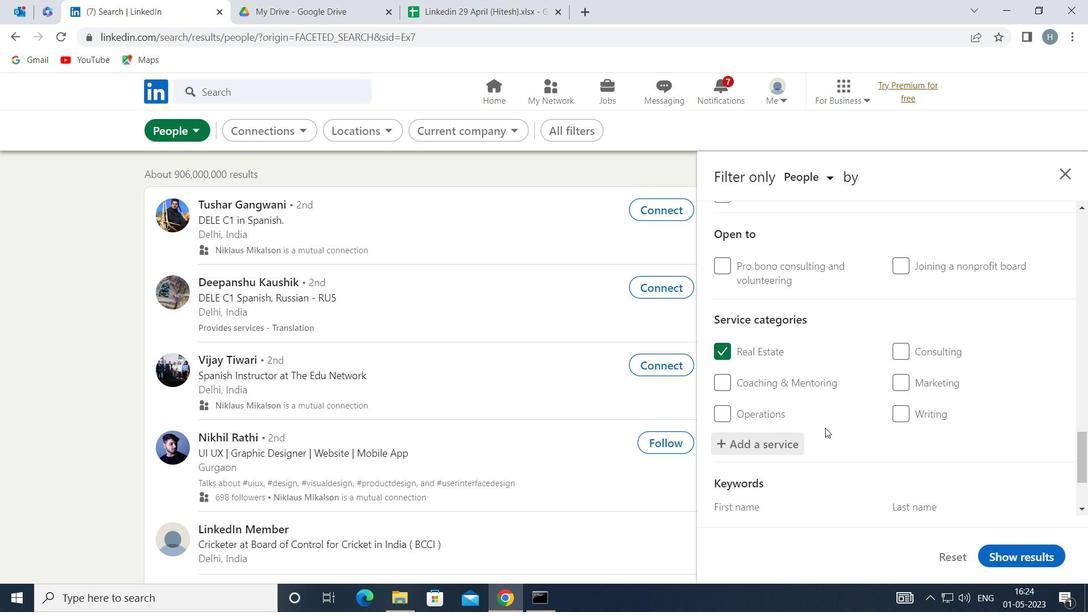 
Action: Mouse moved to (821, 426)
Screenshot: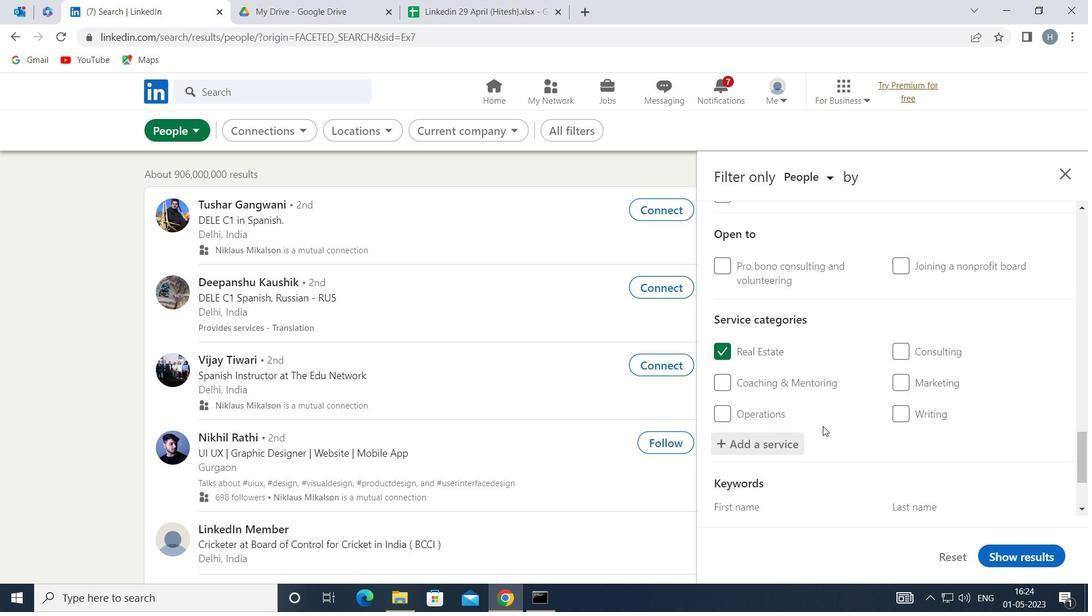 
Action: Mouse scrolled (821, 425) with delta (0, 0)
Screenshot: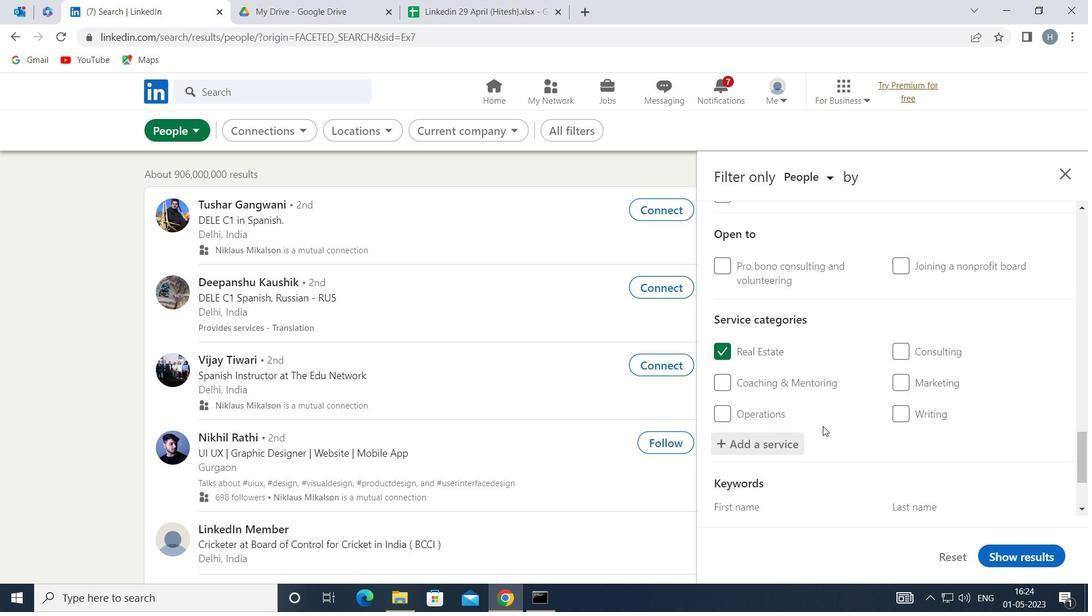 
Action: Mouse moved to (819, 425)
Screenshot: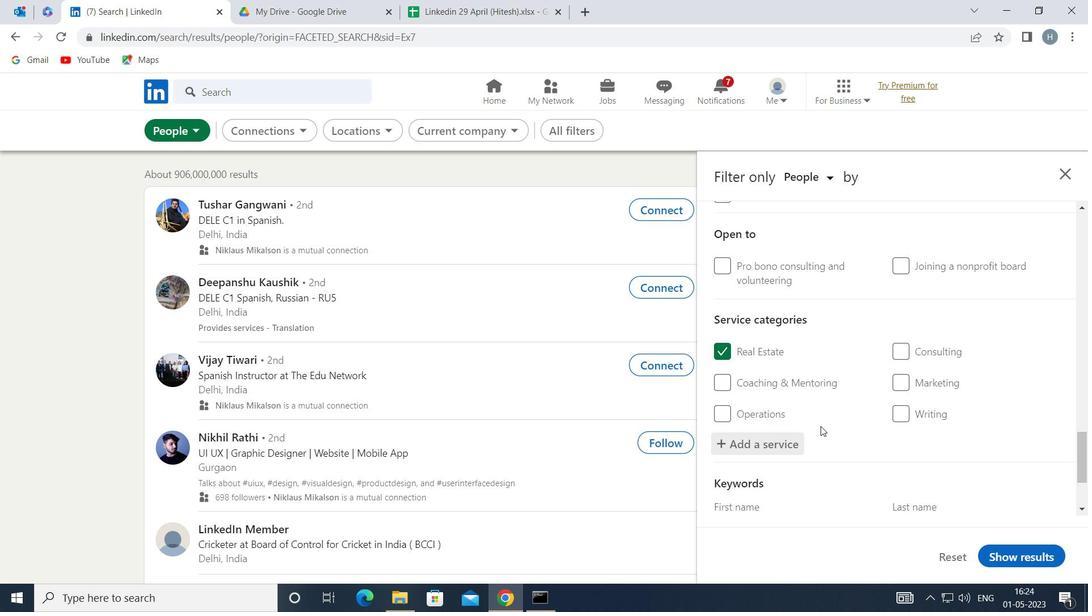 
Action: Mouse scrolled (819, 425) with delta (0, 0)
Screenshot: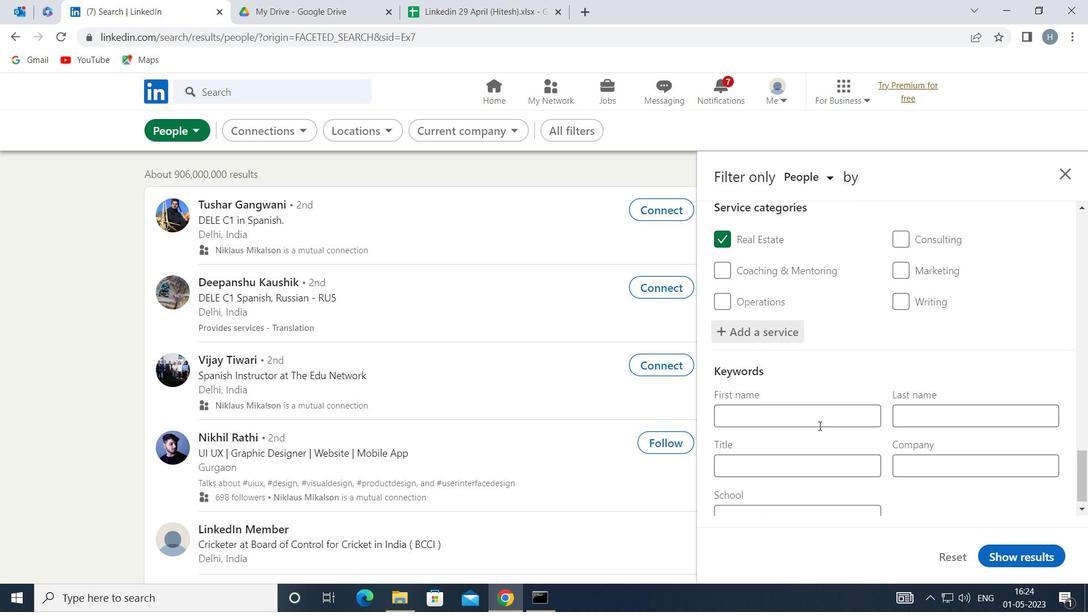 
Action: Mouse moved to (802, 454)
Screenshot: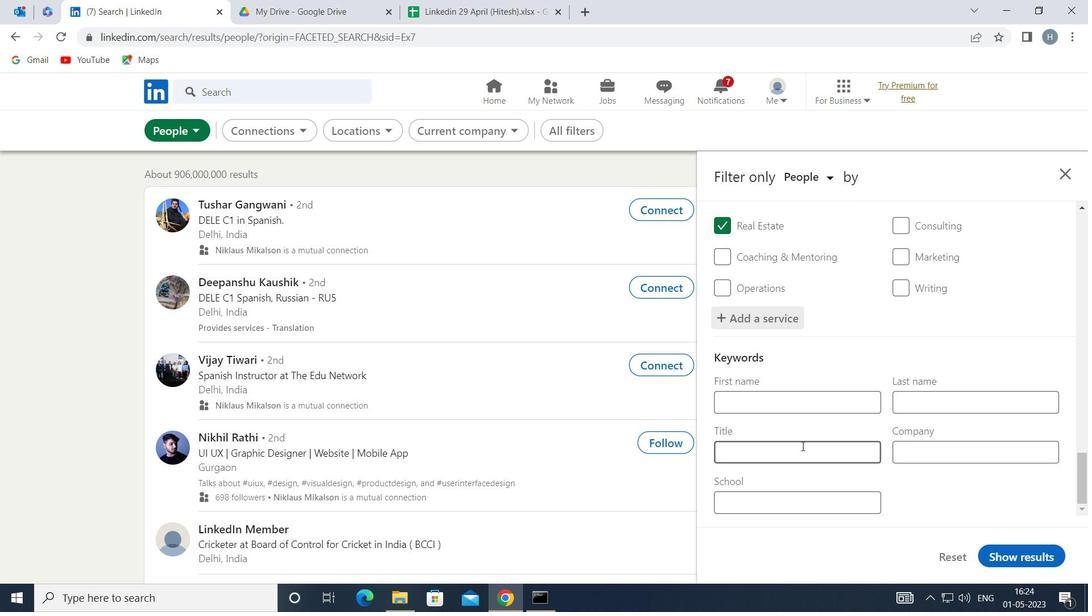 
Action: Mouse pressed left at (802, 454)
Screenshot: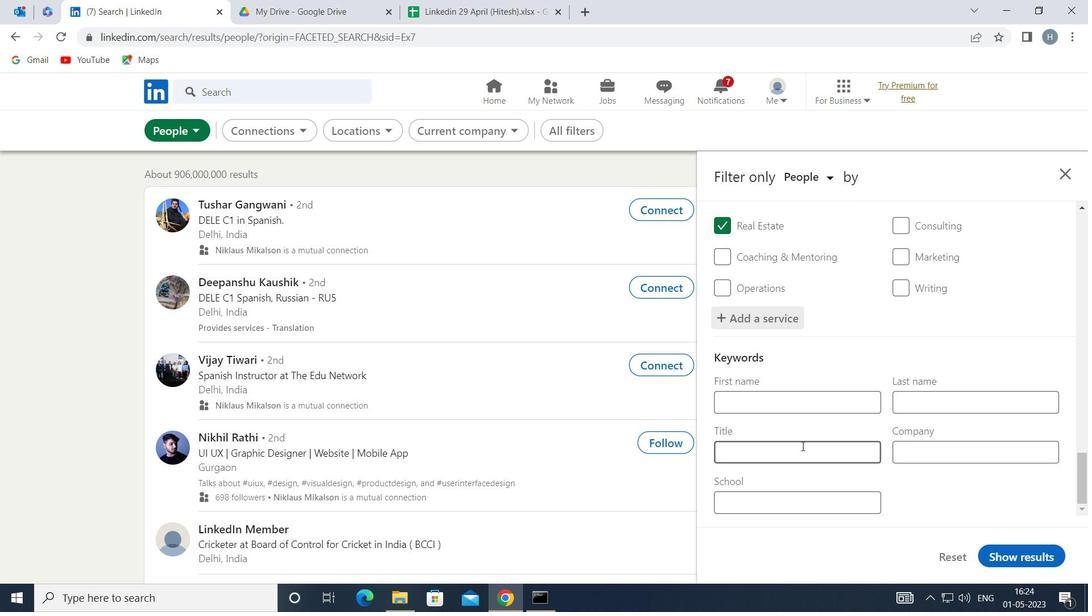 
Action: Key pressed <Key.shift>BUSO<Key.backspace>INESS<Key.space><Key.shift>MANAGER
Screenshot: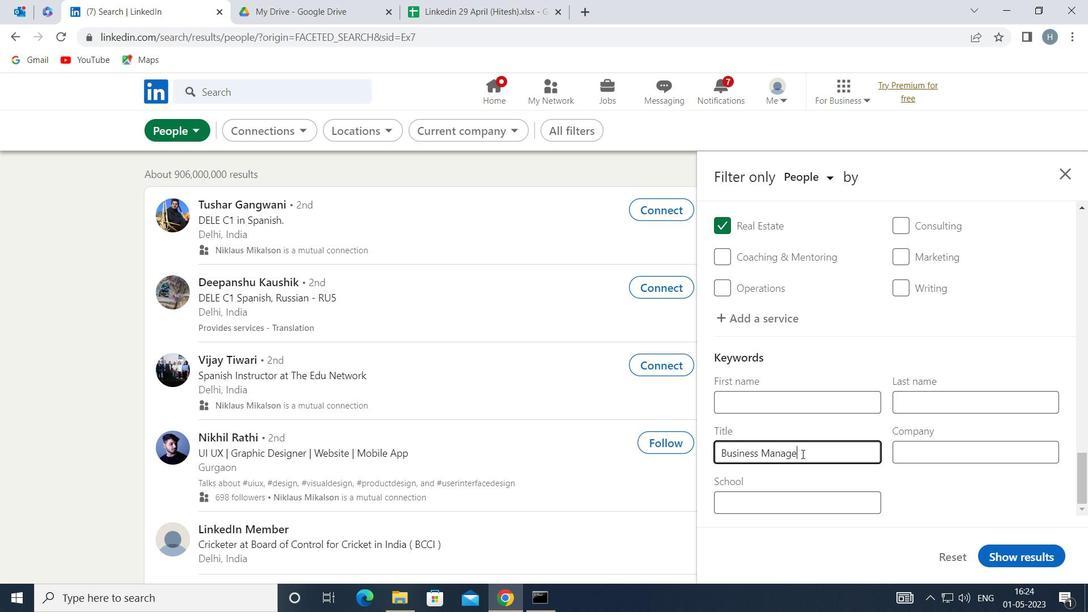 
Action: Mouse moved to (1023, 555)
Screenshot: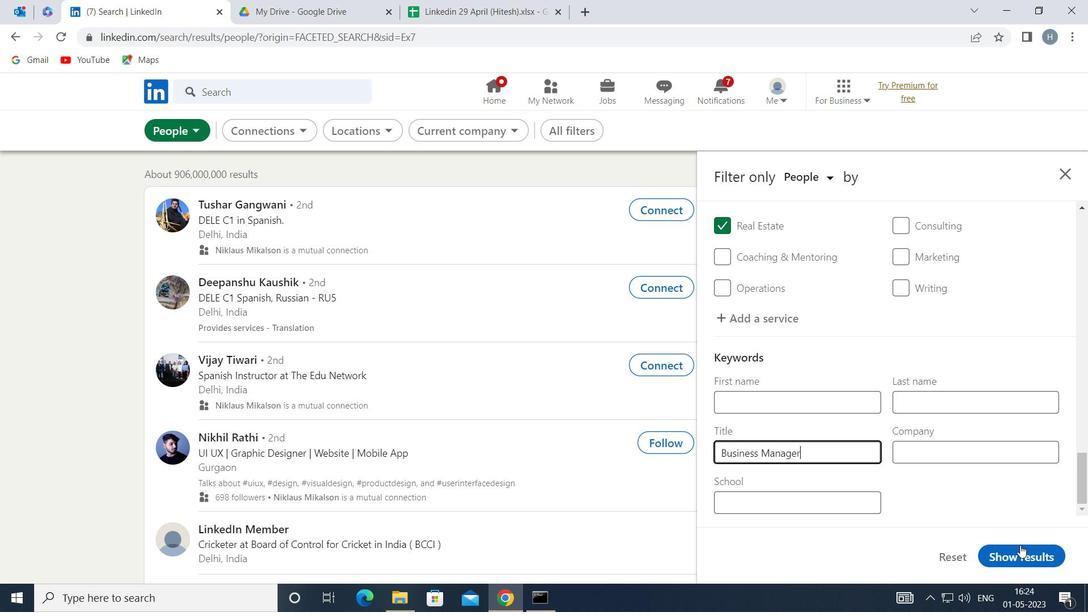 
Action: Mouse pressed left at (1023, 555)
Screenshot: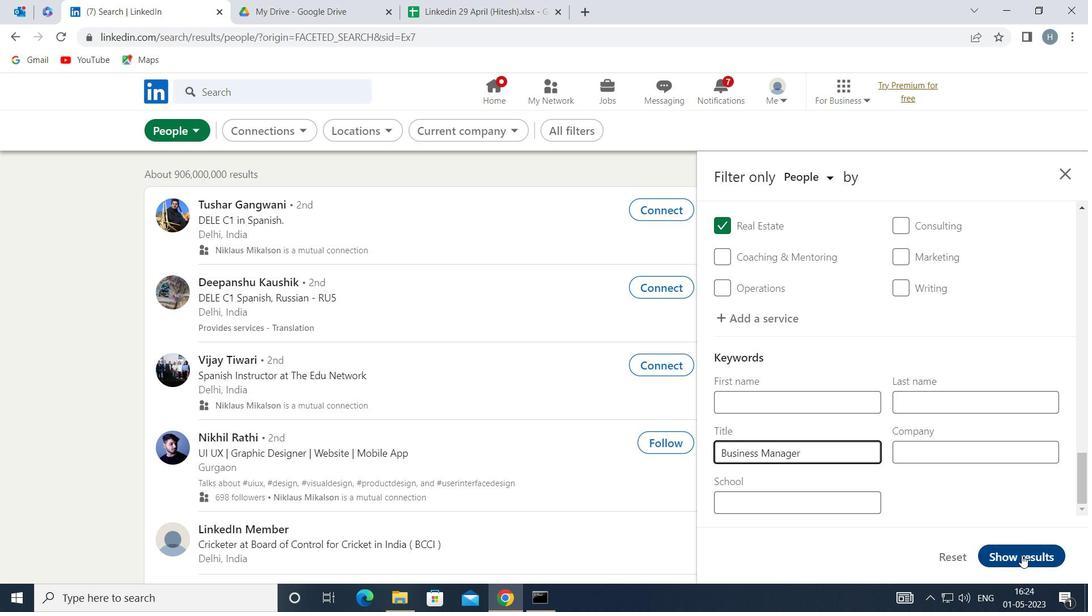 
Action: Mouse moved to (732, 372)
Screenshot: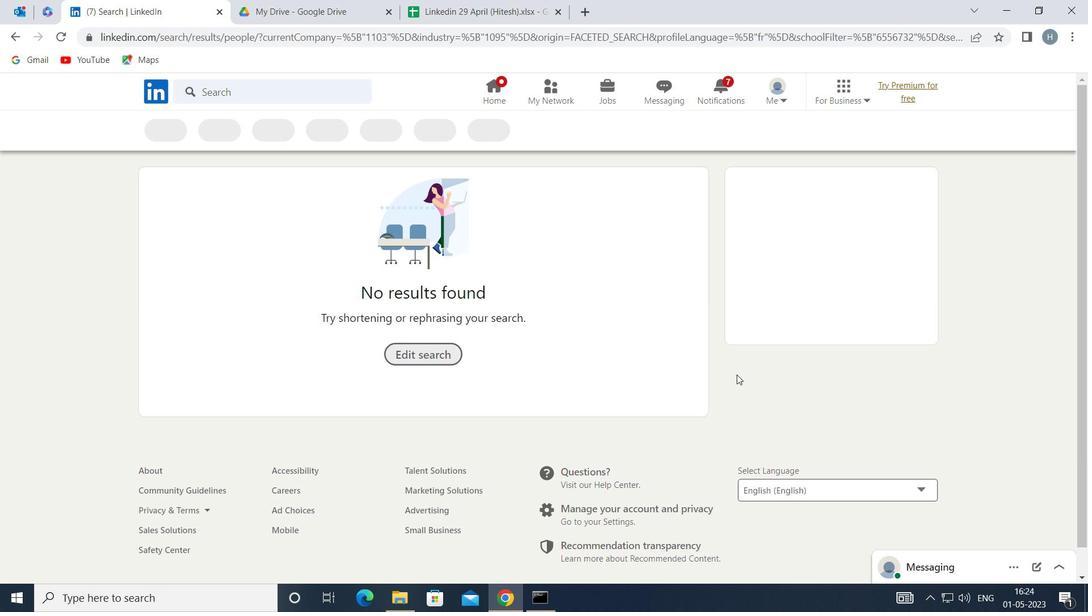 
